 Task: Find connections with filter location Brikama with filter topic #househunting with filter profile language English with filter current company FoxyMoron with filter school INDUS BUSINESS ACADEMY - IBA, BANGALORE with filter industry International Affairs with filter service category DUI Law with filter keywords title Chief Robot Whisperer
Action: Mouse pressed left at (312, 221)
Screenshot: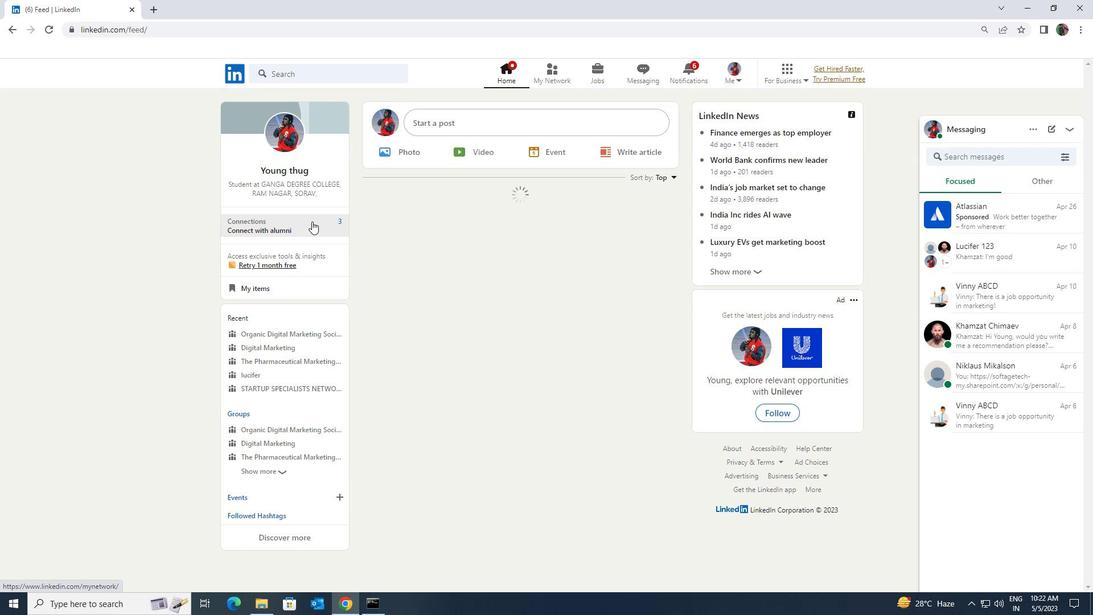 
Action: Mouse moved to (310, 140)
Screenshot: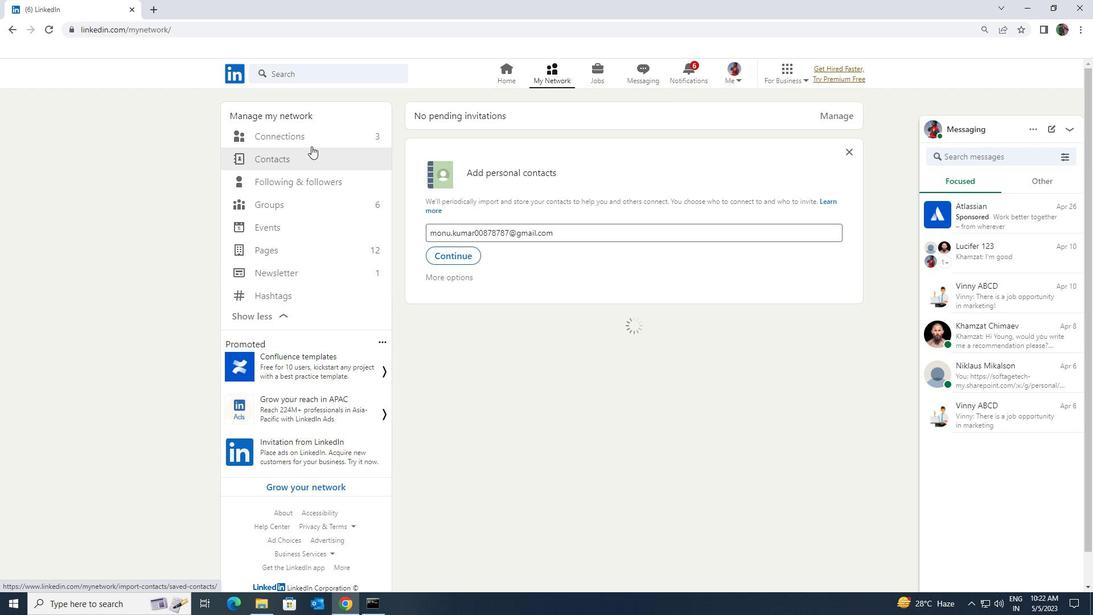 
Action: Mouse pressed left at (310, 140)
Screenshot: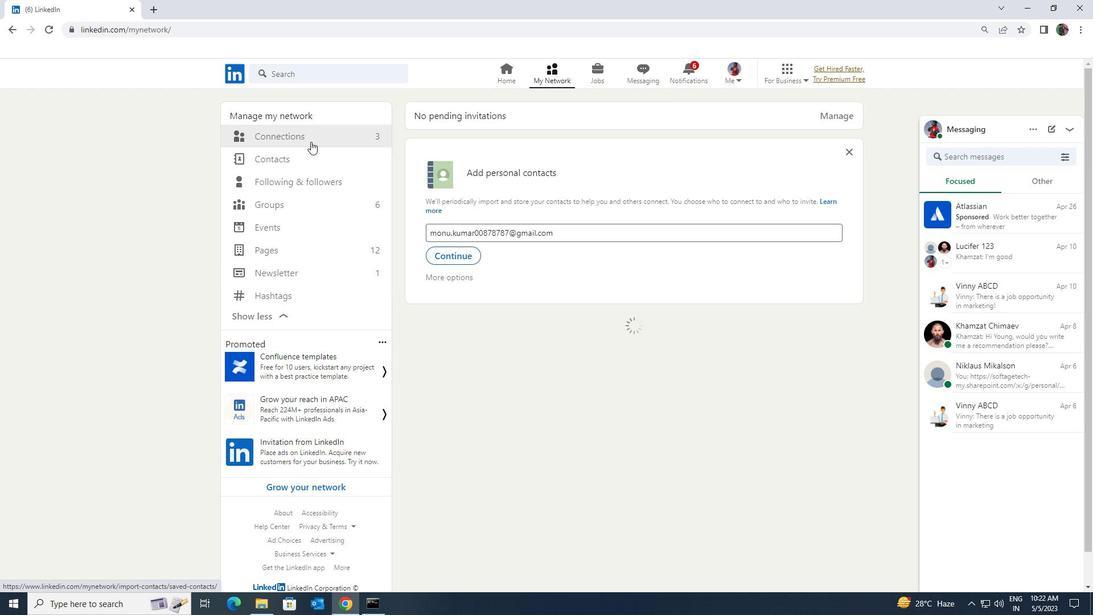 
Action: Mouse moved to (609, 136)
Screenshot: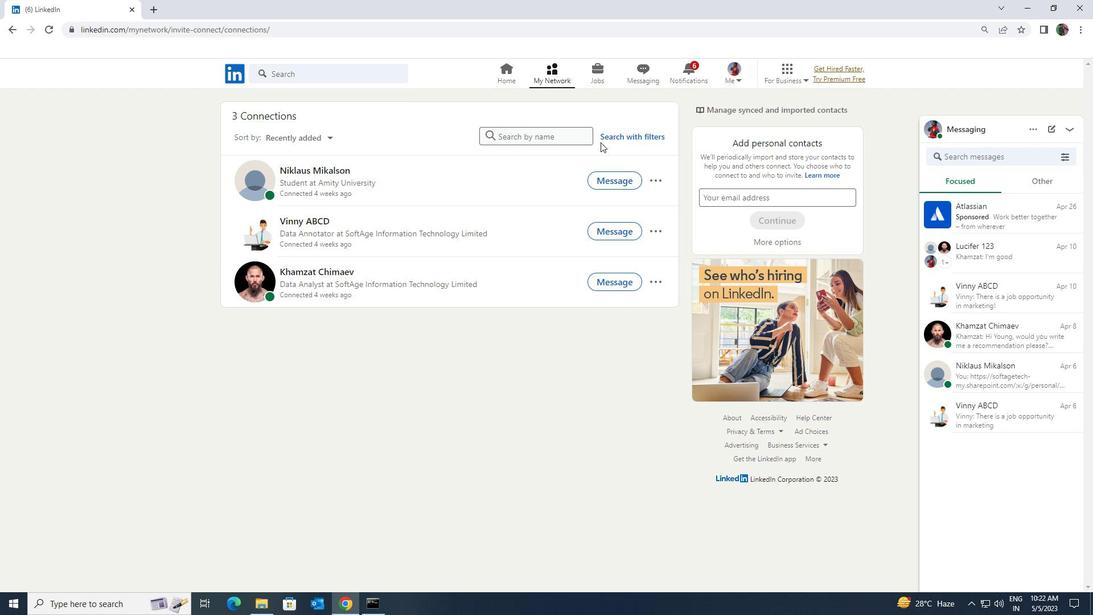 
Action: Mouse pressed left at (609, 136)
Screenshot: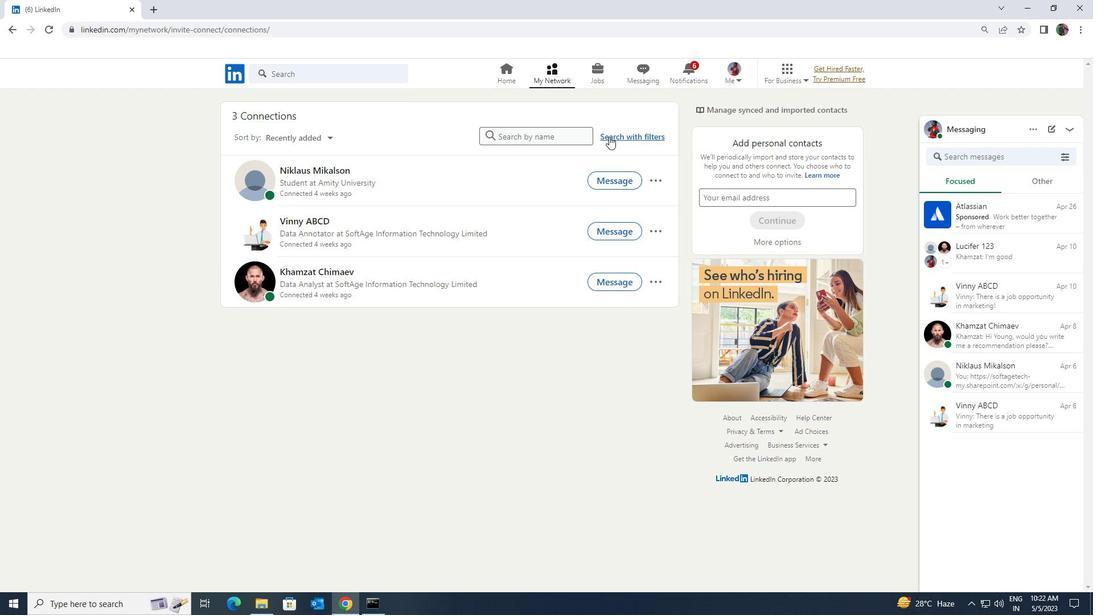 
Action: Mouse moved to (589, 106)
Screenshot: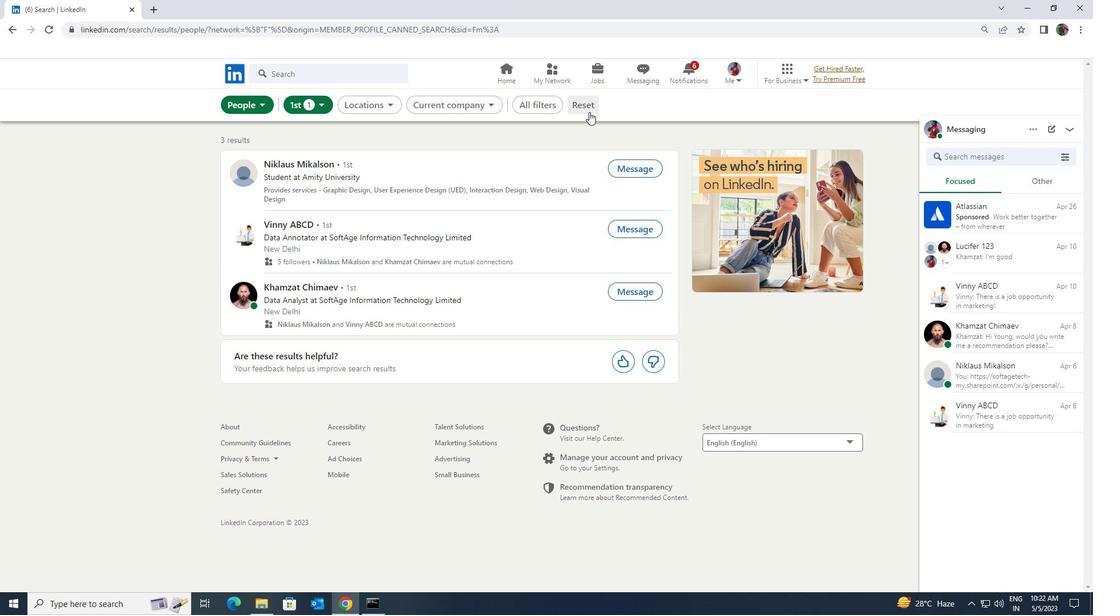 
Action: Mouse pressed left at (589, 106)
Screenshot: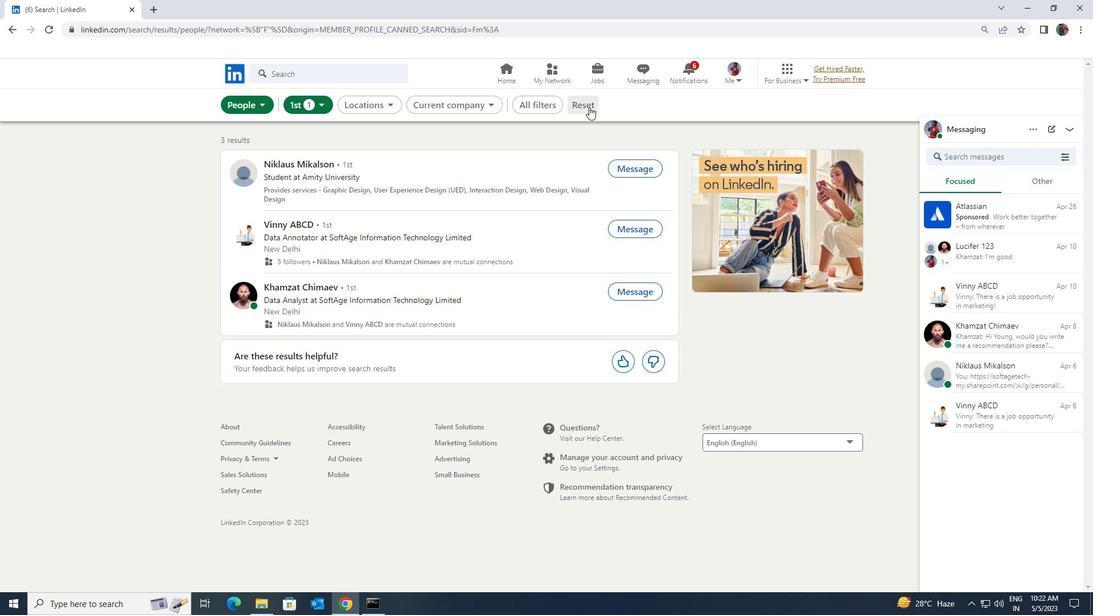 
Action: Mouse moved to (581, 101)
Screenshot: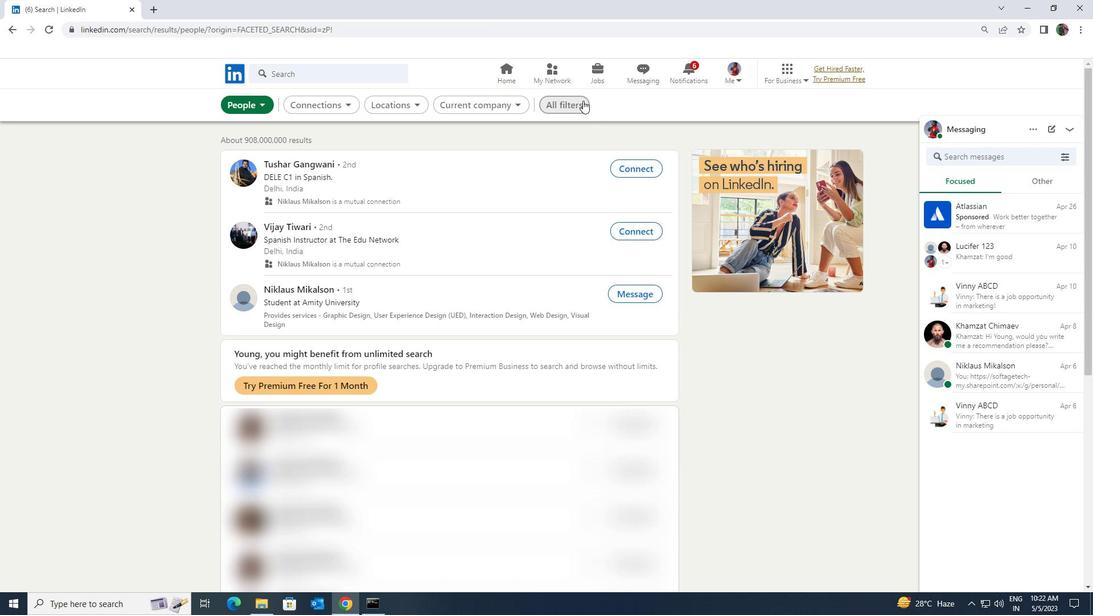 
Action: Mouse pressed left at (581, 101)
Screenshot: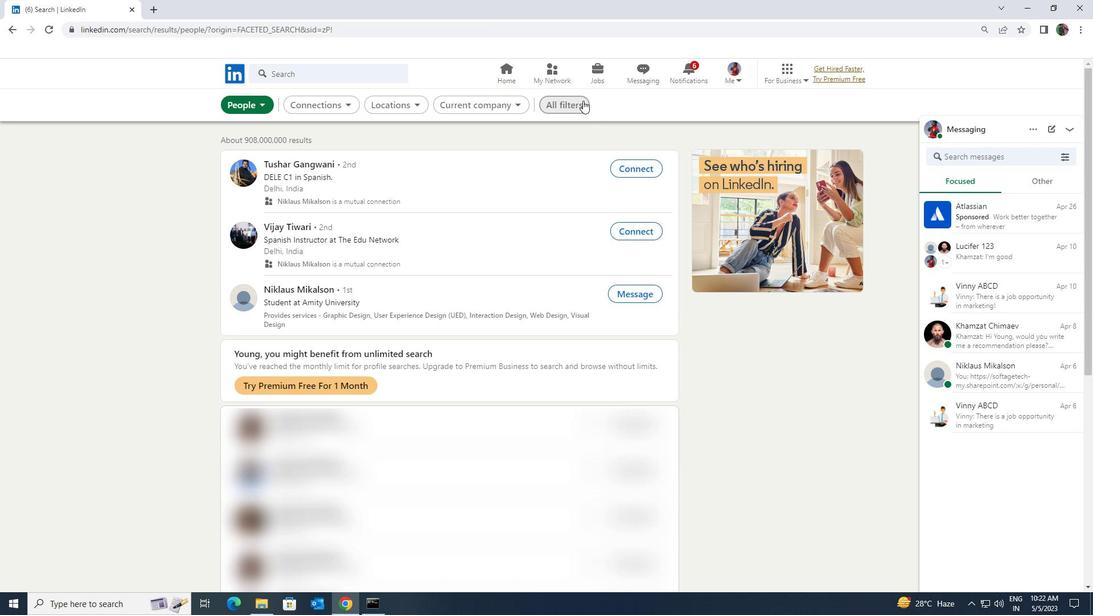 
Action: Mouse moved to (937, 443)
Screenshot: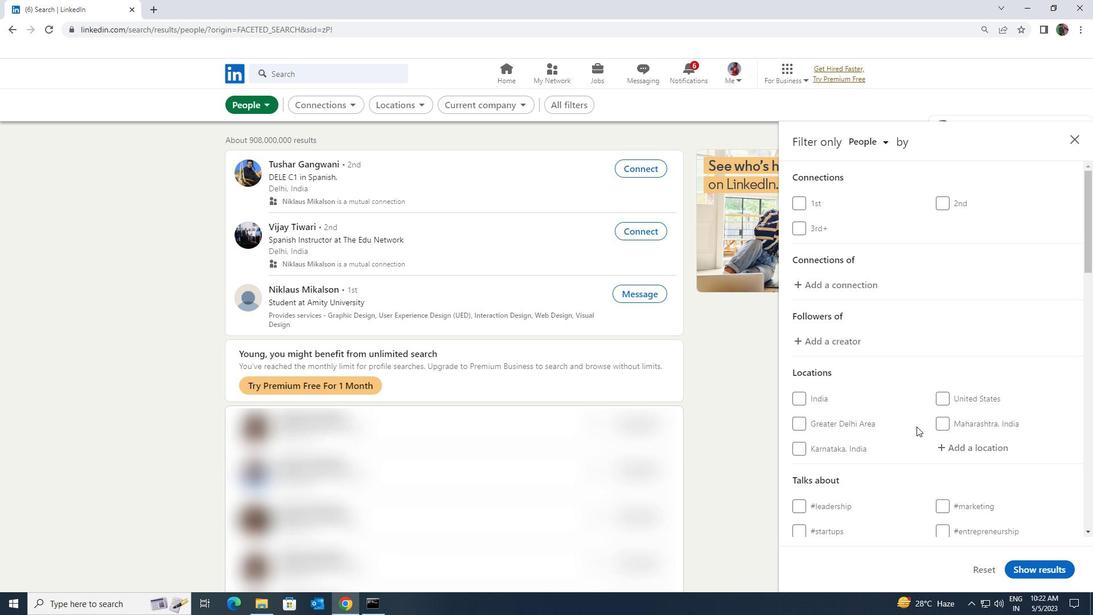 
Action: Mouse pressed left at (937, 443)
Screenshot: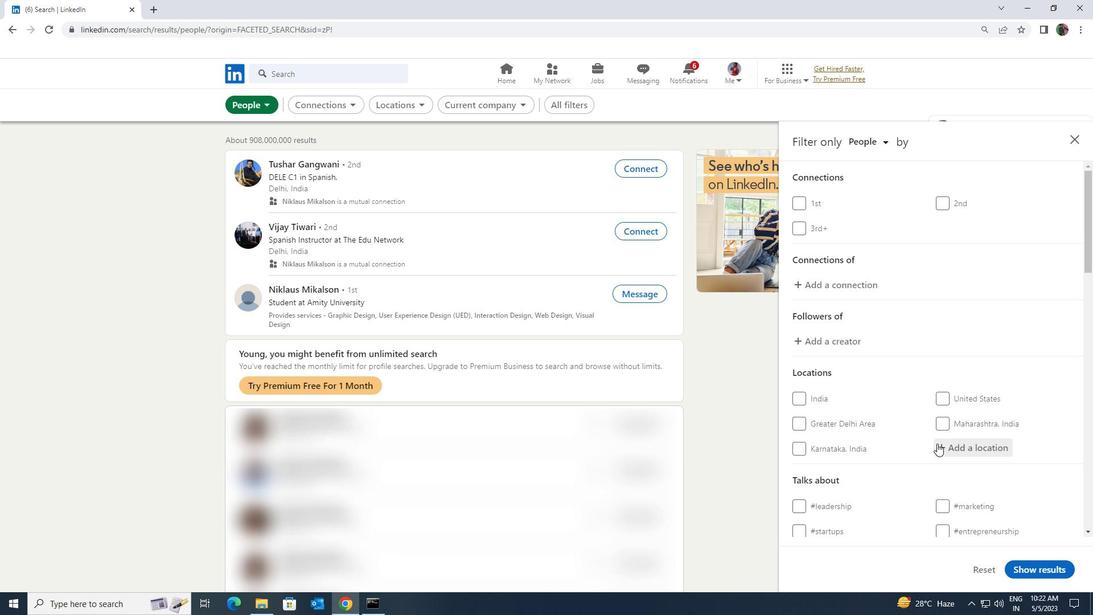 
Action: Mouse moved to (859, 423)
Screenshot: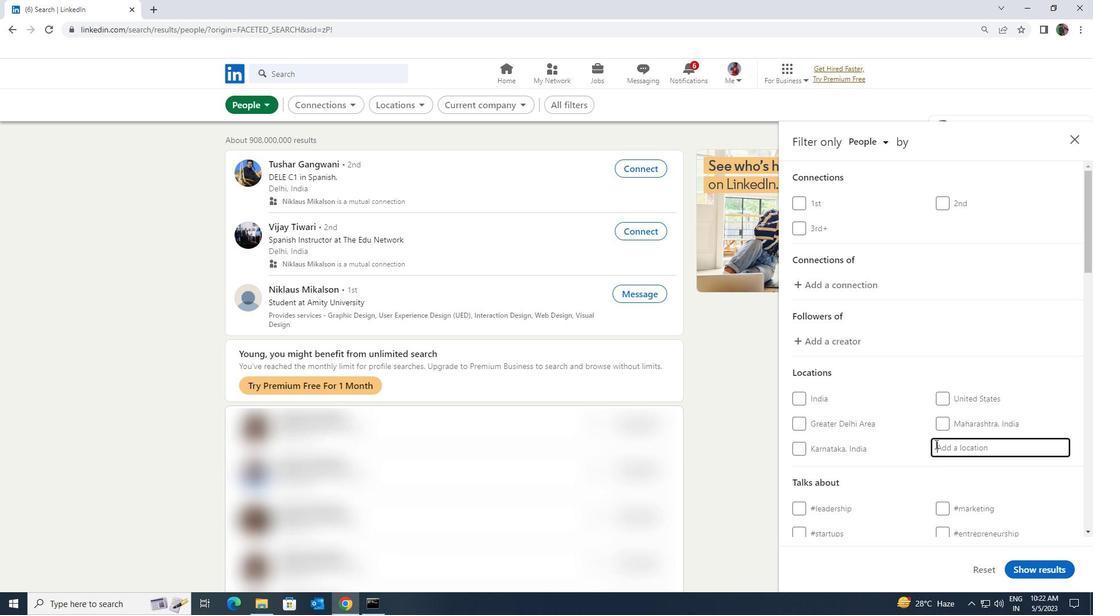 
Action: Key pressed <Key.shift>BIRKAMA
Screenshot: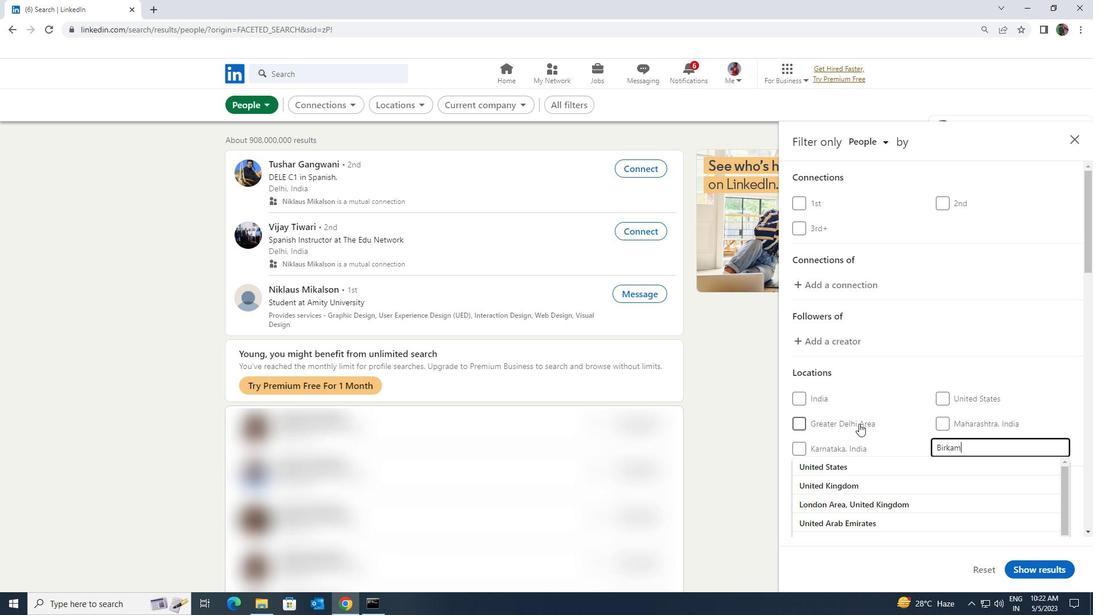 
Action: Mouse moved to (861, 423)
Screenshot: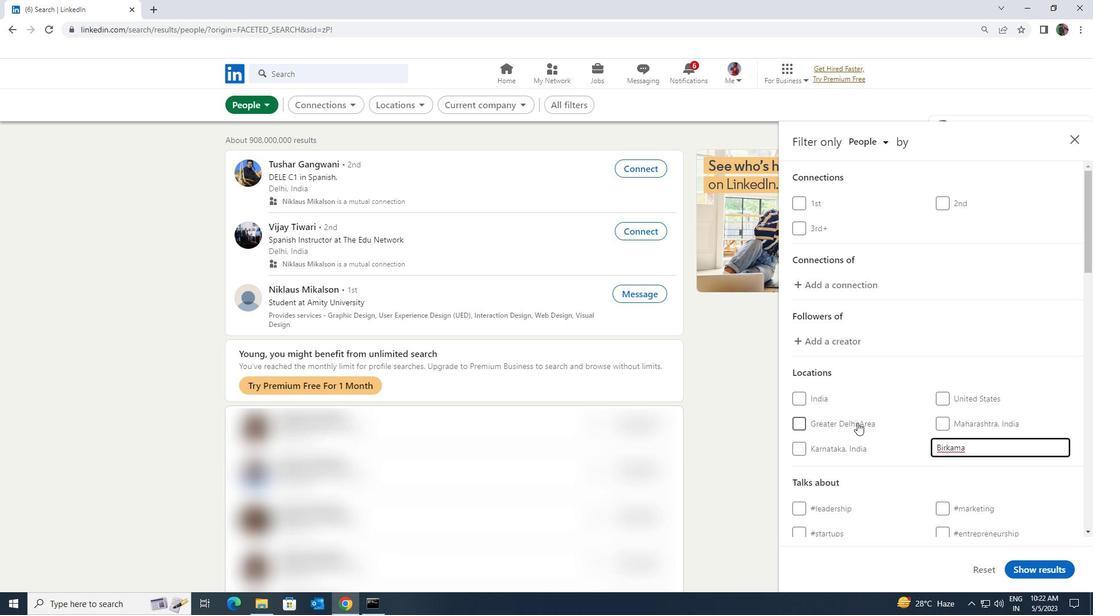 
Action: Mouse scrolled (861, 423) with delta (0, 0)
Screenshot: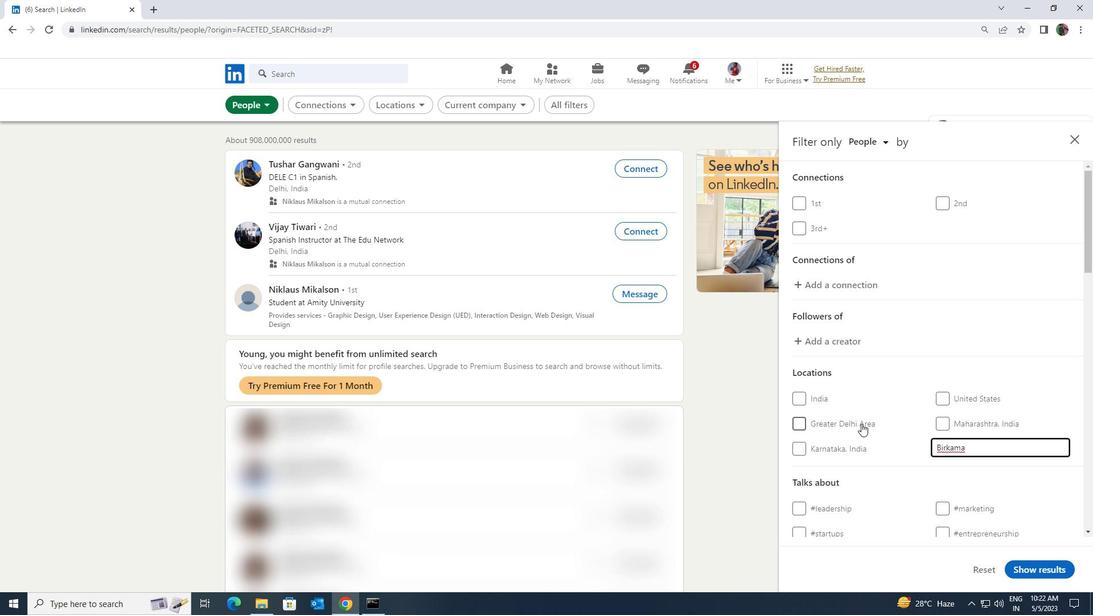 
Action: Mouse scrolled (861, 423) with delta (0, 0)
Screenshot: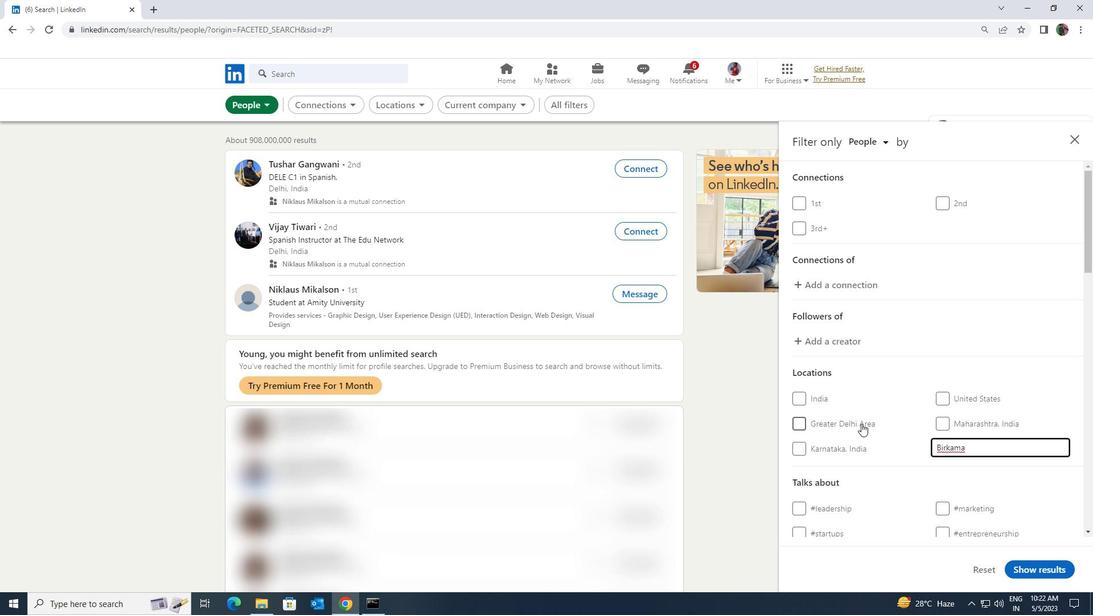 
Action: Mouse moved to (941, 441)
Screenshot: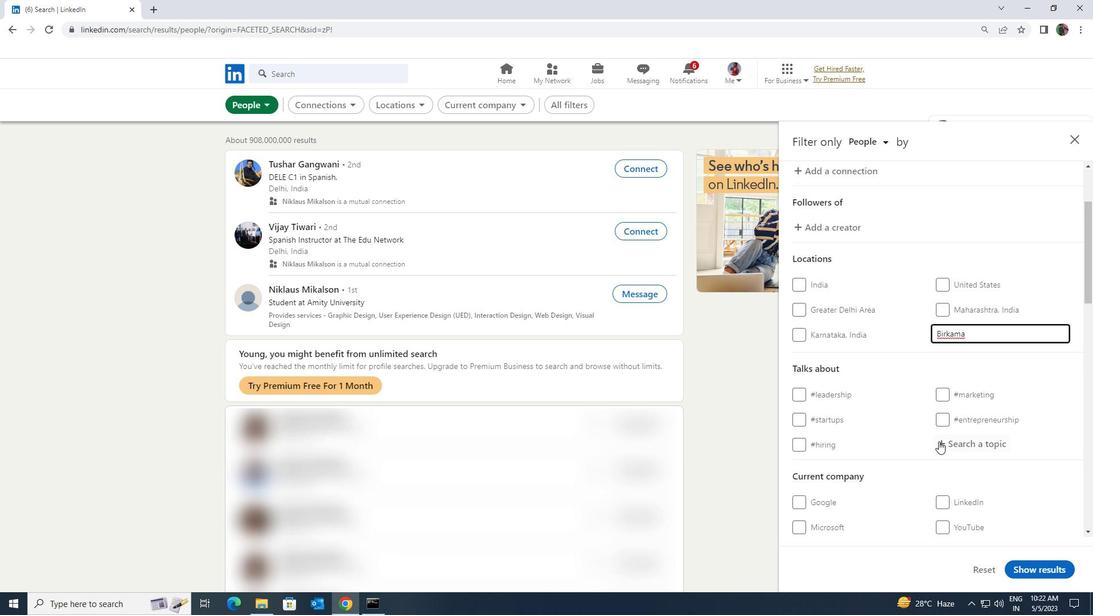 
Action: Mouse pressed left at (941, 441)
Screenshot: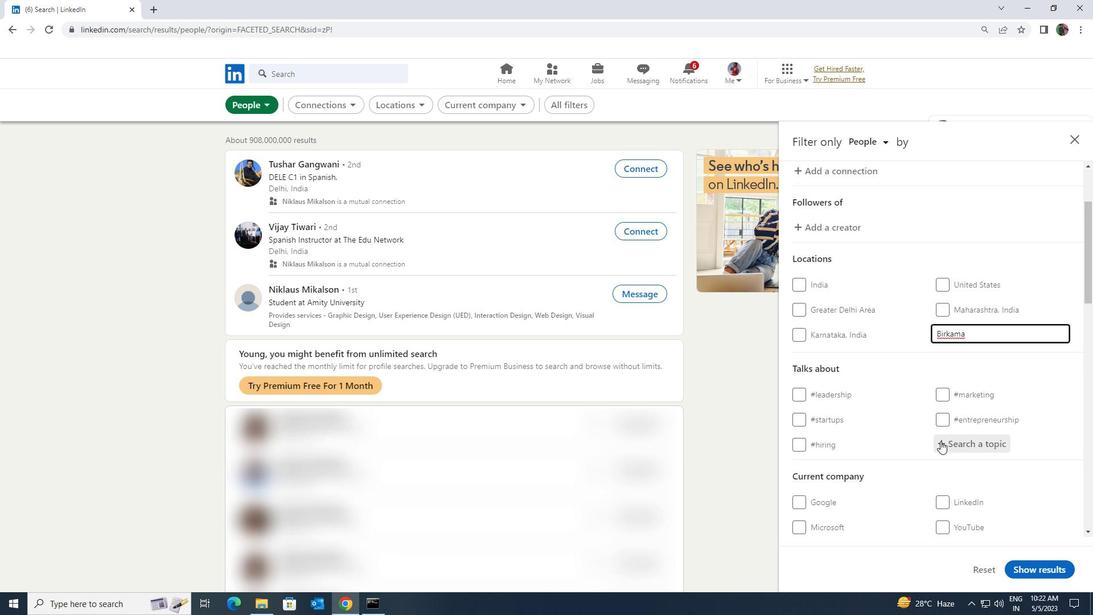 
Action: Mouse moved to (919, 436)
Screenshot: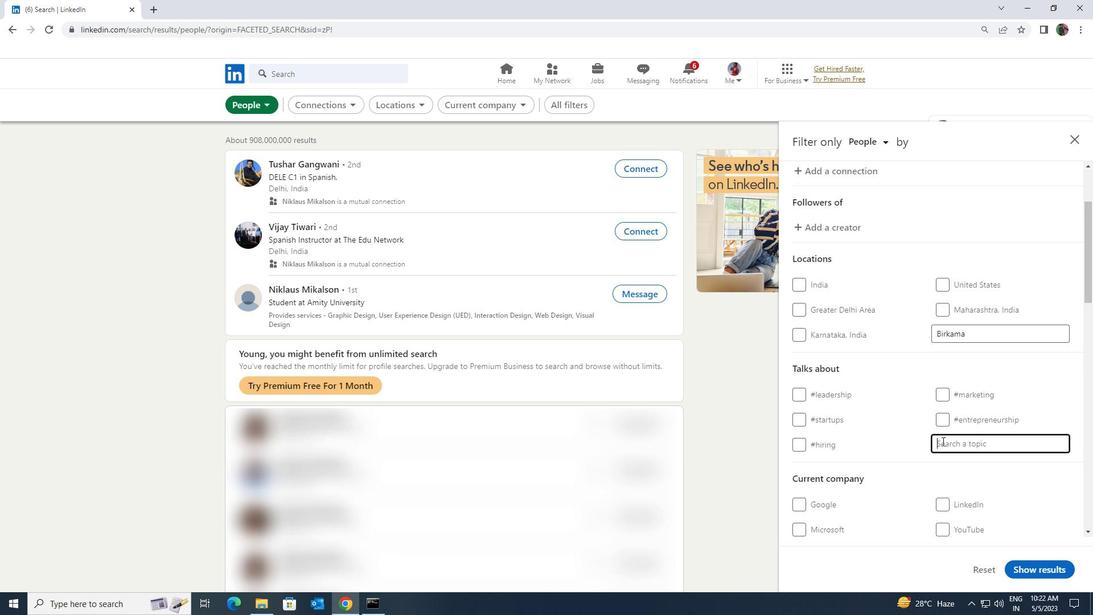
Action: Key pressed <Key.shift><Key.shift><Key.shift><Key.shift><Key.shift><Key.shift><Key.shift><Key.shift><Key.shift><Key.shift><Key.shift><Key.shift><Key.shift><Key.shift><Key.shift><Key.shift><Key.shift>HOU
Screenshot: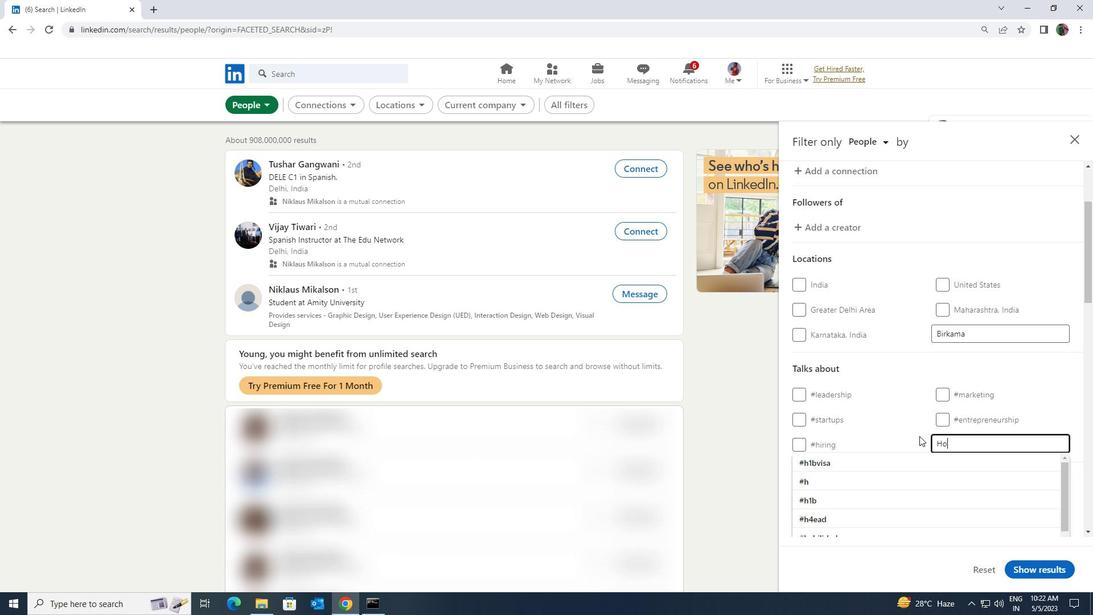 
Action: Mouse moved to (919, 436)
Screenshot: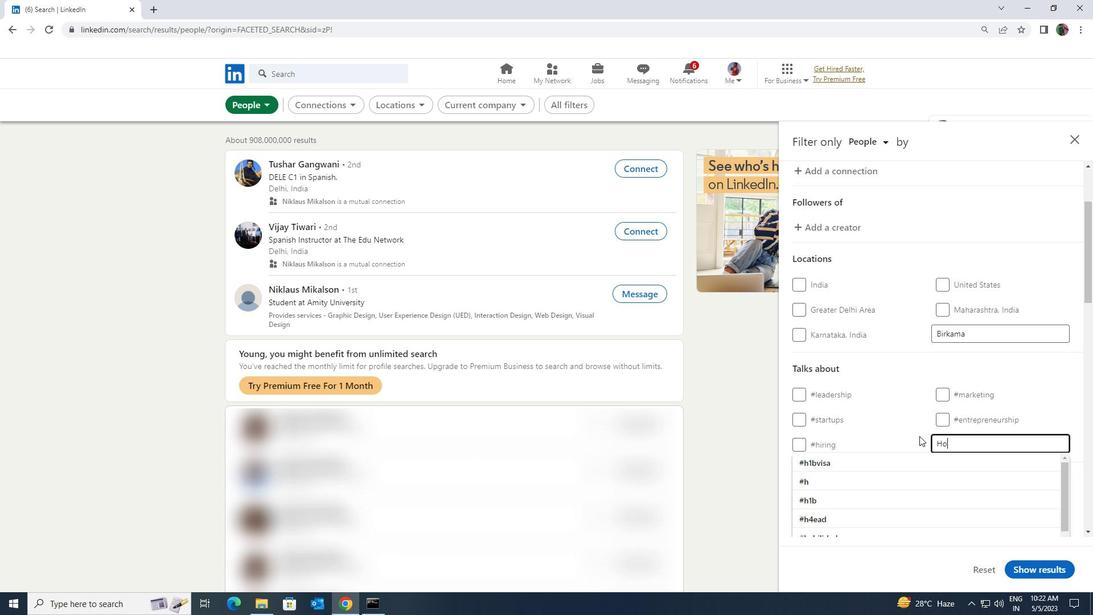 
Action: Key pressed SEHUNTING
Screenshot: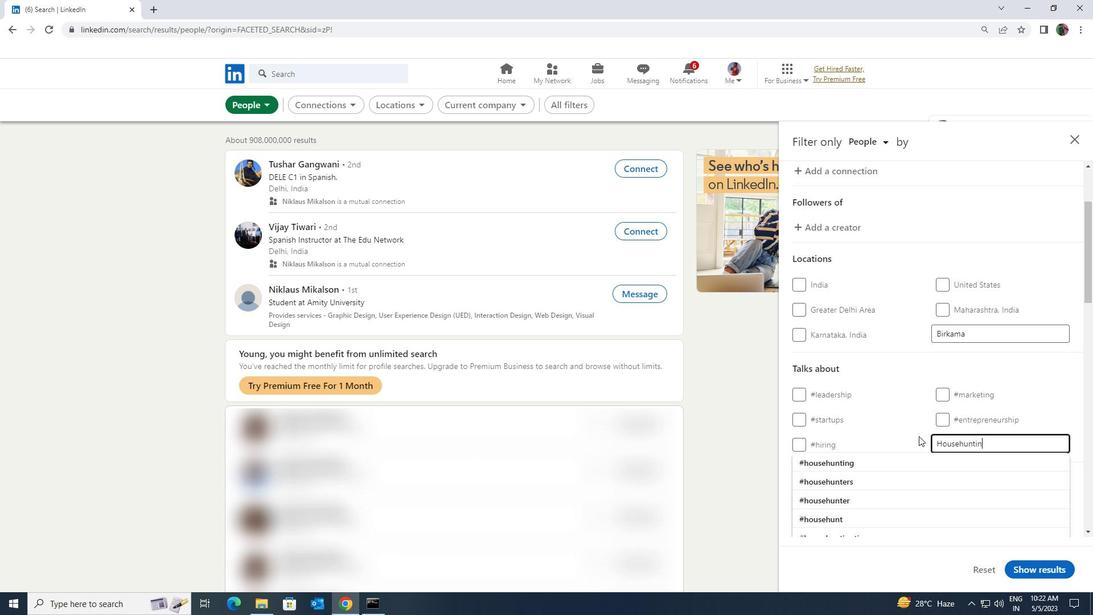 
Action: Mouse moved to (923, 458)
Screenshot: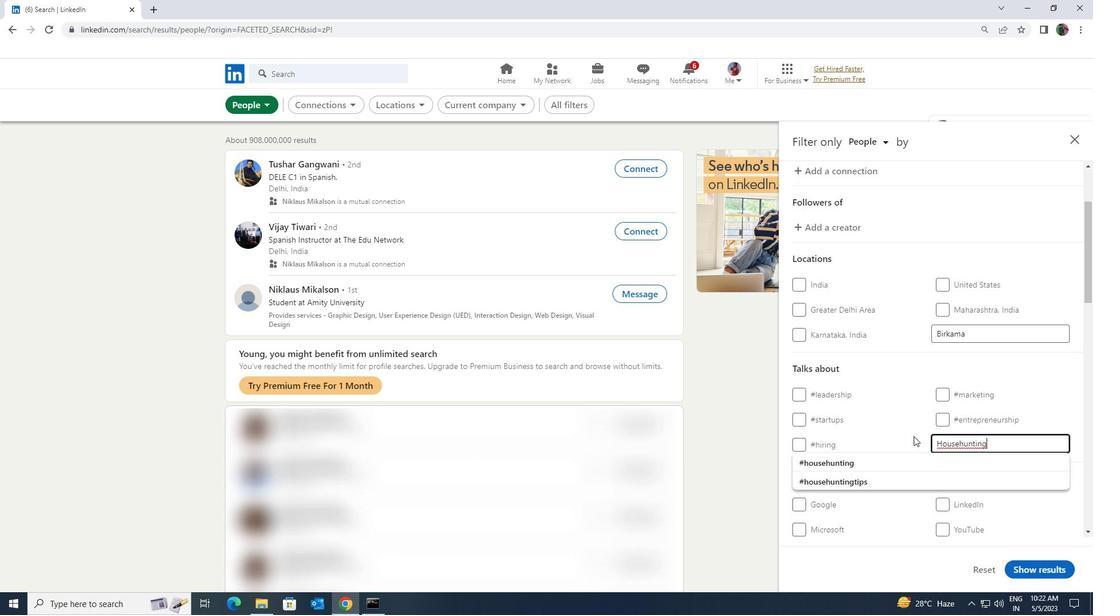 
Action: Mouse pressed left at (923, 458)
Screenshot: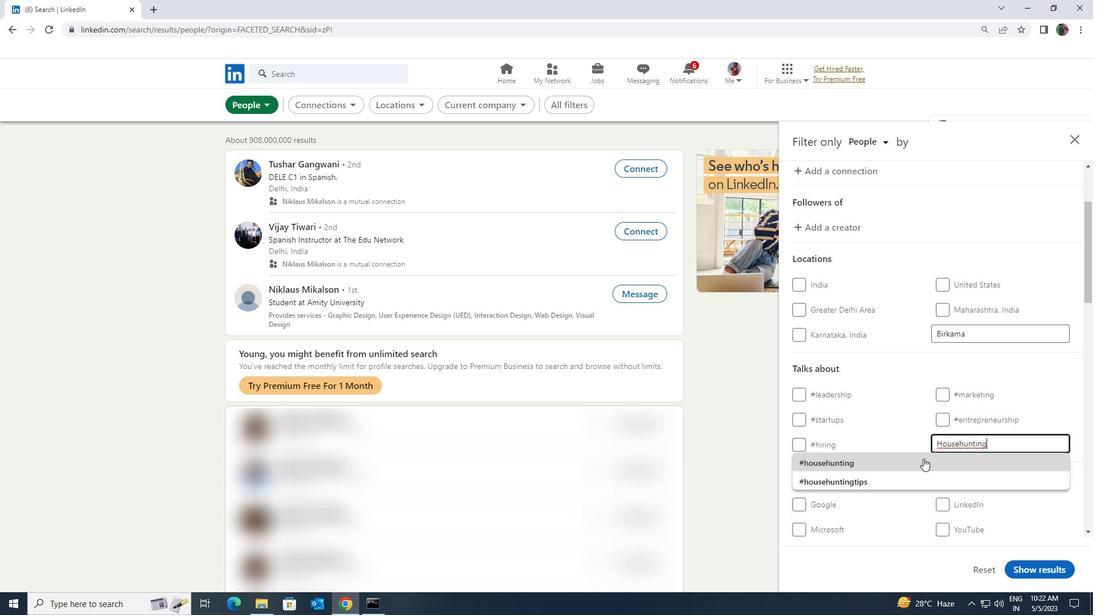 
Action: Mouse scrolled (923, 457) with delta (0, 0)
Screenshot: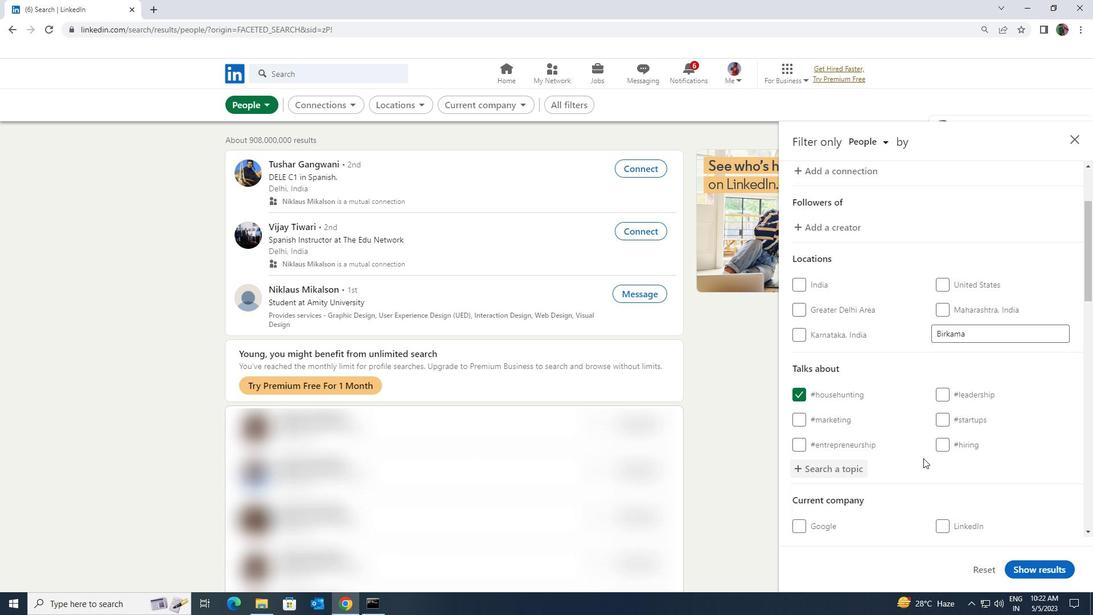 
Action: Mouse scrolled (923, 457) with delta (0, 0)
Screenshot: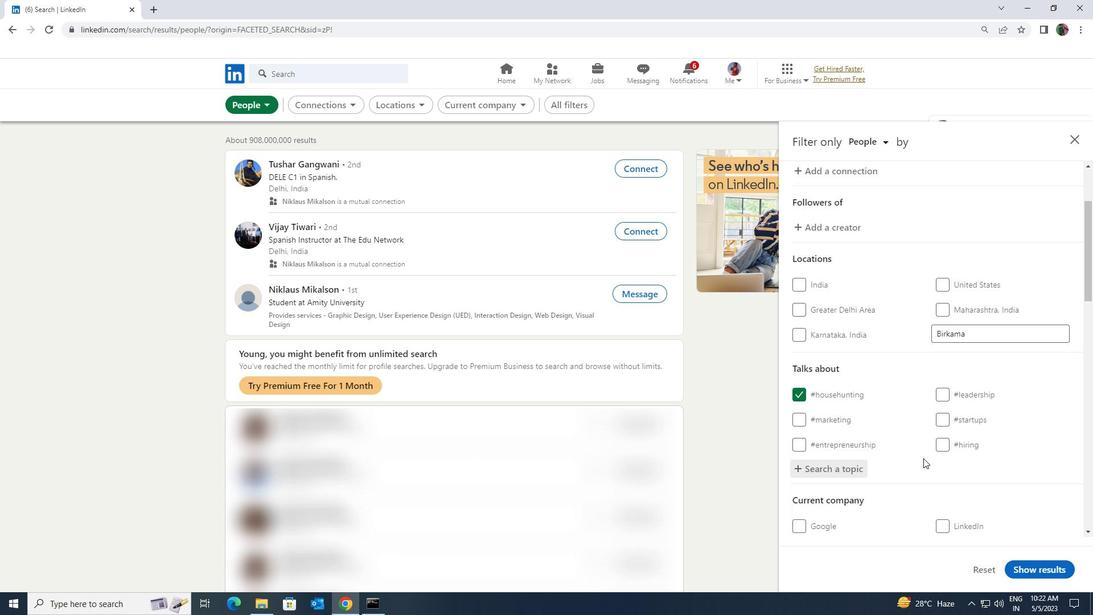 
Action: Mouse scrolled (923, 457) with delta (0, 0)
Screenshot: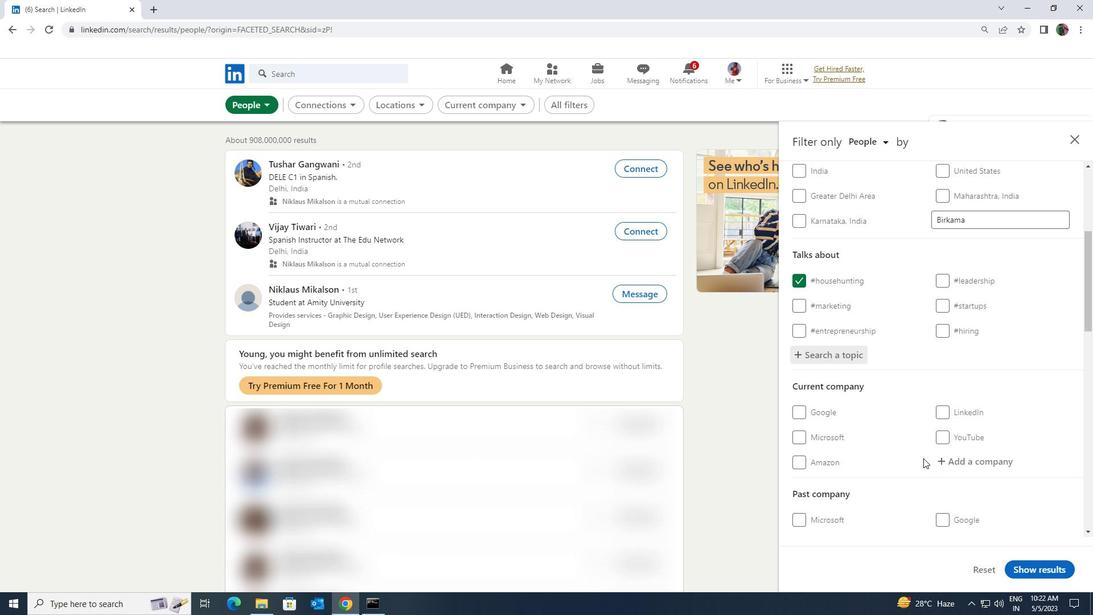 
Action: Mouse scrolled (923, 457) with delta (0, 0)
Screenshot: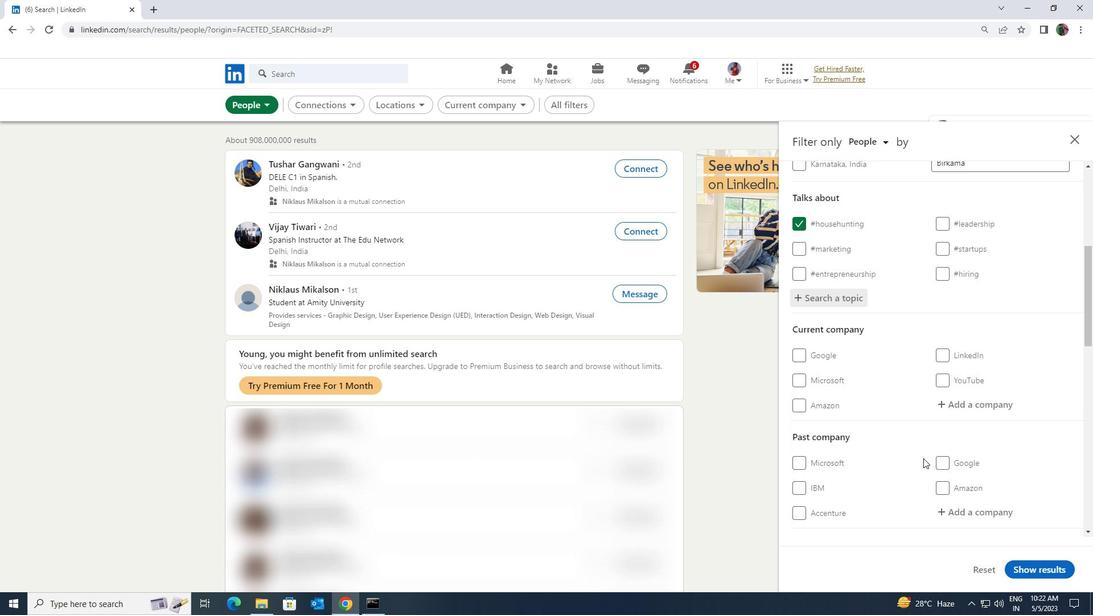 
Action: Mouse scrolled (923, 457) with delta (0, 0)
Screenshot: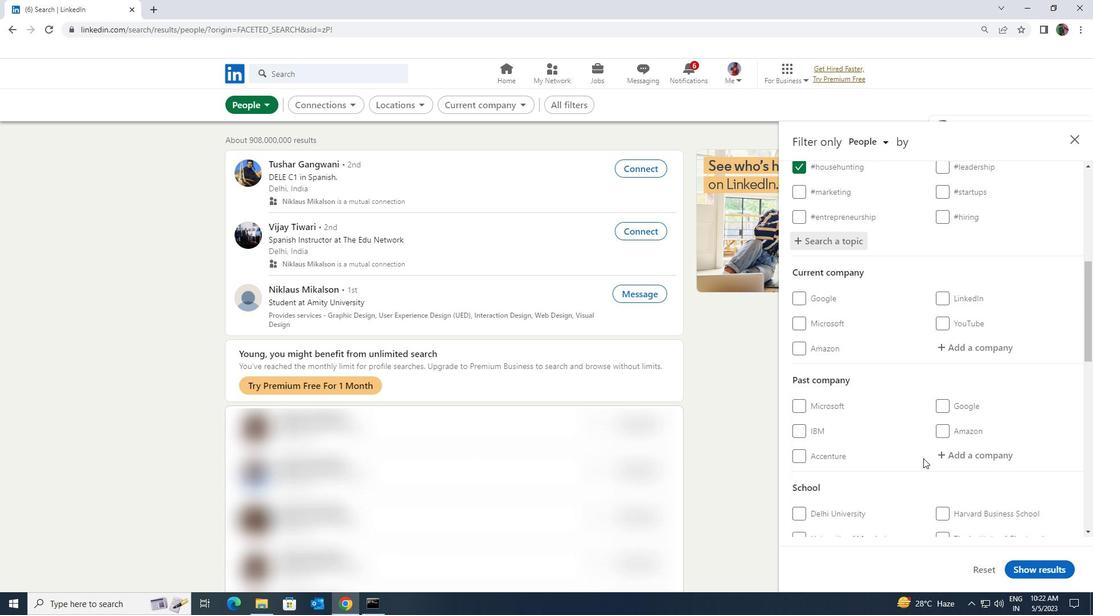 
Action: Mouse scrolled (923, 457) with delta (0, 0)
Screenshot: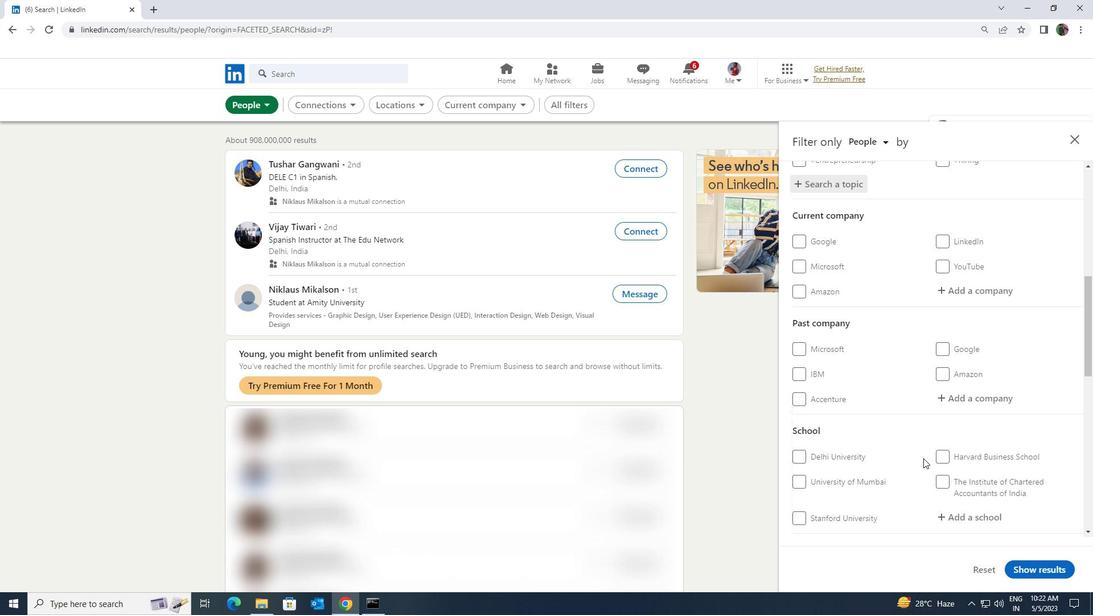 
Action: Mouse scrolled (923, 457) with delta (0, 0)
Screenshot: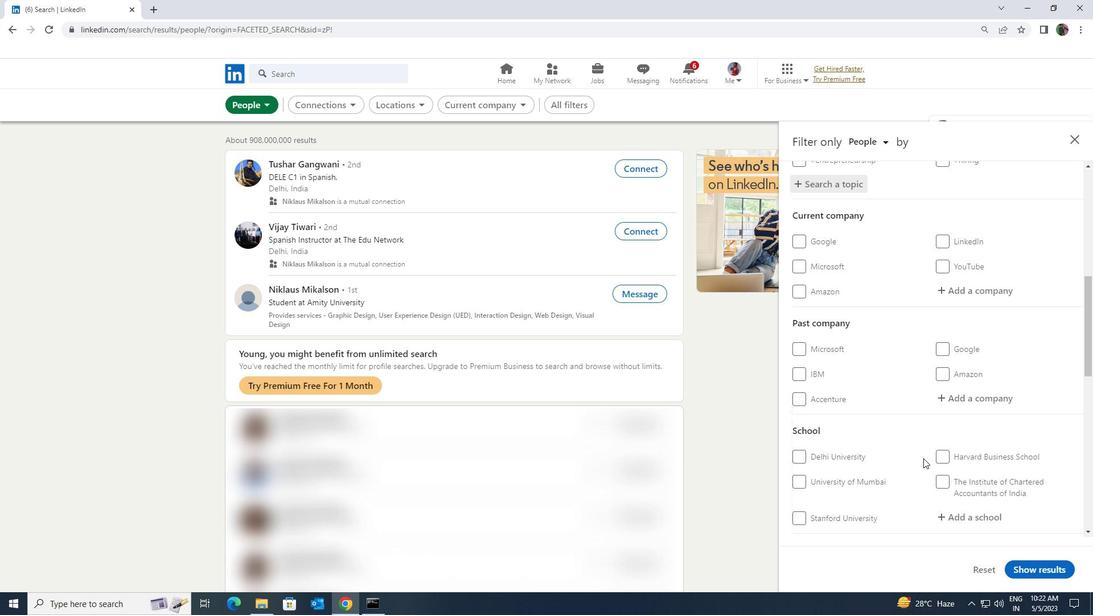 
Action: Mouse moved to (923, 458)
Screenshot: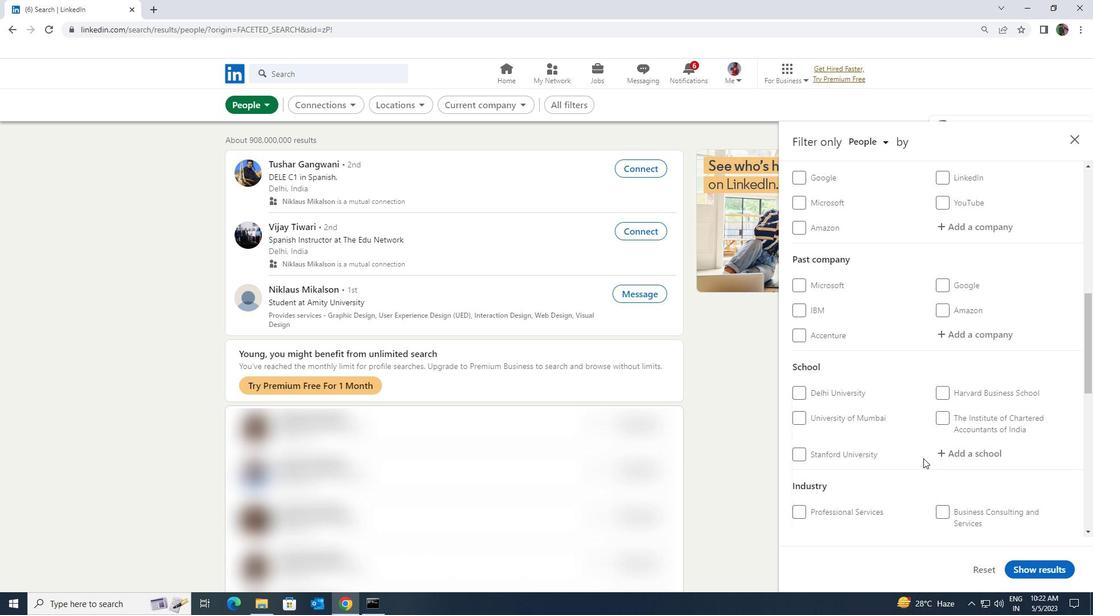 
Action: Mouse scrolled (923, 457) with delta (0, 0)
Screenshot: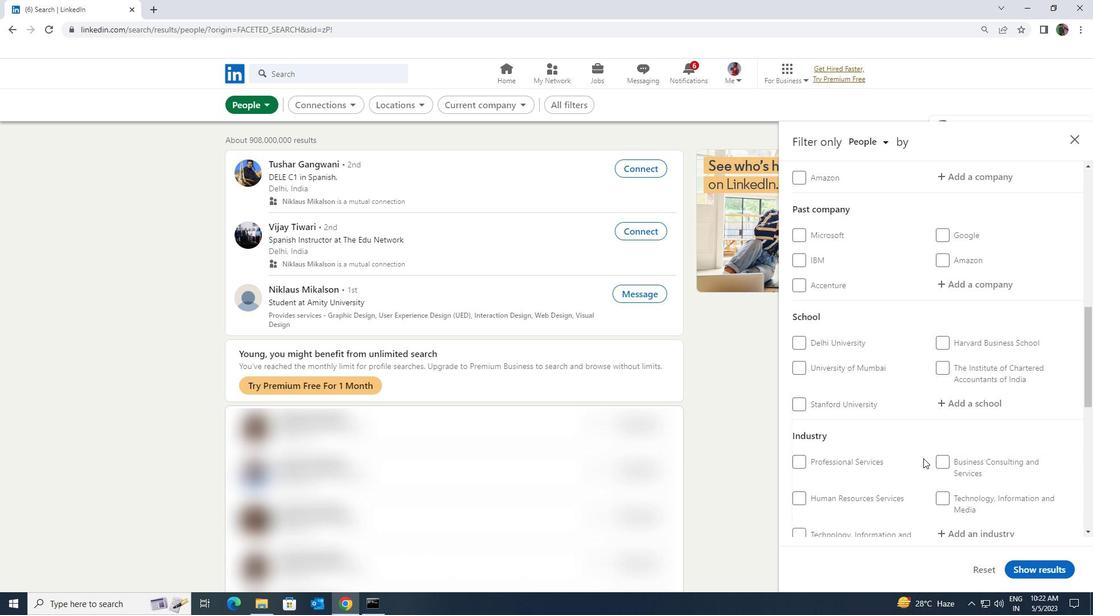 
Action: Mouse moved to (923, 457)
Screenshot: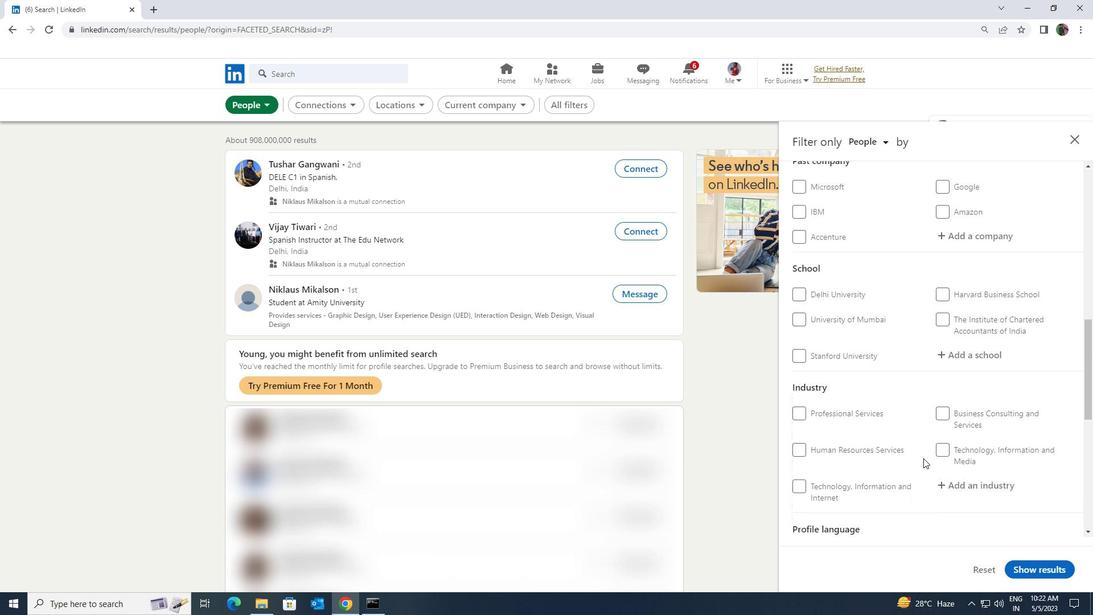 
Action: Mouse scrolled (923, 457) with delta (0, 0)
Screenshot: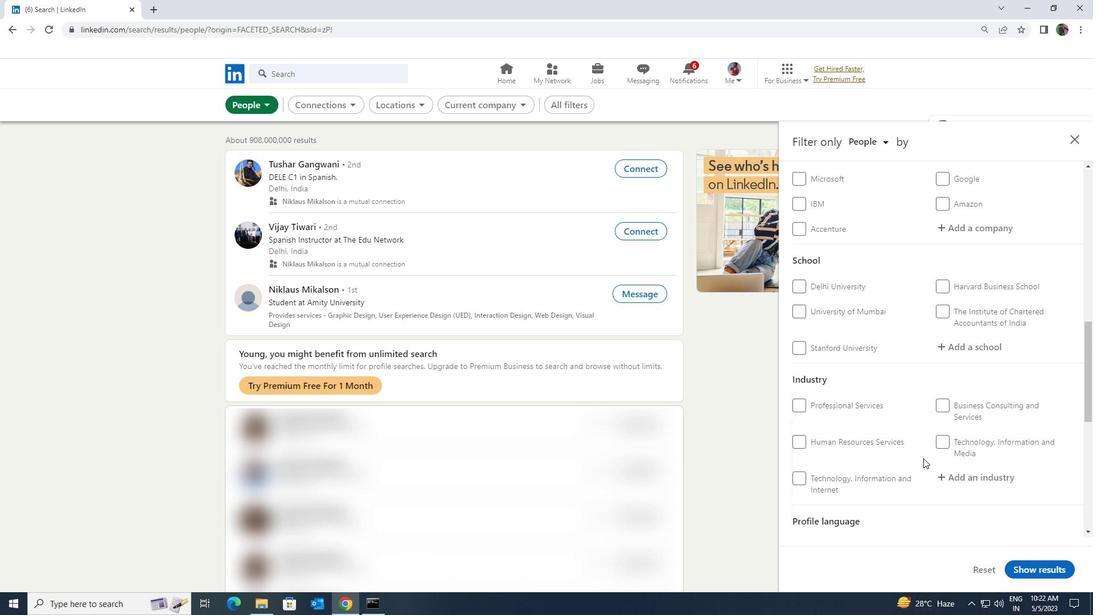 
Action: Mouse scrolled (923, 457) with delta (0, 0)
Screenshot: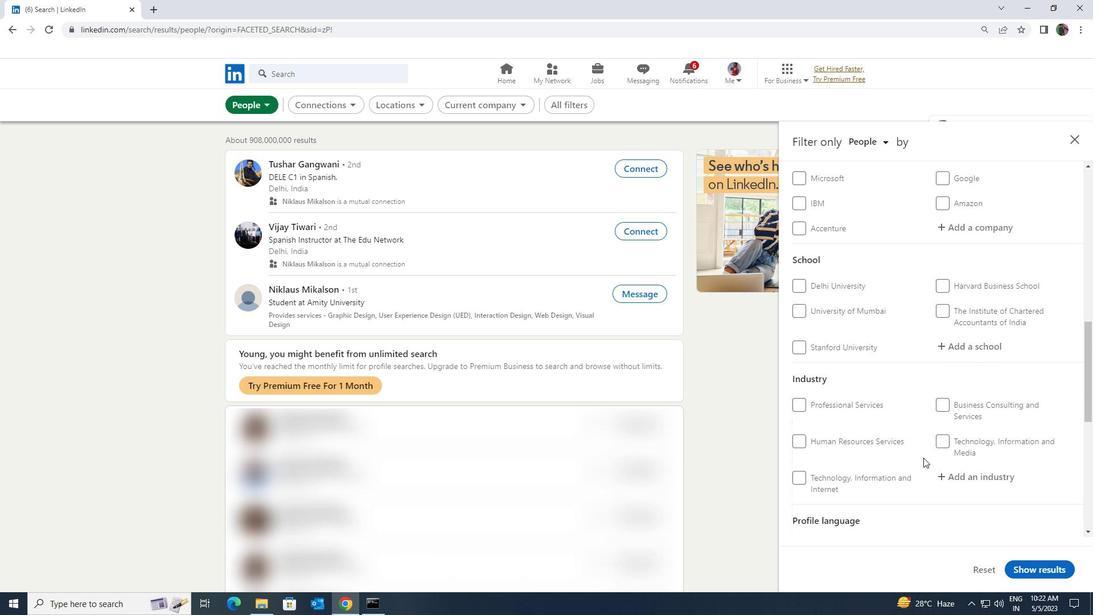 
Action: Mouse moved to (801, 429)
Screenshot: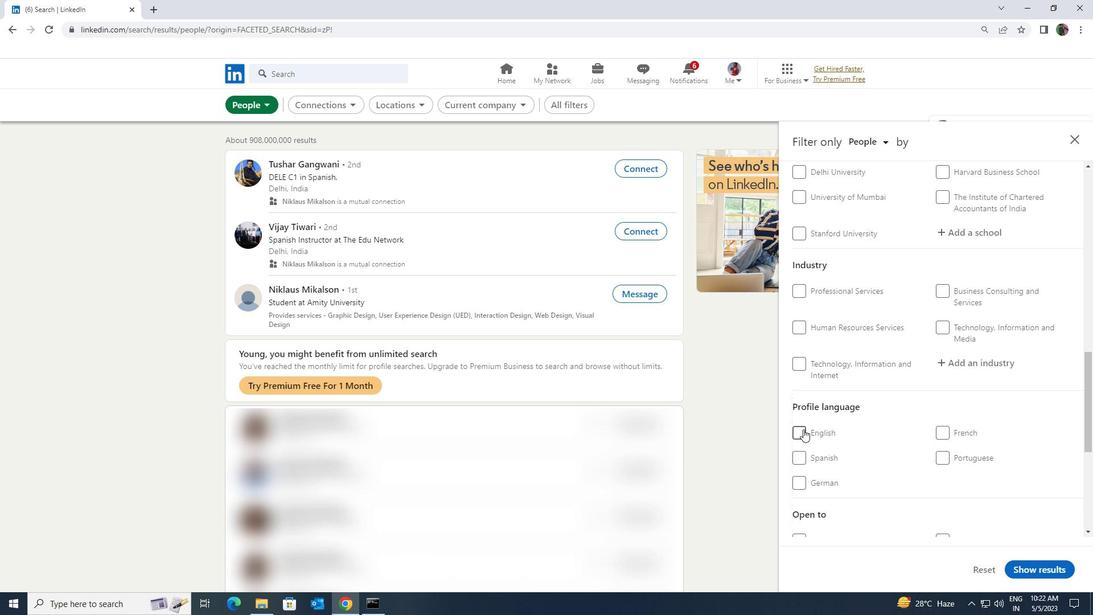 
Action: Mouse pressed left at (801, 429)
Screenshot: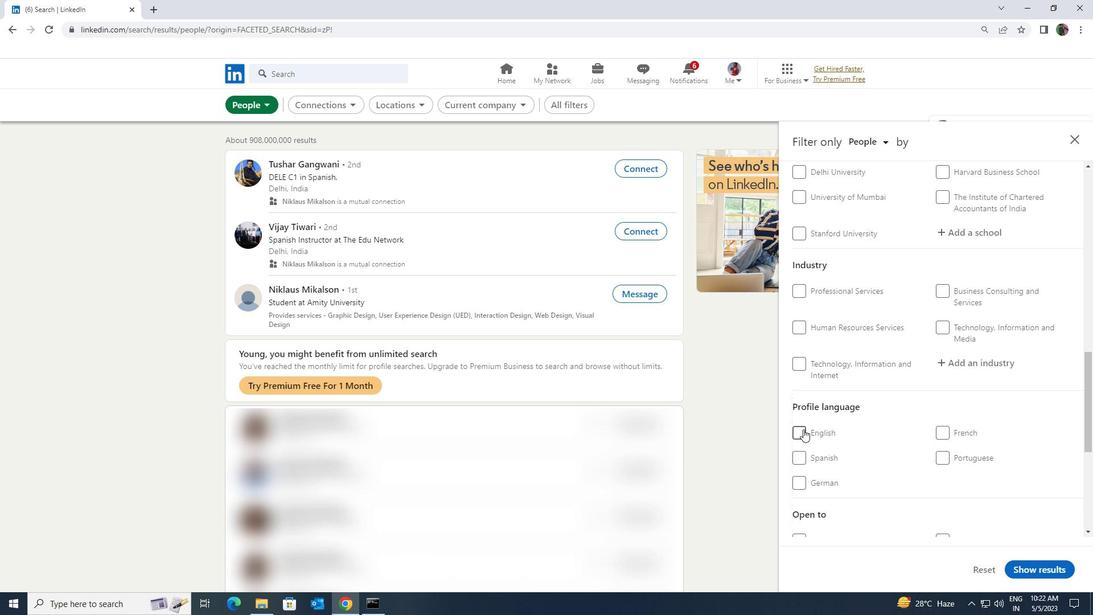 
Action: Mouse moved to (939, 429)
Screenshot: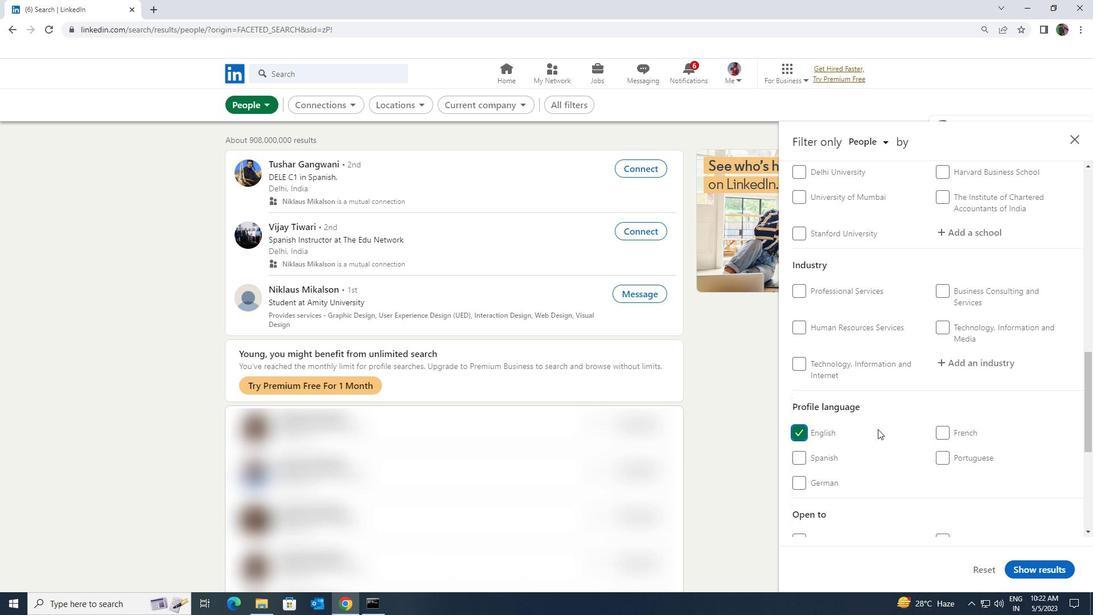 
Action: Mouse scrolled (939, 430) with delta (0, 0)
Screenshot: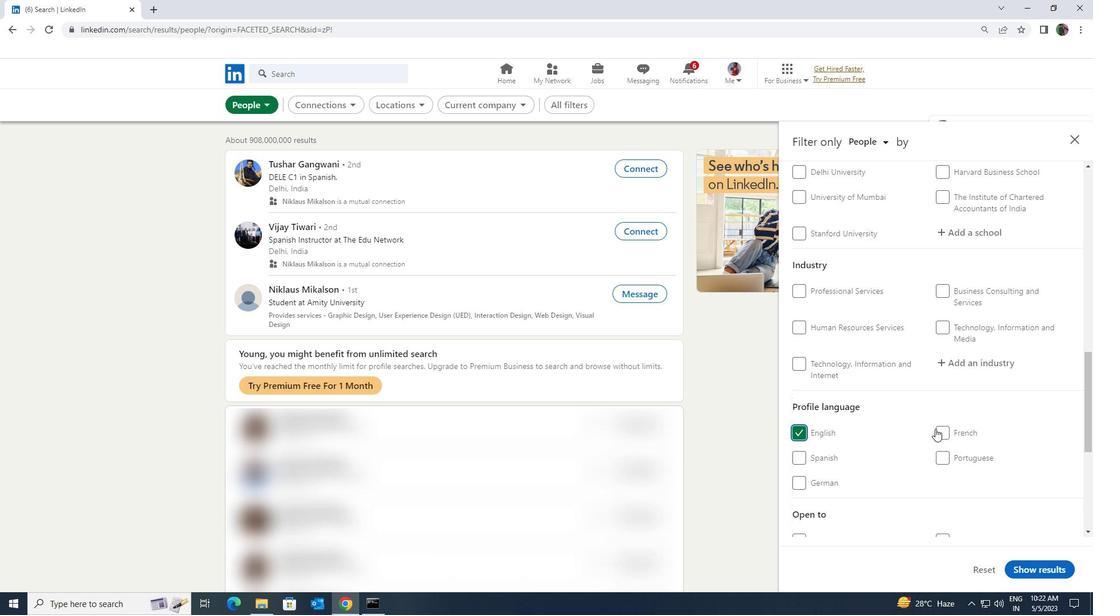 
Action: Mouse moved to (939, 429)
Screenshot: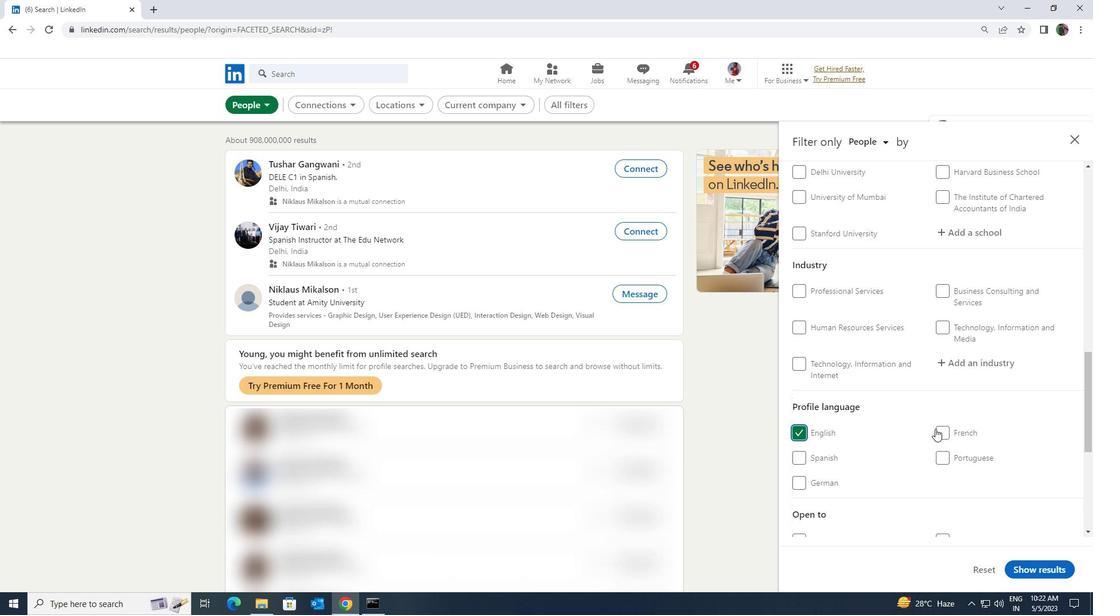 
Action: Mouse scrolled (939, 430) with delta (0, 0)
Screenshot: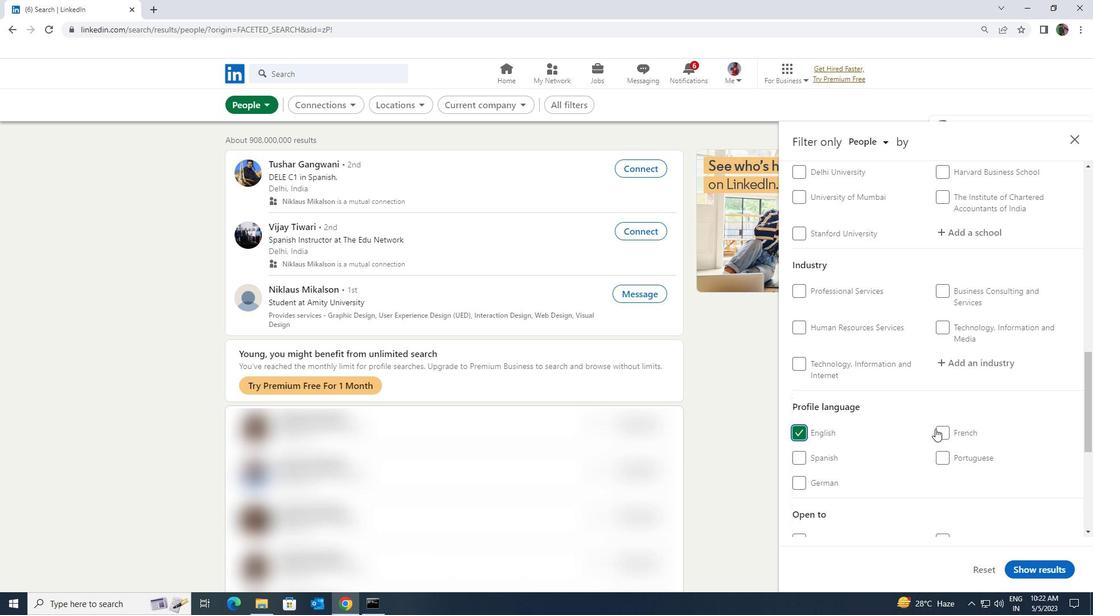 
Action: Mouse moved to (941, 434)
Screenshot: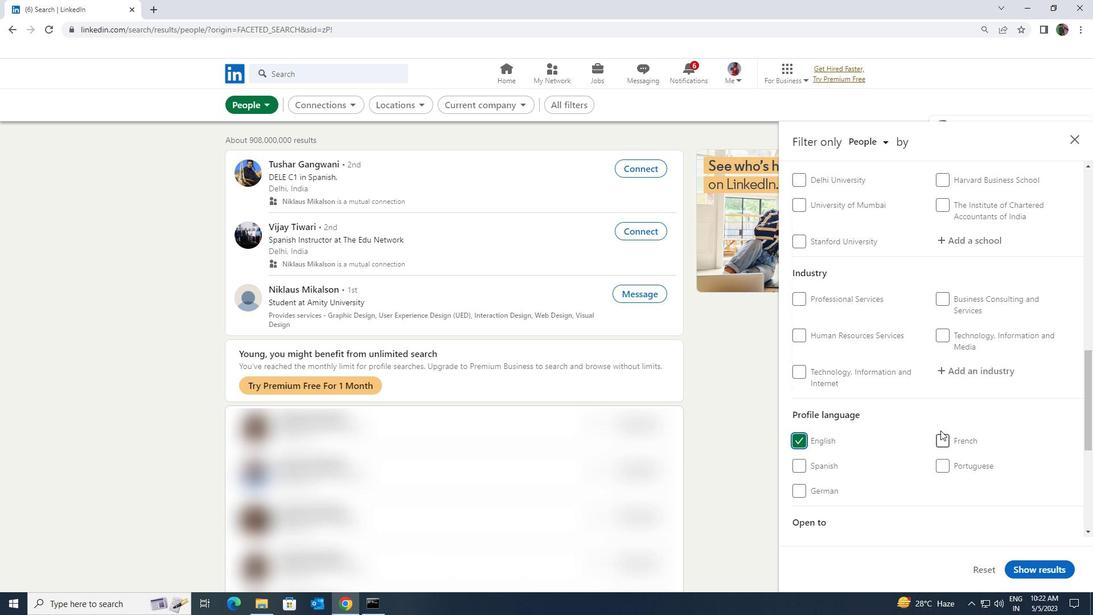 
Action: Mouse scrolled (941, 435) with delta (0, 0)
Screenshot: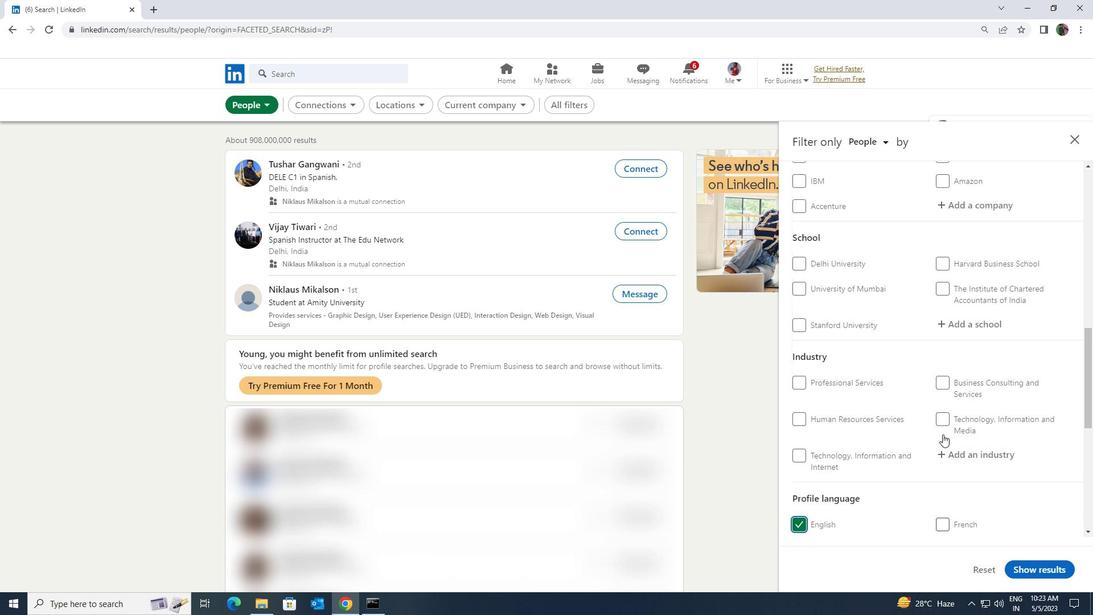 
Action: Mouse scrolled (941, 435) with delta (0, 0)
Screenshot: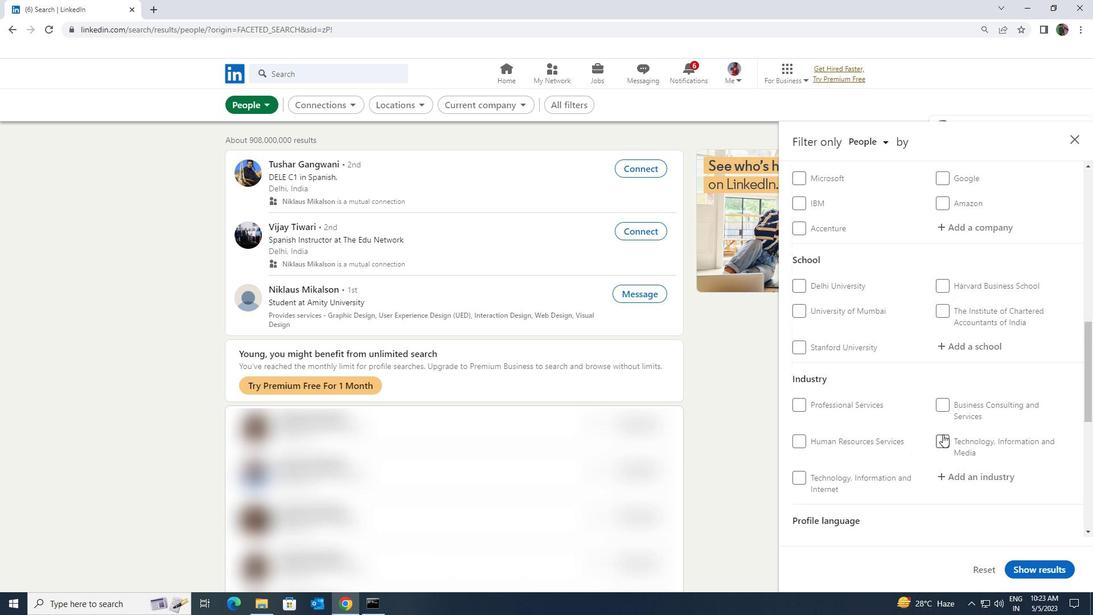 
Action: Mouse scrolled (941, 435) with delta (0, 0)
Screenshot: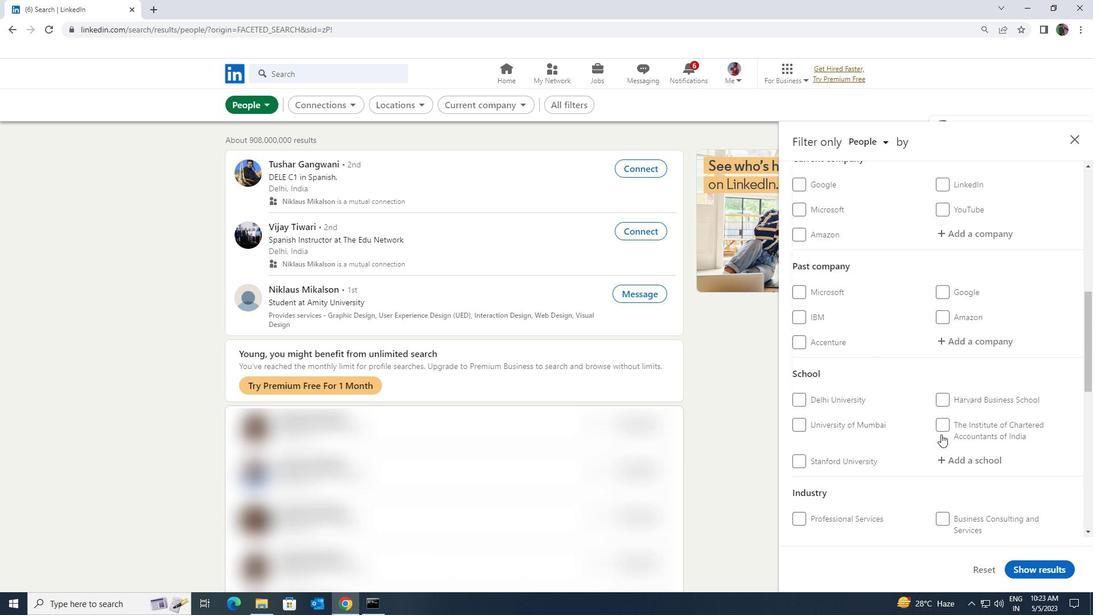 
Action: Mouse scrolled (941, 435) with delta (0, 0)
Screenshot: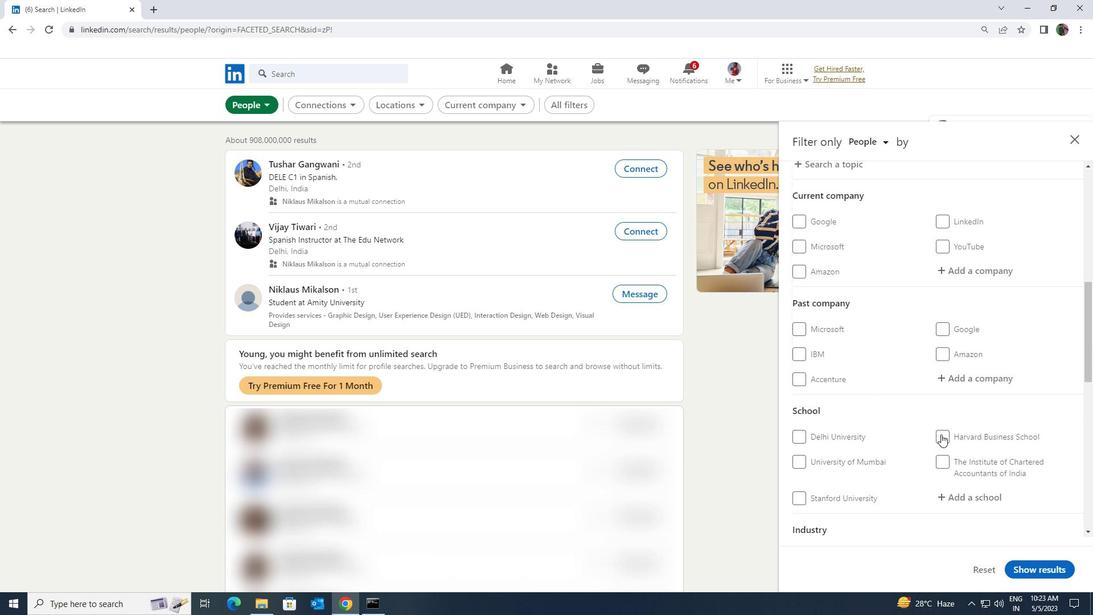 
Action: Mouse scrolled (941, 435) with delta (0, 0)
Screenshot: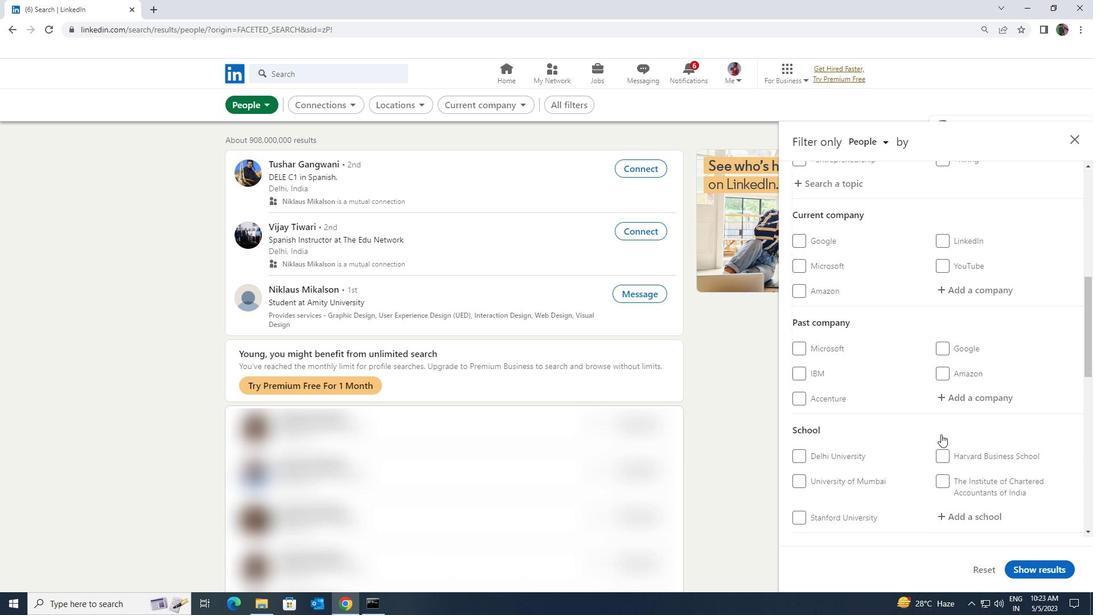 
Action: Mouse moved to (942, 404)
Screenshot: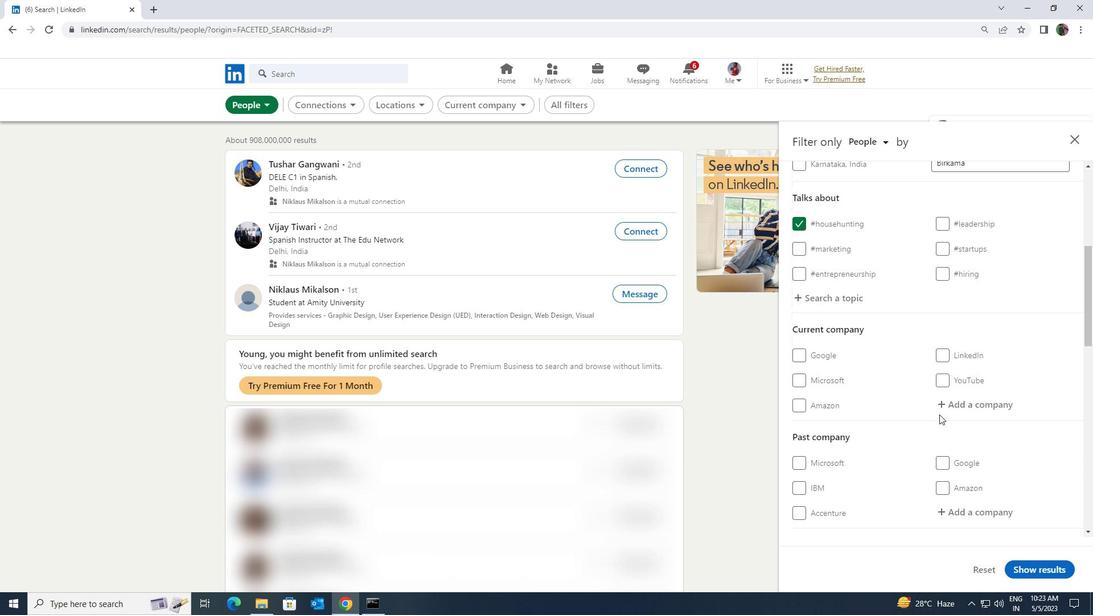 
Action: Mouse pressed left at (942, 404)
Screenshot: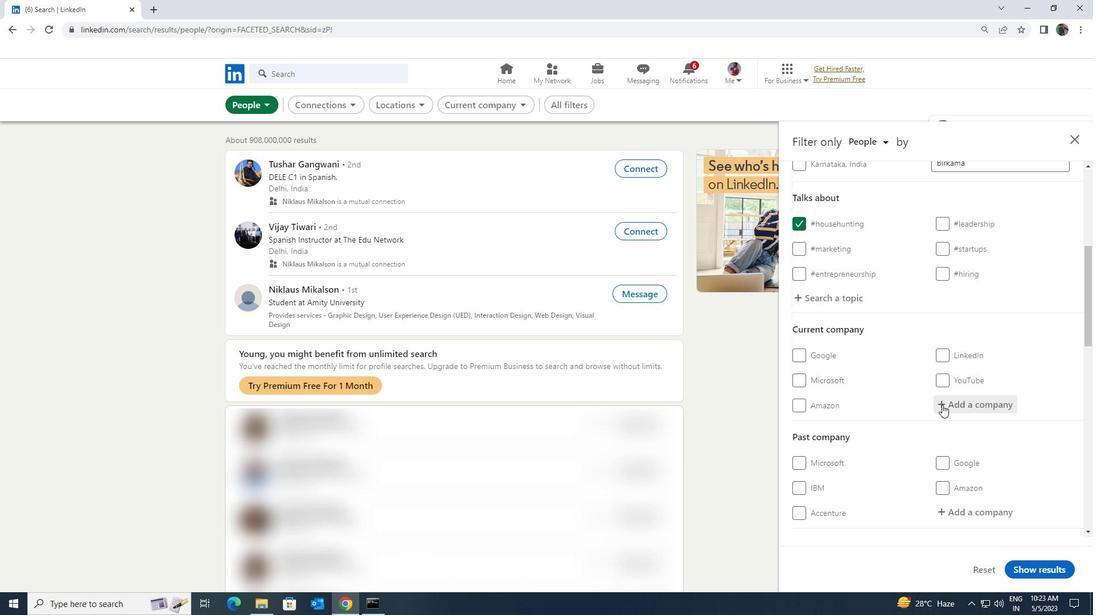 
Action: Mouse moved to (944, 408)
Screenshot: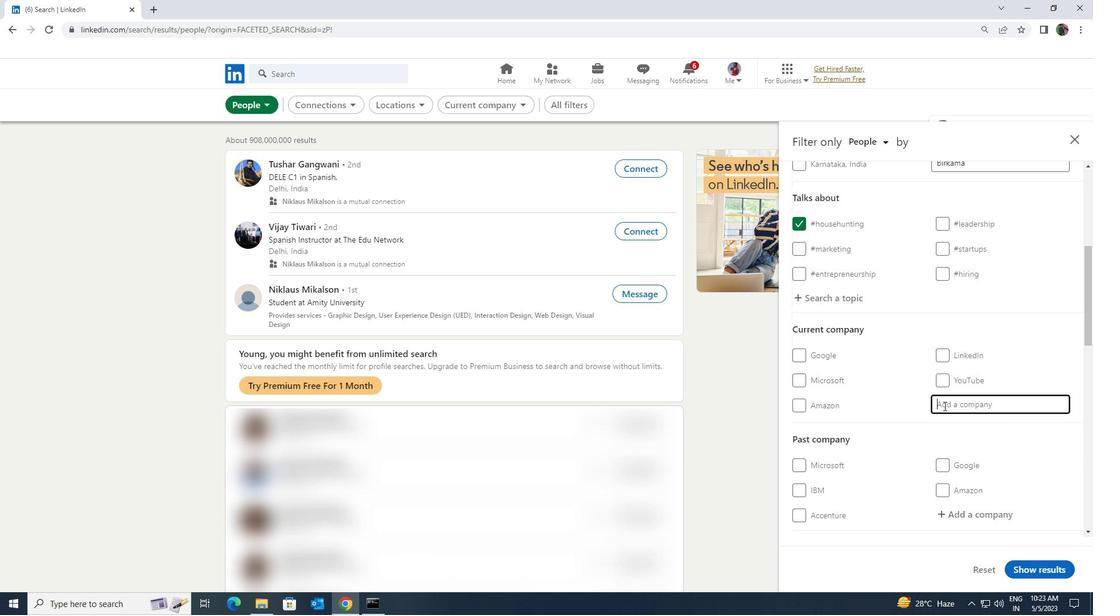 
Action: Key pressed <Key.shift><Key.shift><Key.shift><Key.shift><Key.shift><Key.shift><Key.shift><Key.shift><Key.shift><Key.shift>FOXY<Key.shift>MORT
Screenshot: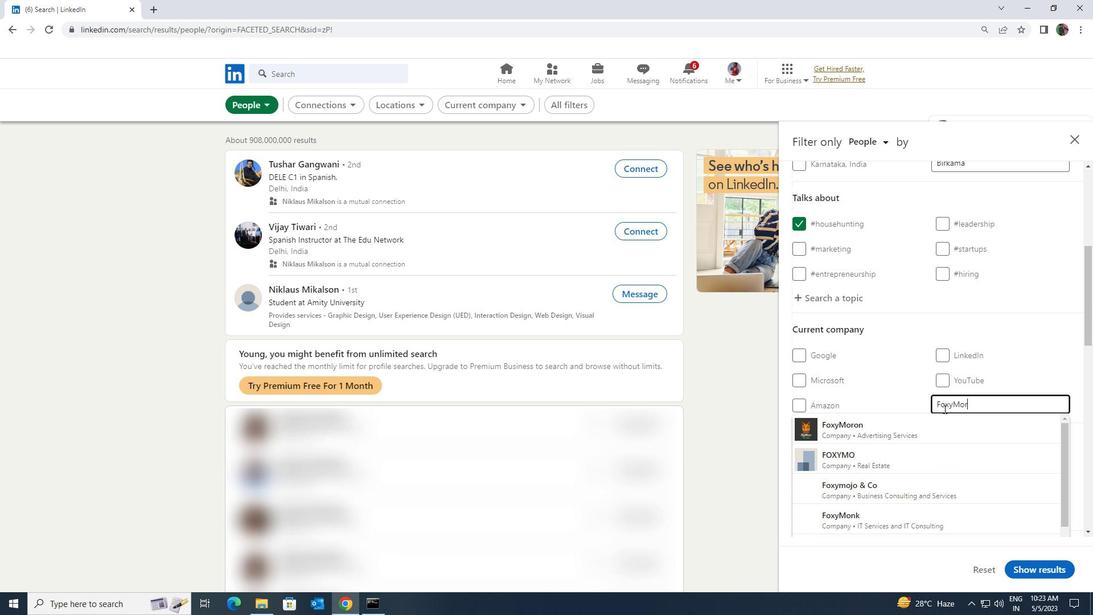 
Action: Mouse moved to (943, 408)
Screenshot: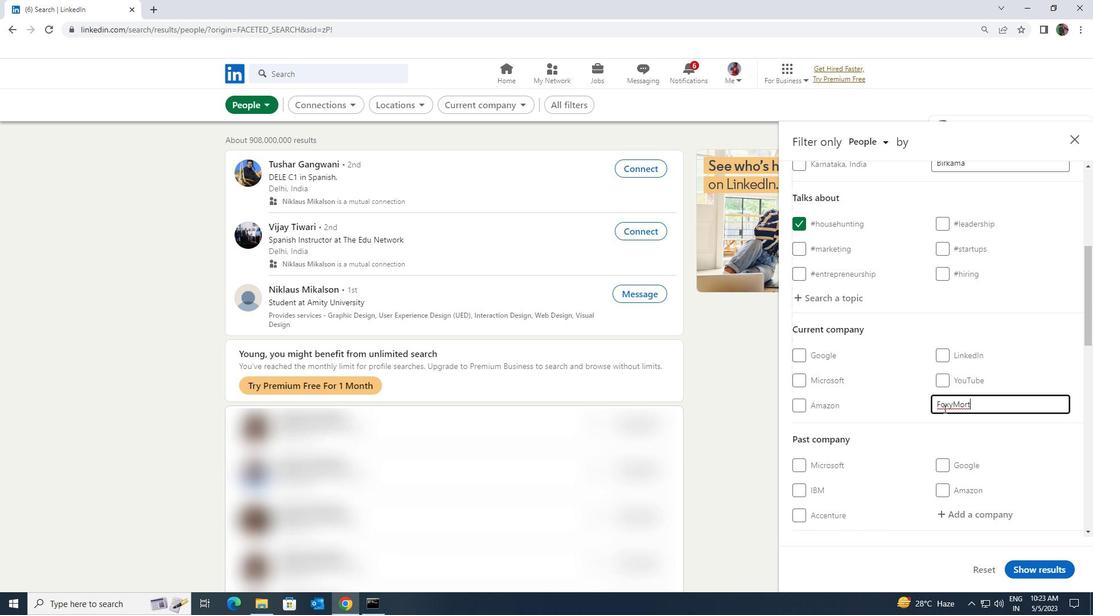 
Action: Key pressed <Key.backspace>
Screenshot: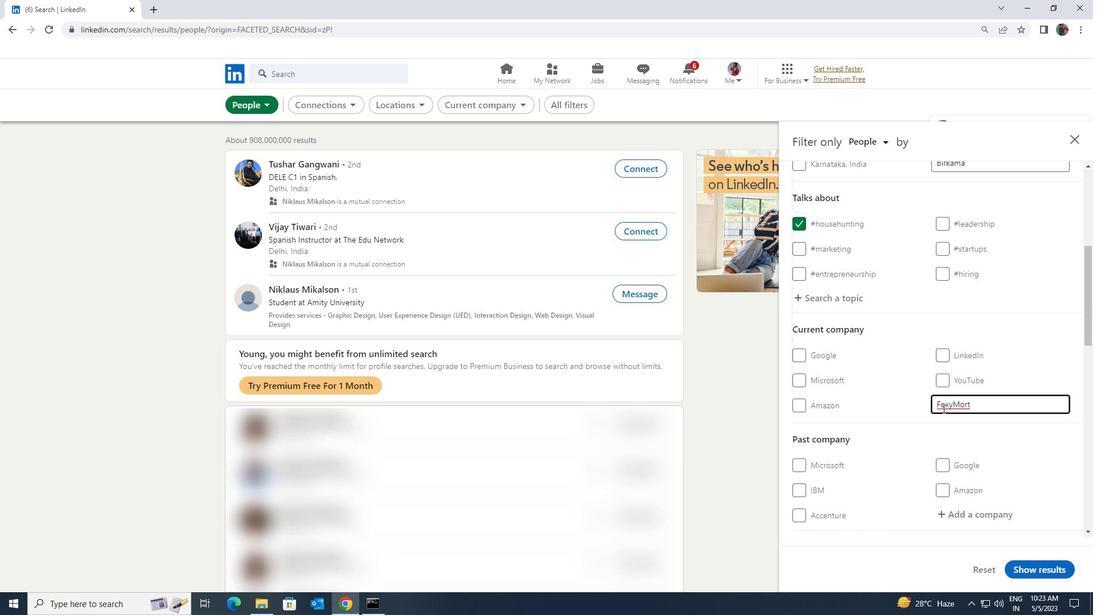 
Action: Mouse moved to (933, 418)
Screenshot: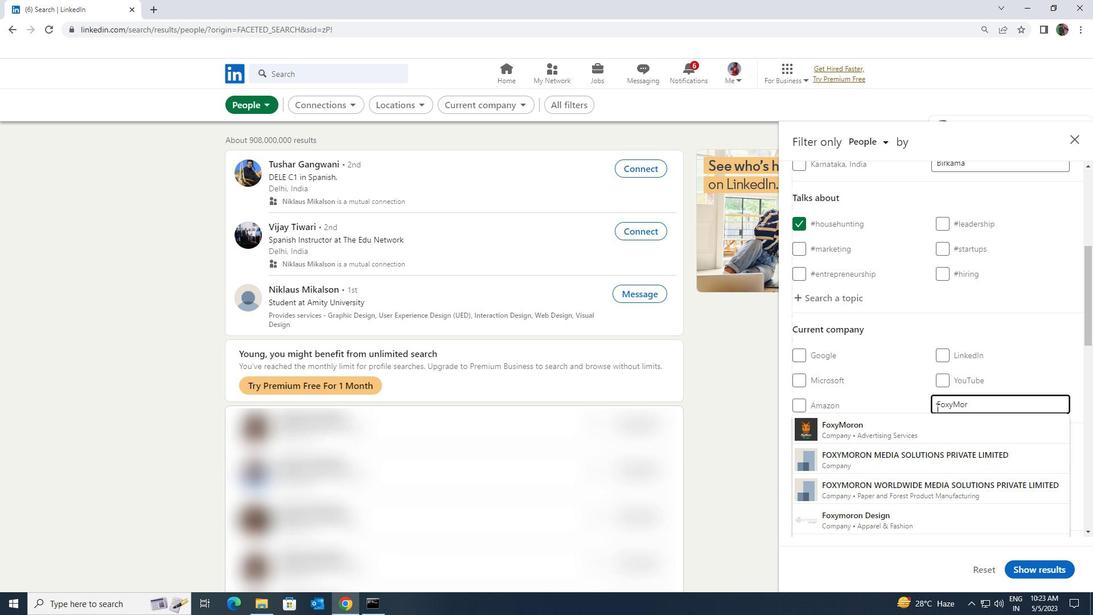 
Action: Mouse pressed left at (933, 418)
Screenshot: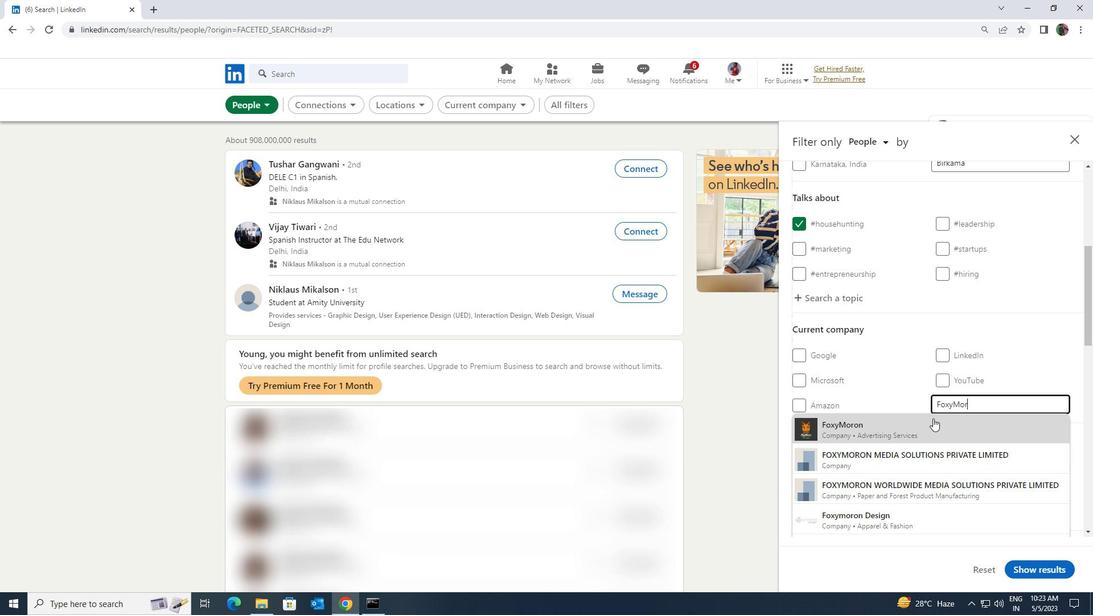 
Action: Mouse moved to (931, 418)
Screenshot: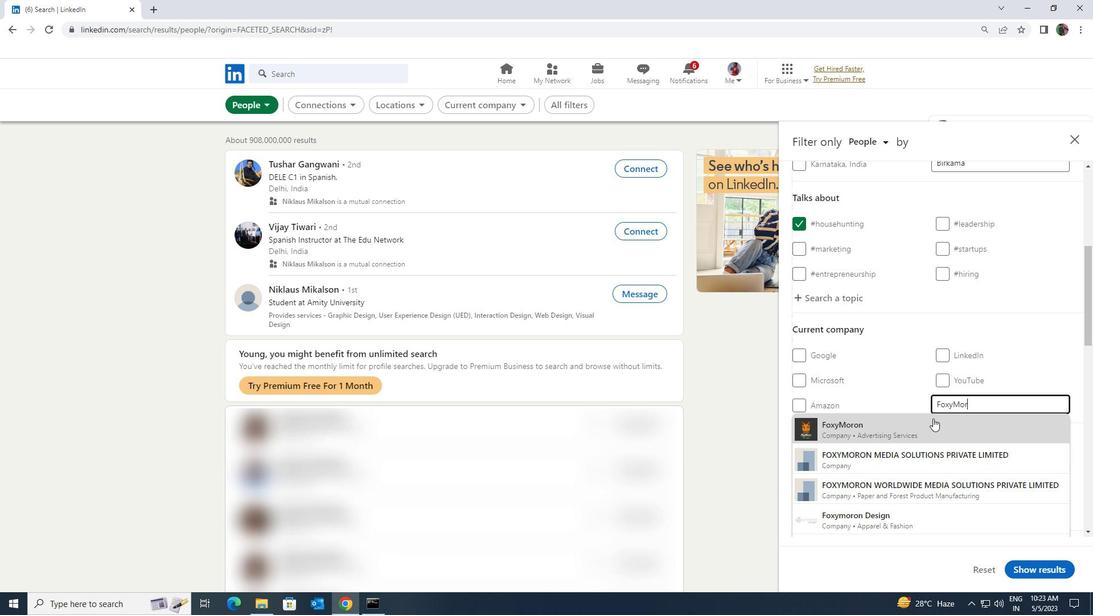 
Action: Mouse scrolled (931, 418) with delta (0, 0)
Screenshot: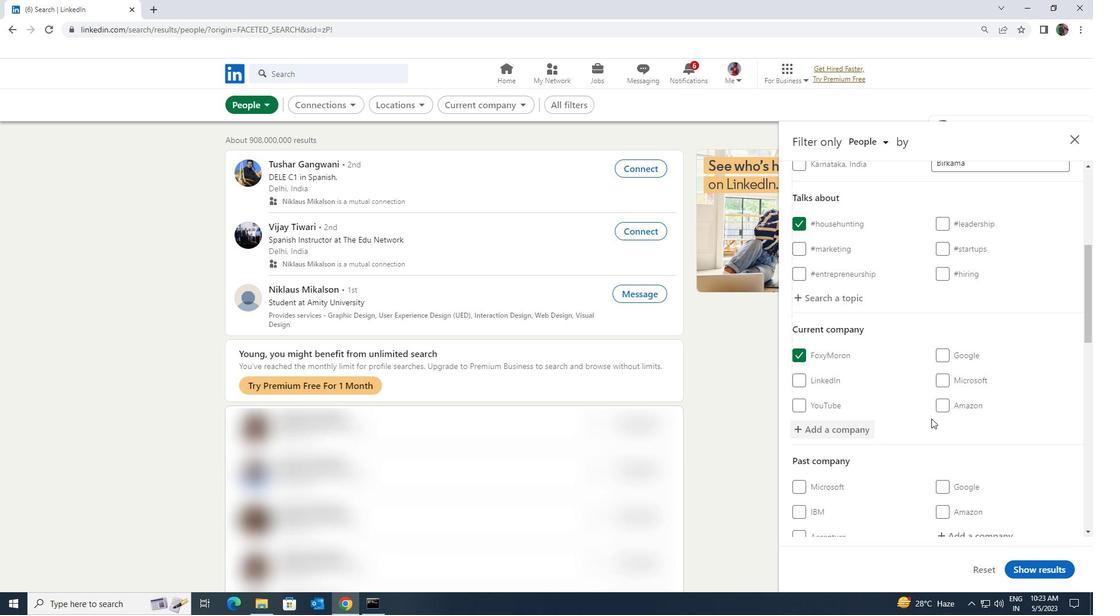 
Action: Mouse moved to (931, 418)
Screenshot: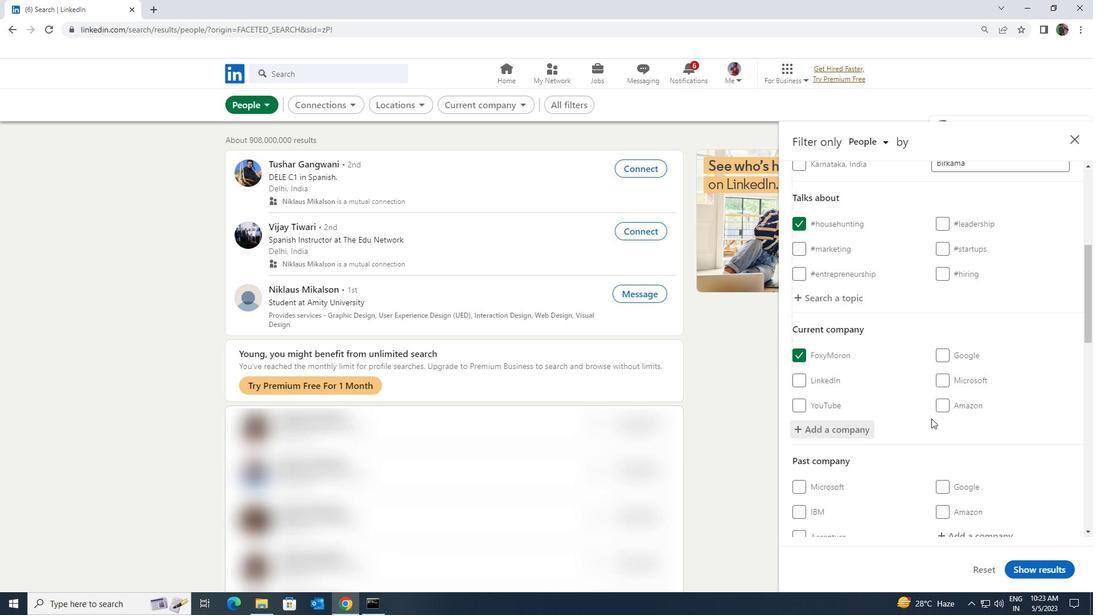 
Action: Mouse scrolled (931, 417) with delta (0, 0)
Screenshot: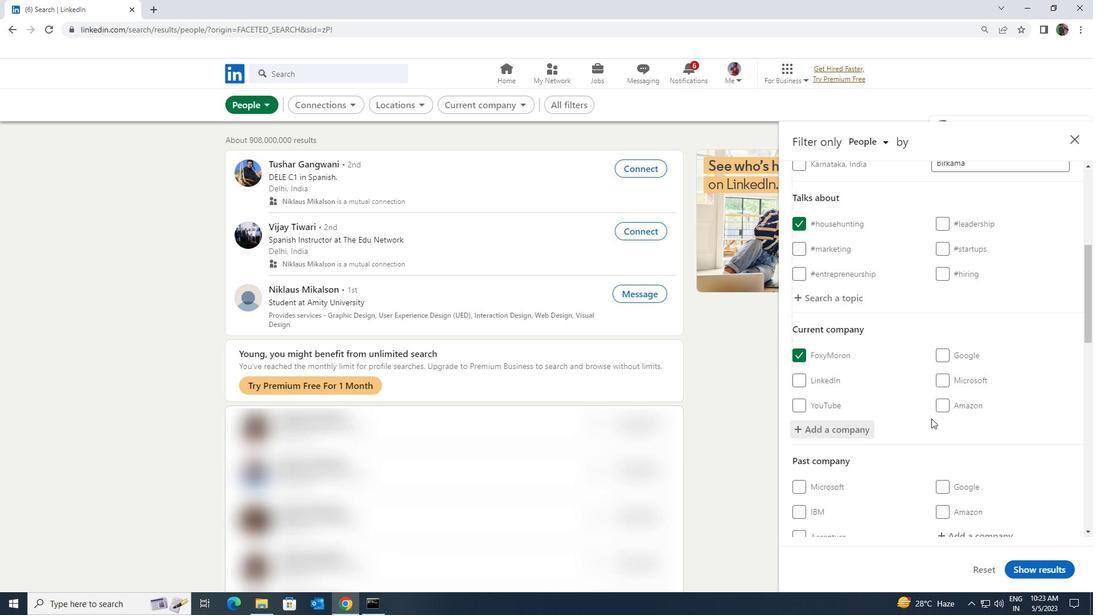 
Action: Mouse moved to (933, 417)
Screenshot: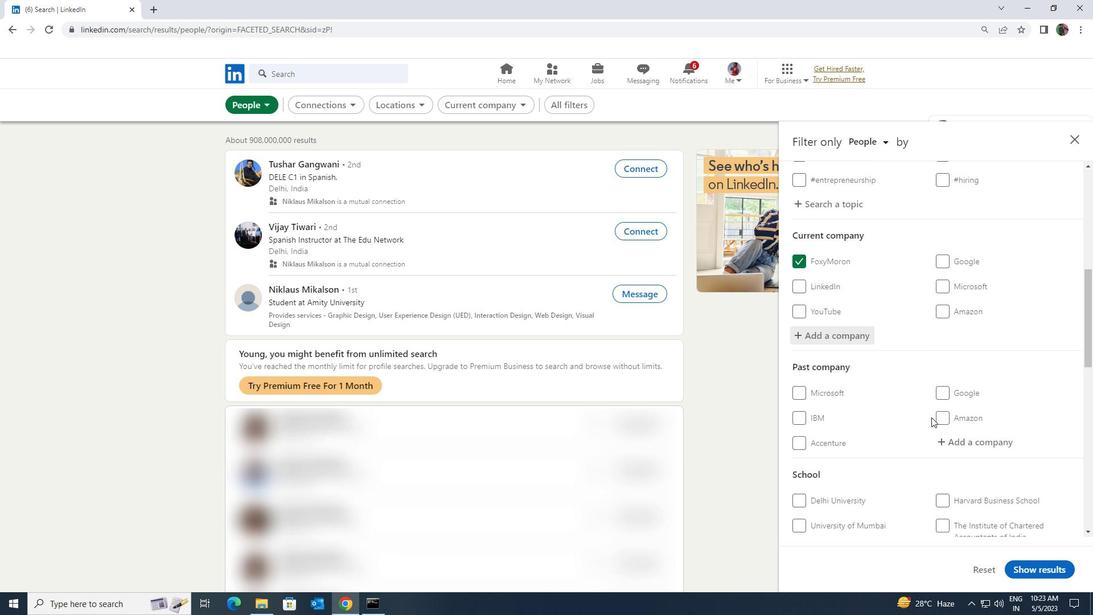 
Action: Mouse scrolled (933, 416) with delta (0, 0)
Screenshot: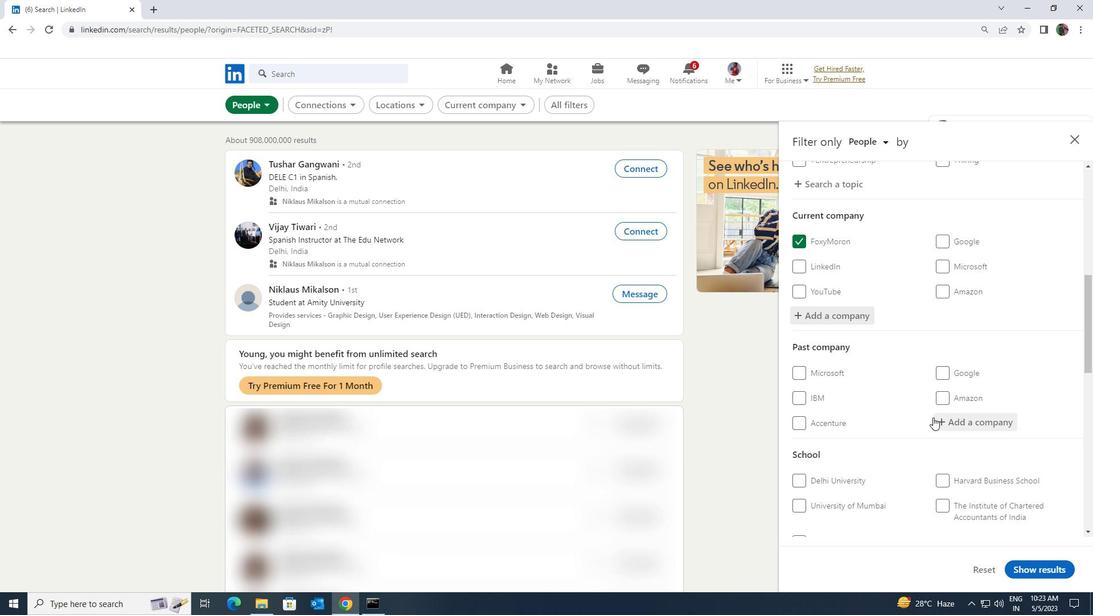 
Action: Mouse scrolled (933, 416) with delta (0, 0)
Screenshot: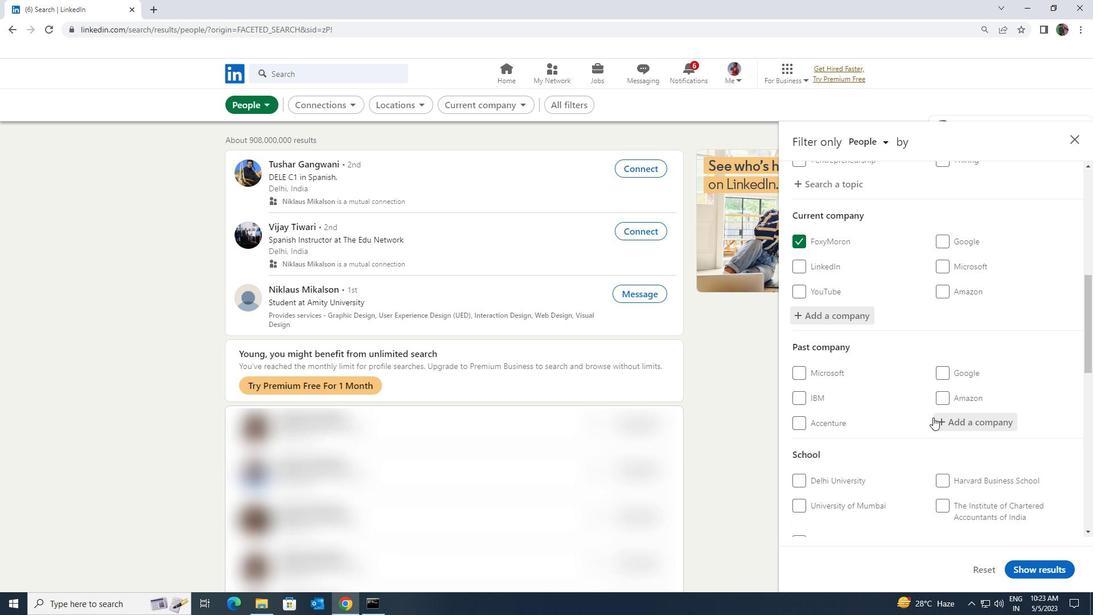 
Action: Mouse moved to (943, 420)
Screenshot: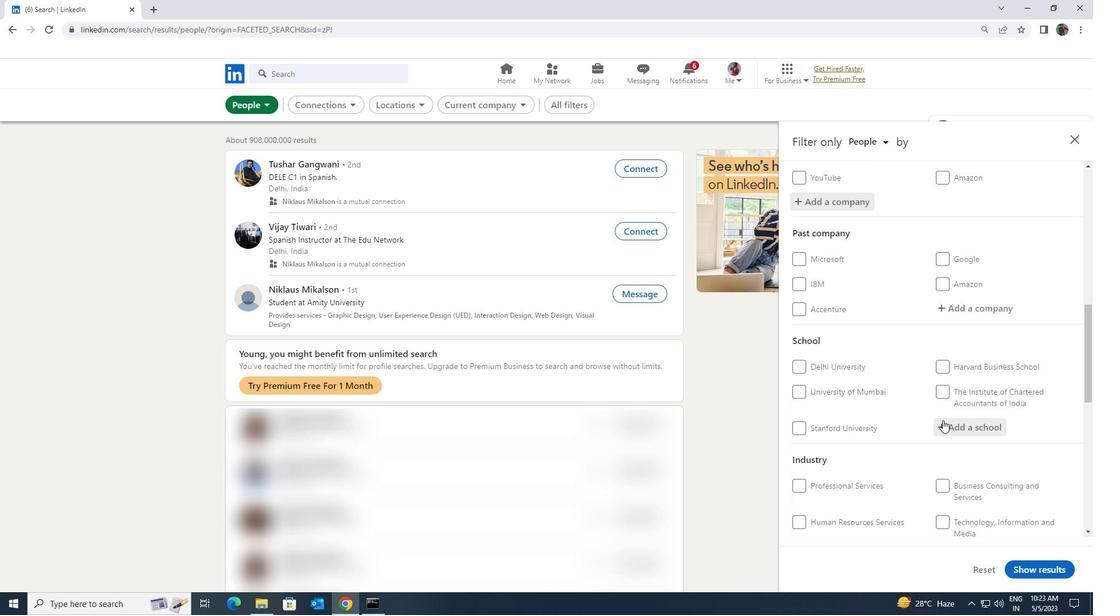 
Action: Mouse pressed left at (943, 420)
Screenshot: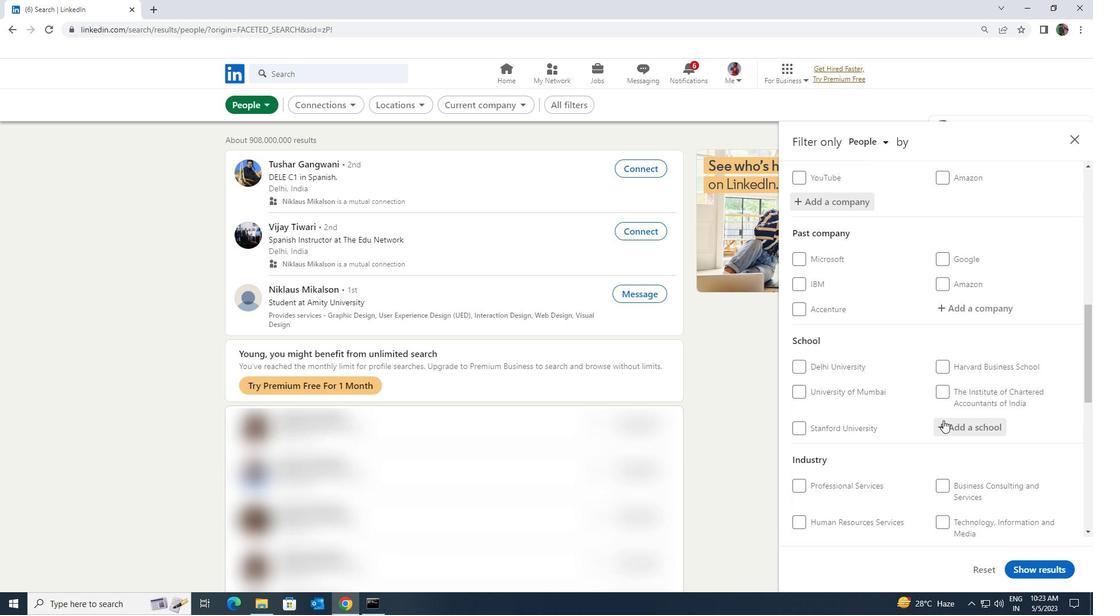 
Action: Key pressed <Key.shift>INDUS<Key.space>BUSINESS
Screenshot: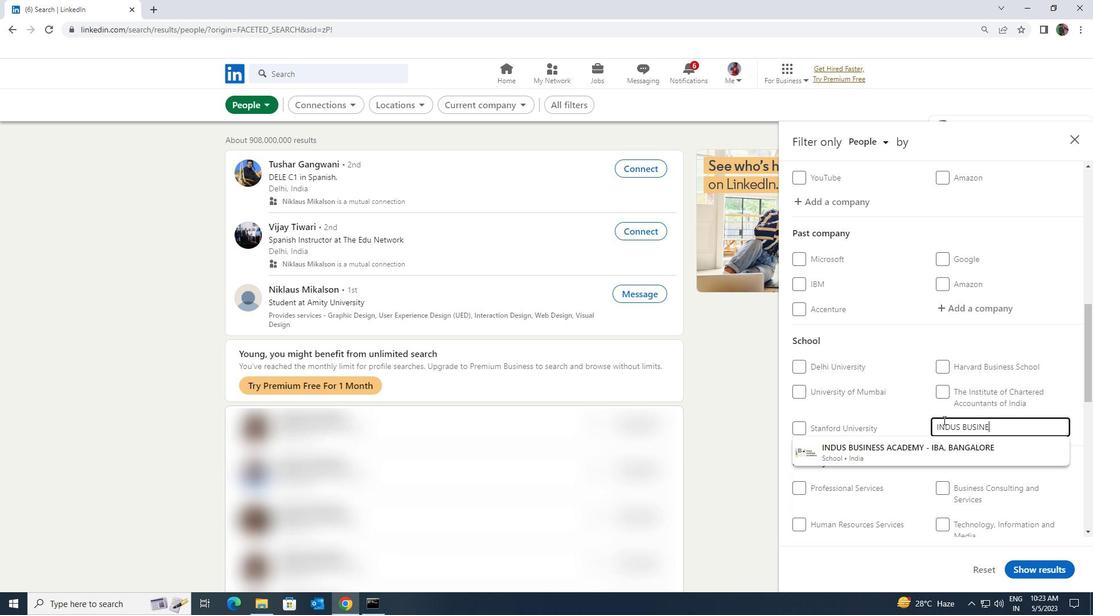 
Action: Mouse moved to (945, 440)
Screenshot: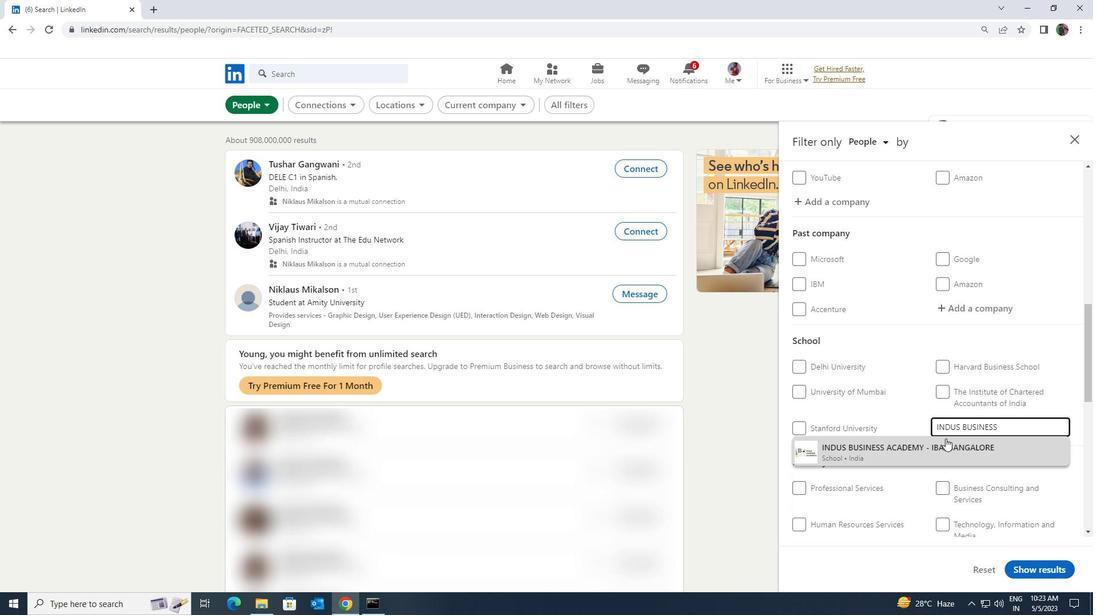 
Action: Mouse pressed left at (945, 440)
Screenshot: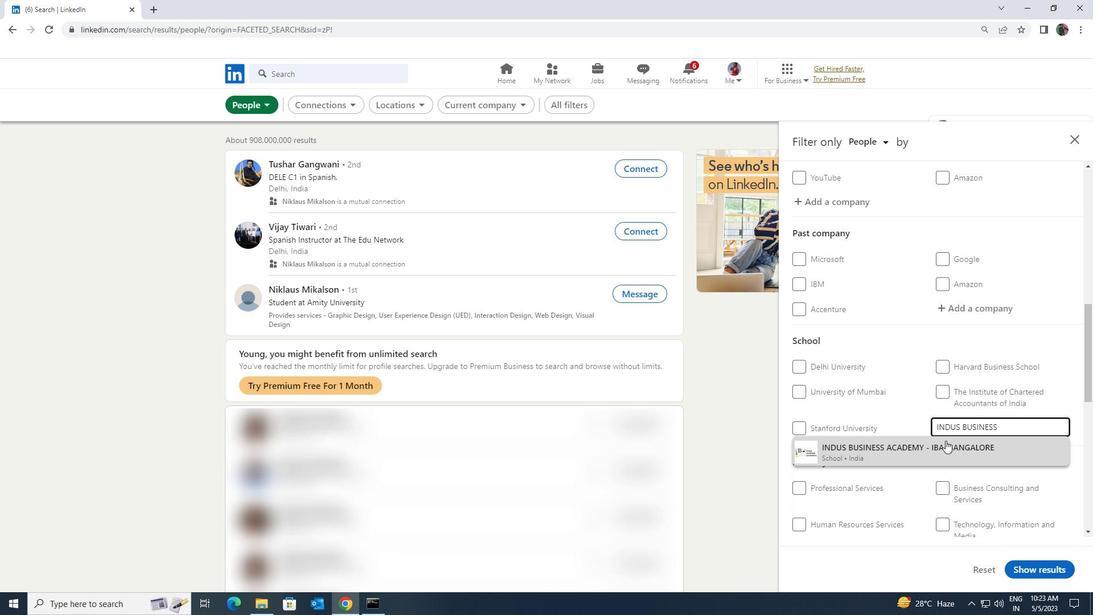 
Action: Mouse moved to (943, 440)
Screenshot: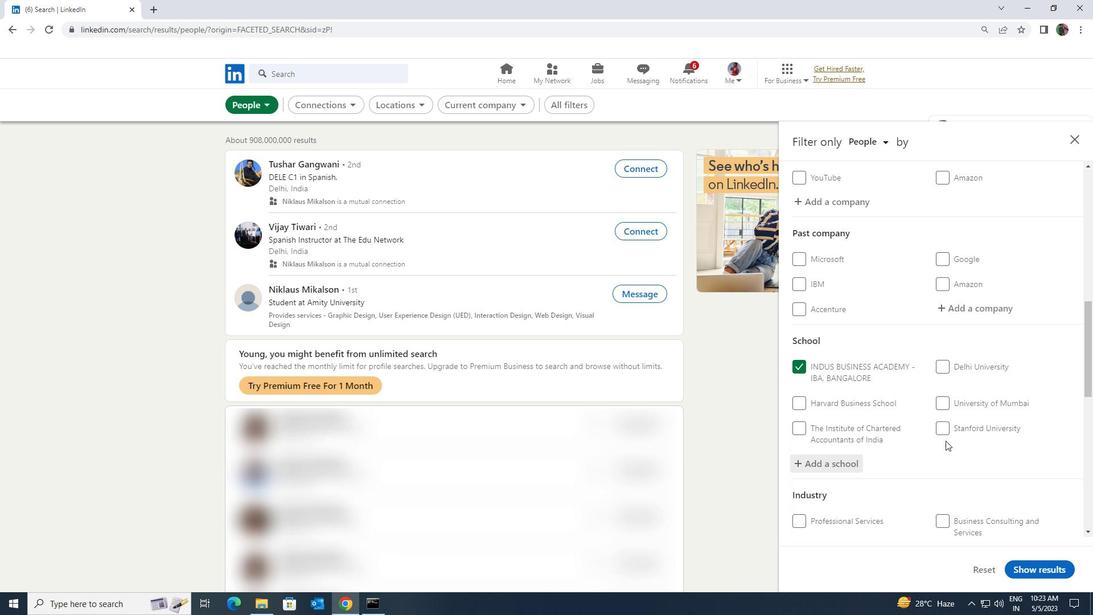 
Action: Mouse scrolled (943, 440) with delta (0, 0)
Screenshot: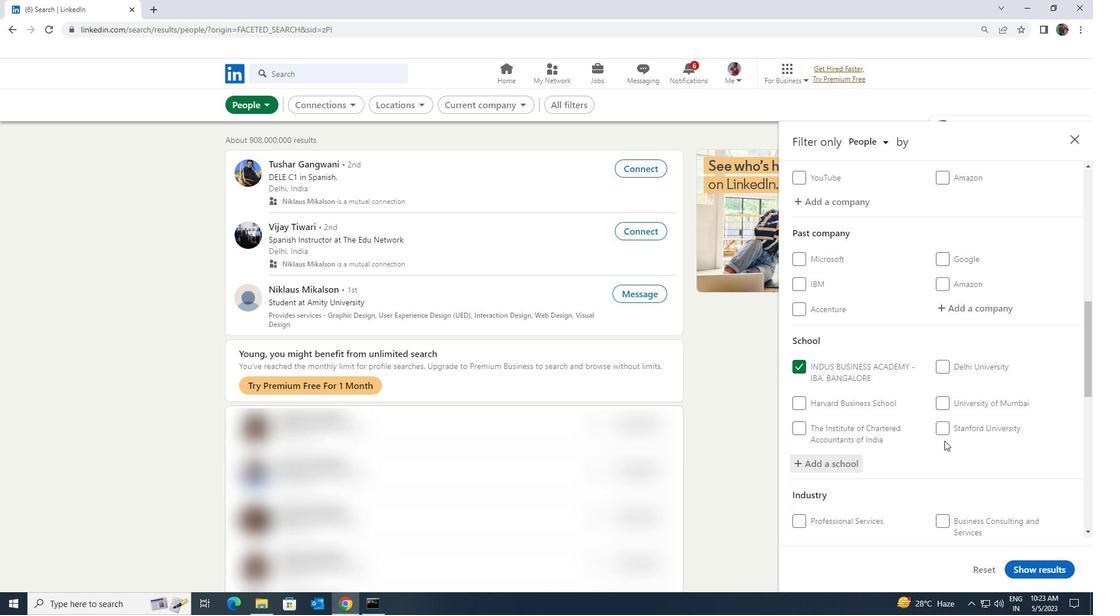 
Action: Mouse moved to (945, 436)
Screenshot: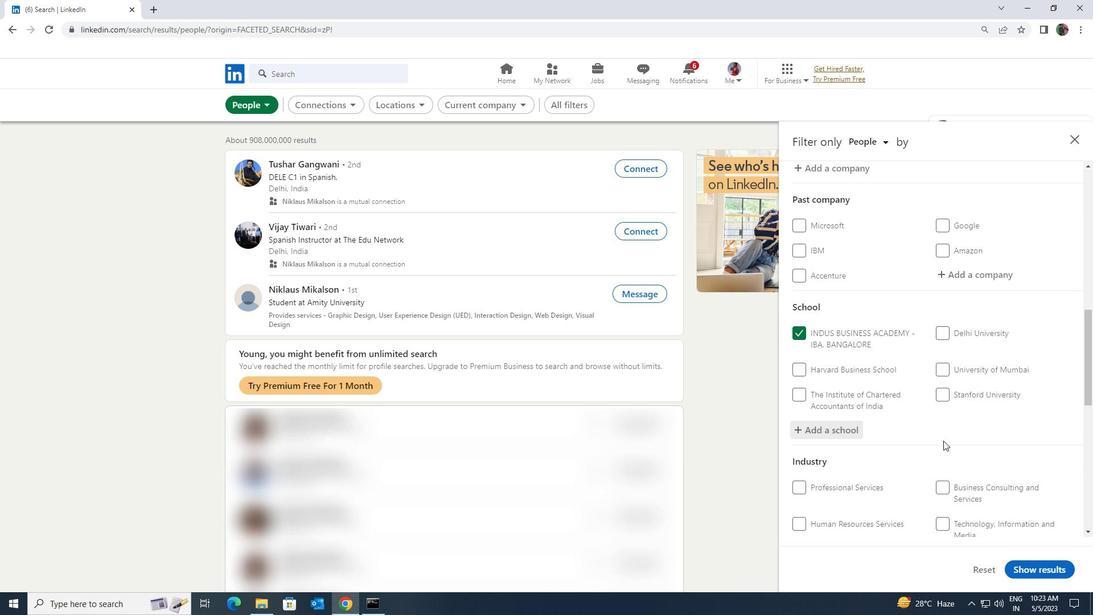 
Action: Mouse scrolled (945, 436) with delta (0, 0)
Screenshot: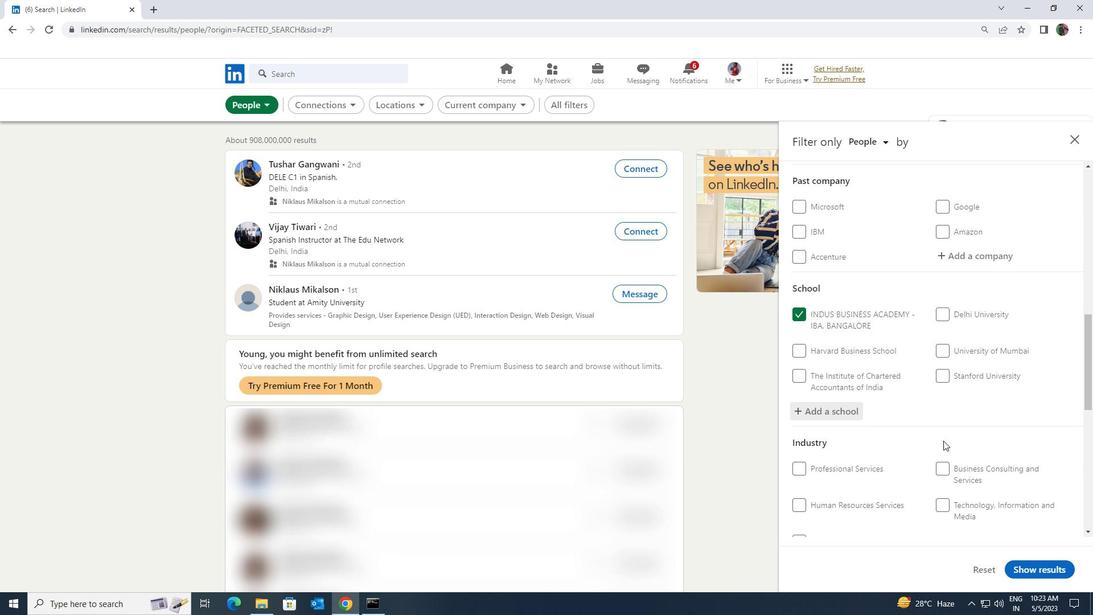 
Action: Mouse moved to (945, 436)
Screenshot: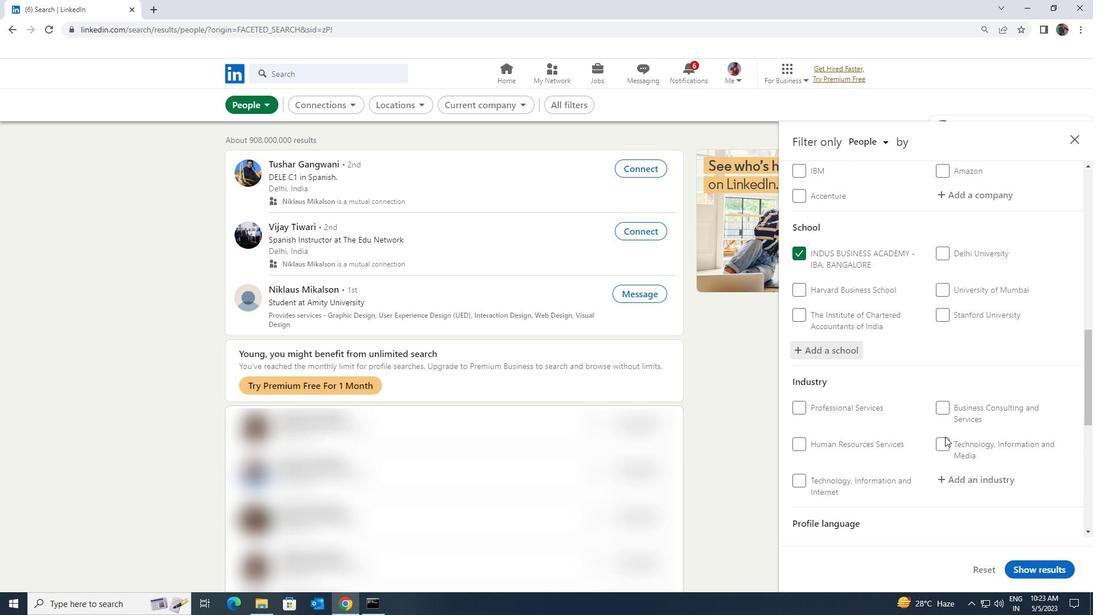 
Action: Mouse scrolled (945, 435) with delta (0, 0)
Screenshot: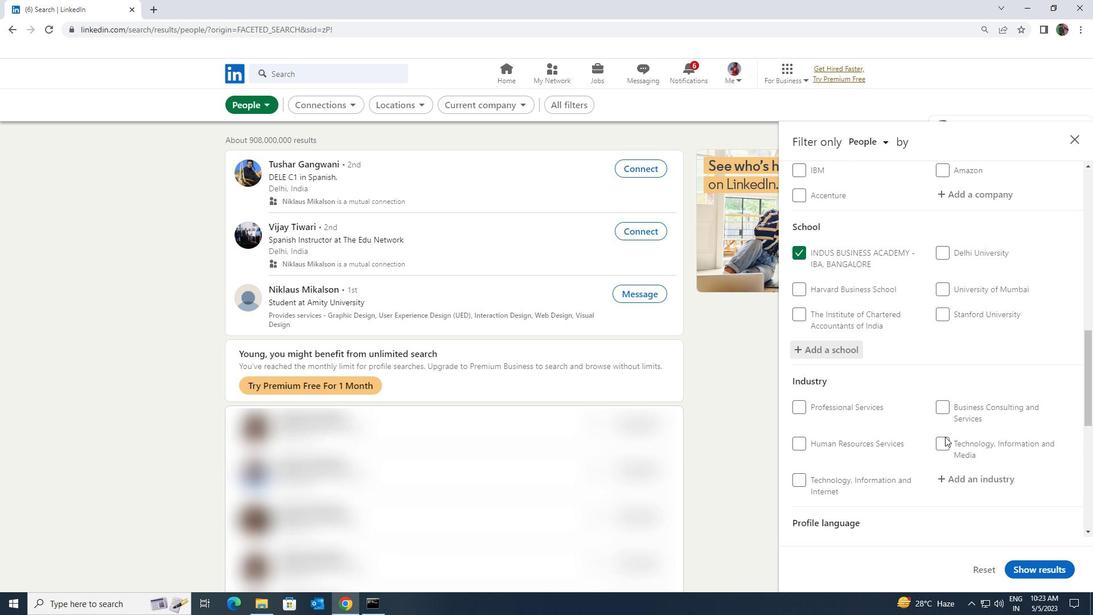 
Action: Mouse moved to (953, 421)
Screenshot: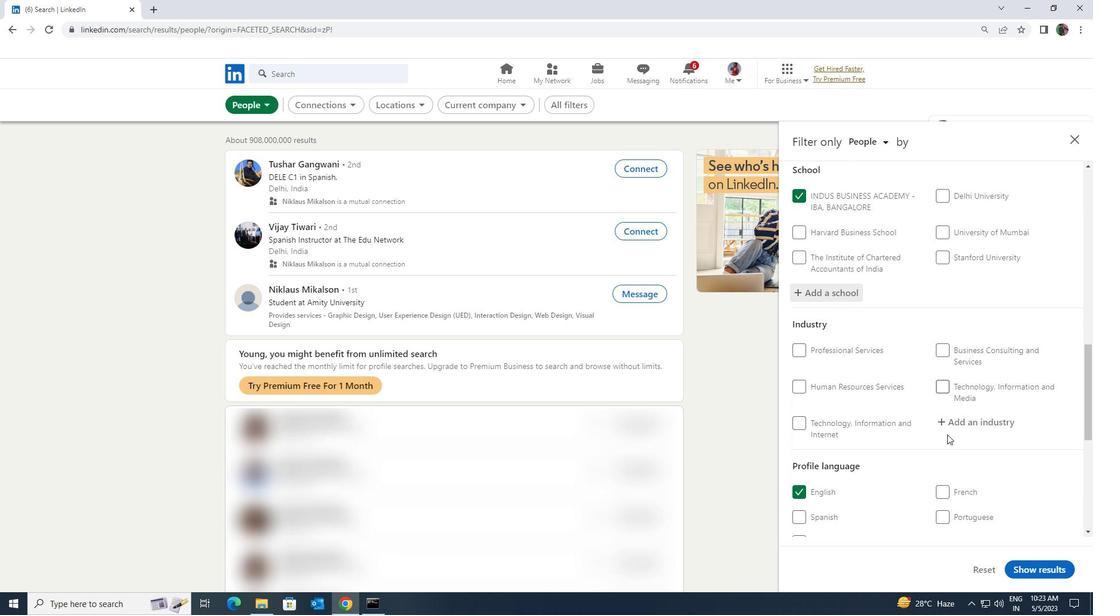 
Action: Mouse pressed left at (953, 421)
Screenshot: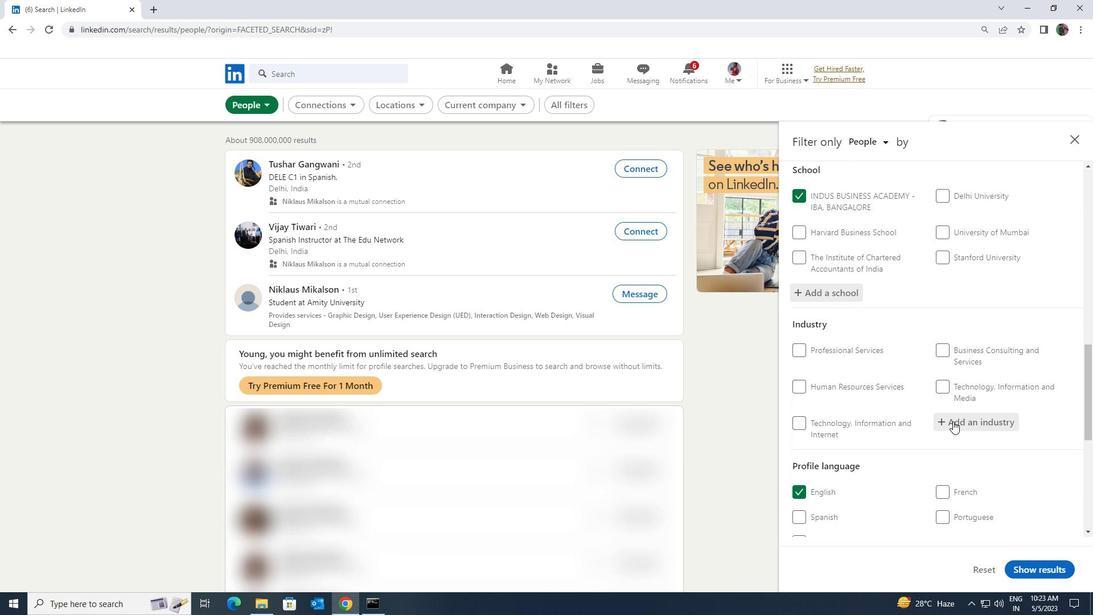 
Action: Mouse moved to (955, 420)
Screenshot: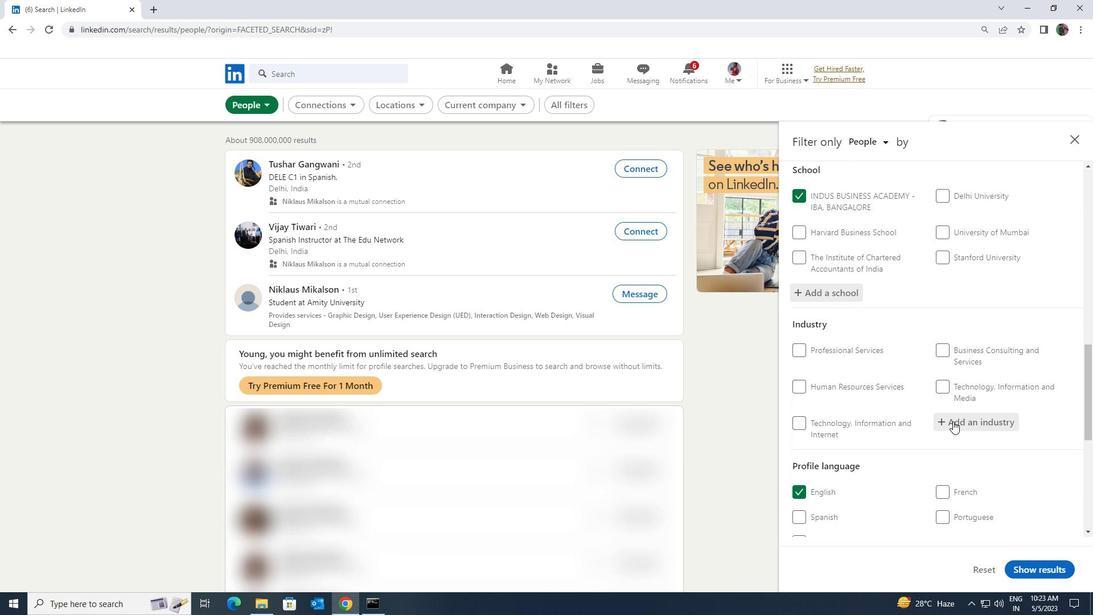 
Action: Key pressed <Key.shift>INTERNATIONAL<Key.space>
Screenshot: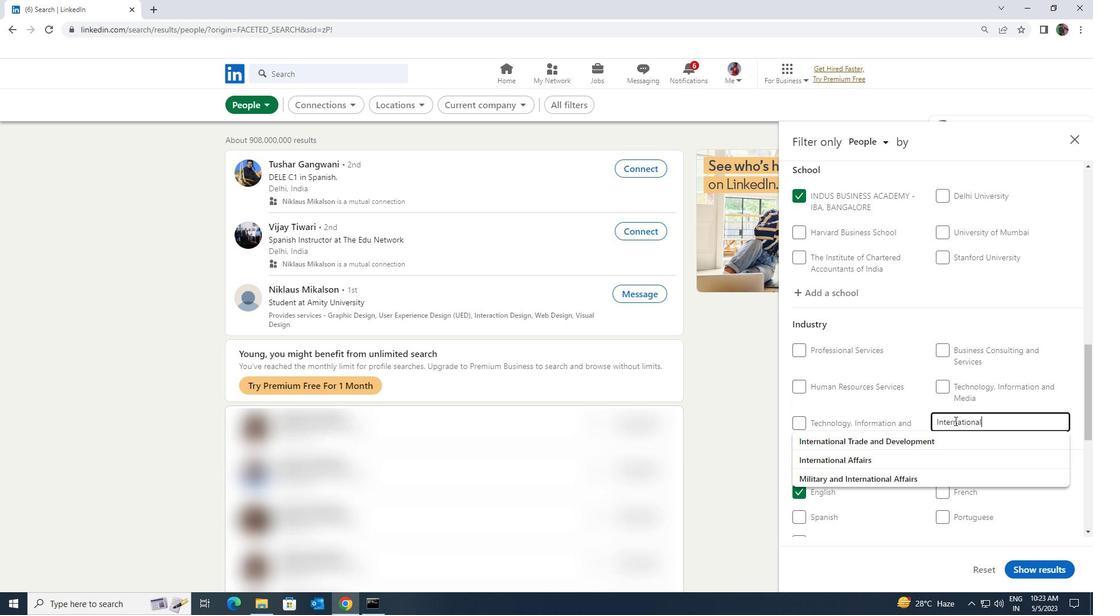 
Action: Mouse moved to (933, 451)
Screenshot: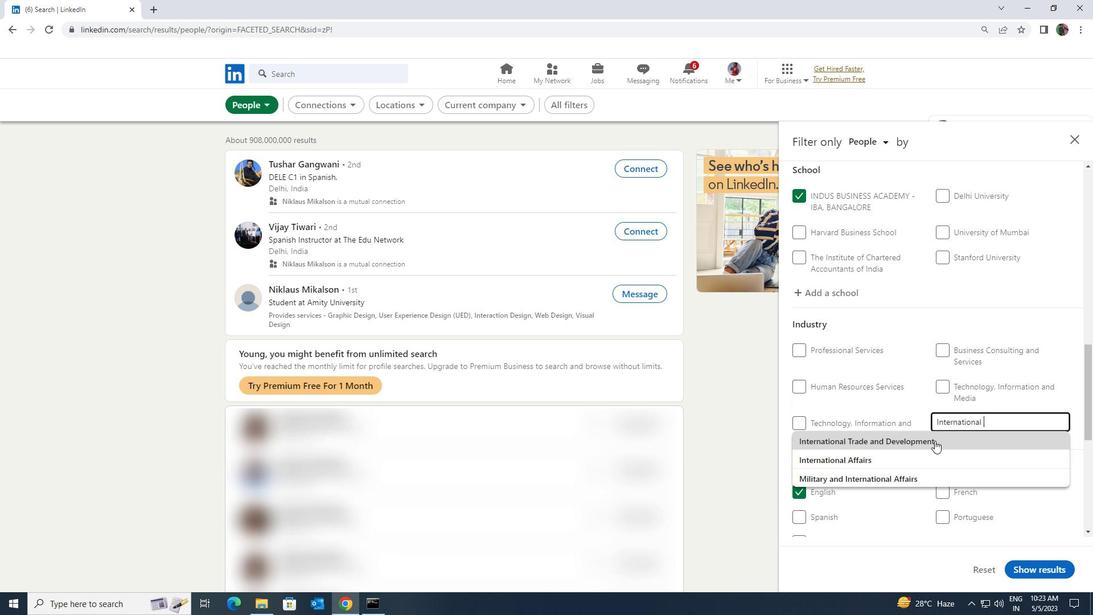 
Action: Mouse pressed left at (933, 451)
Screenshot: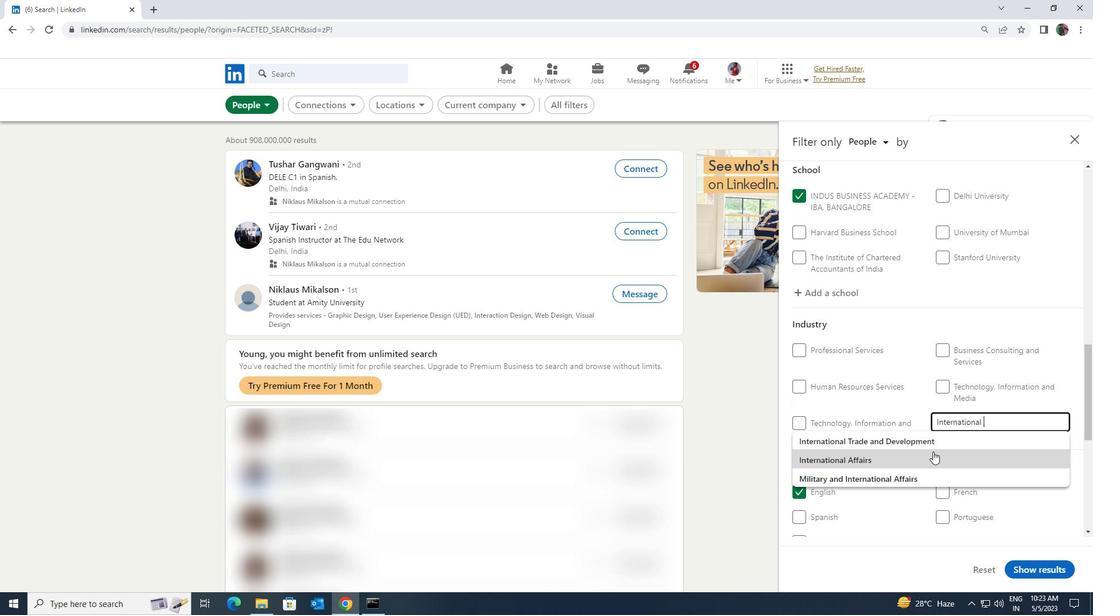 
Action: Mouse moved to (929, 452)
Screenshot: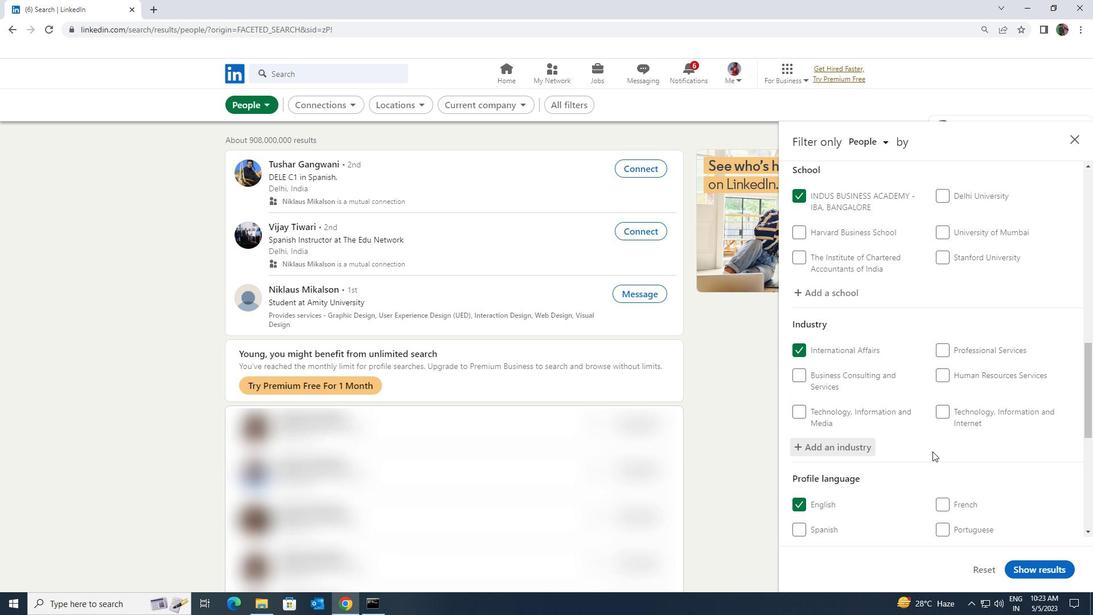 
Action: Mouse scrolled (929, 451) with delta (0, 0)
Screenshot: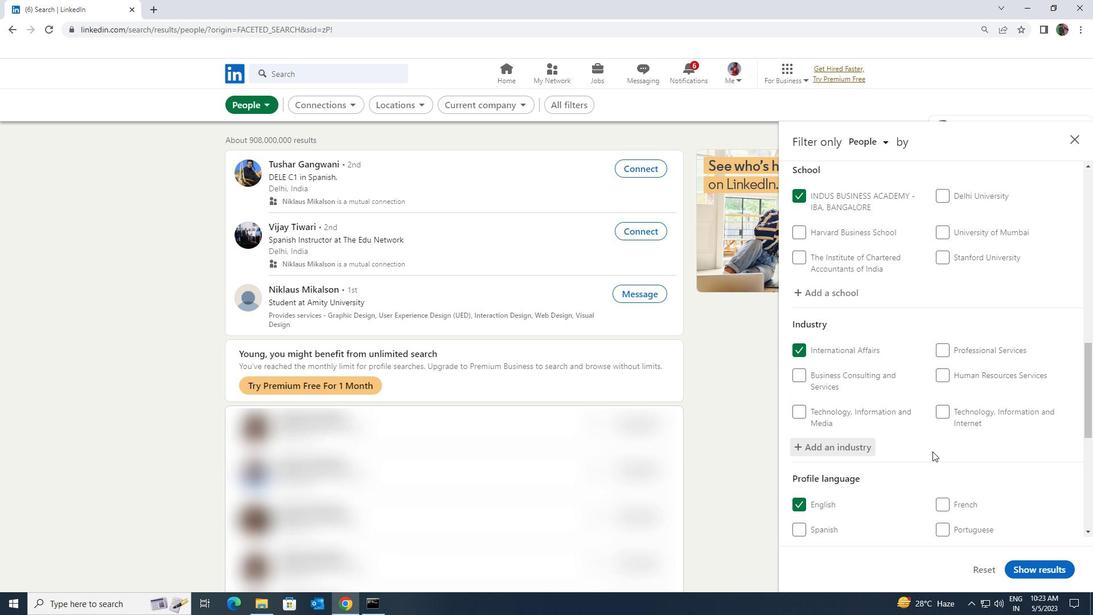 
Action: Mouse scrolled (929, 451) with delta (0, 0)
Screenshot: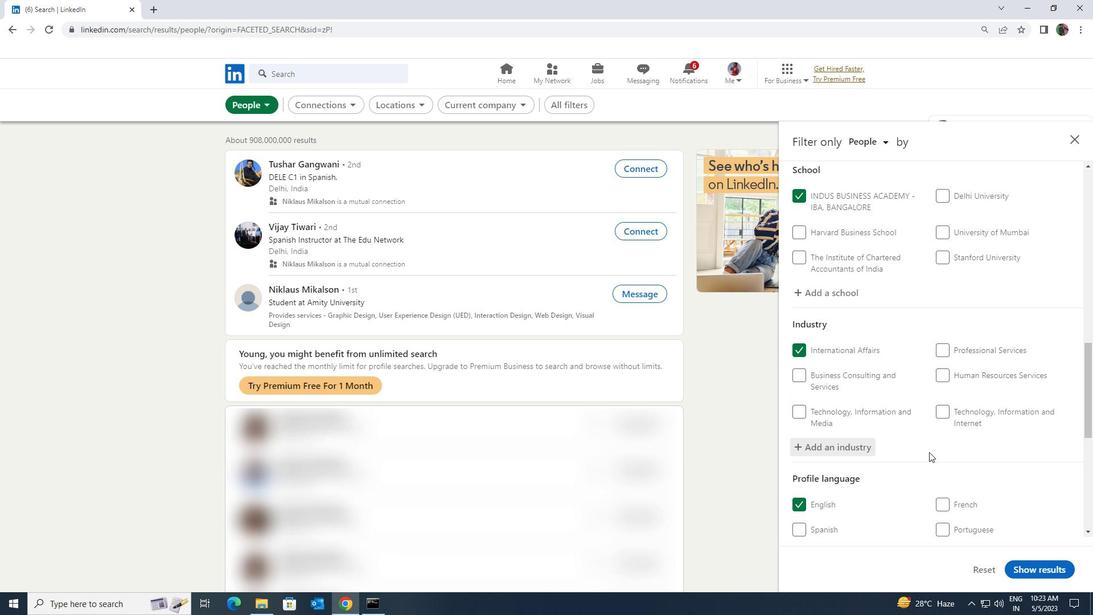 
Action: Mouse moved to (930, 451)
Screenshot: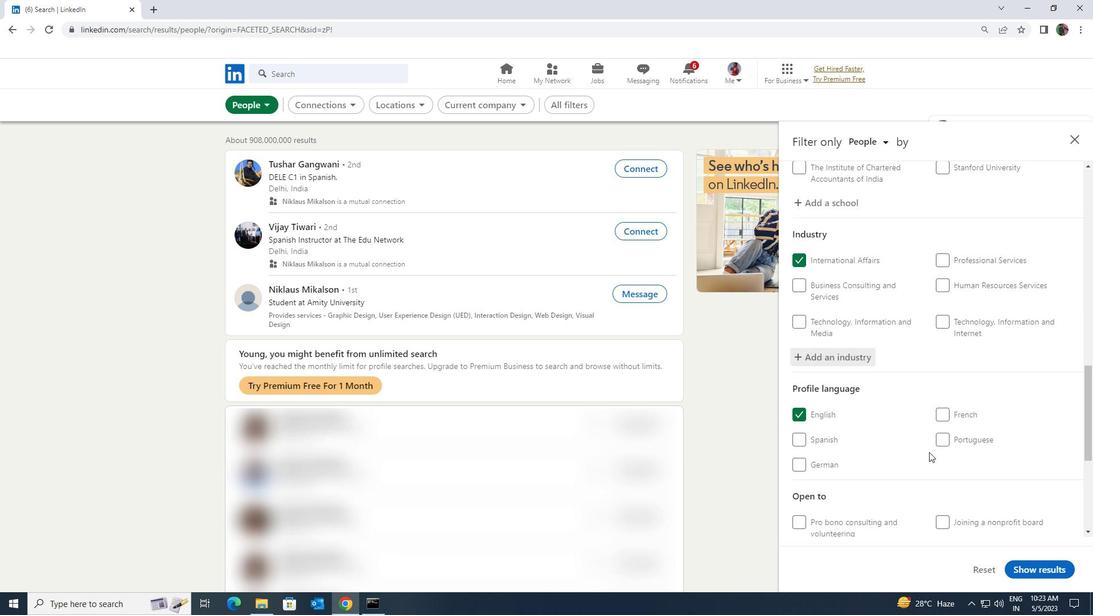 
Action: Mouse scrolled (930, 450) with delta (0, 0)
Screenshot: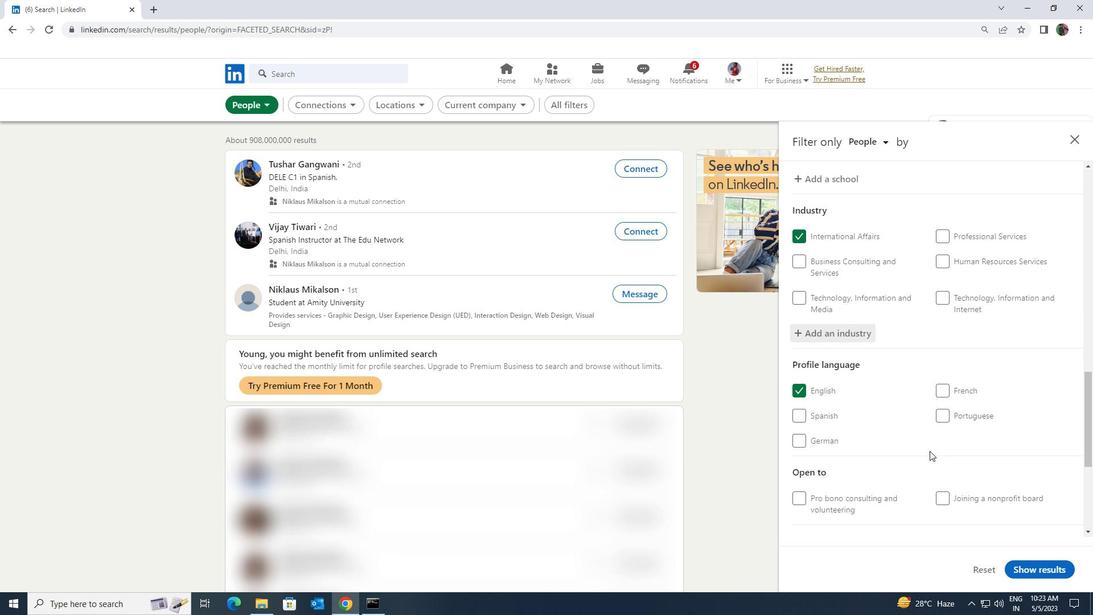 
Action: Mouse scrolled (930, 450) with delta (0, 0)
Screenshot: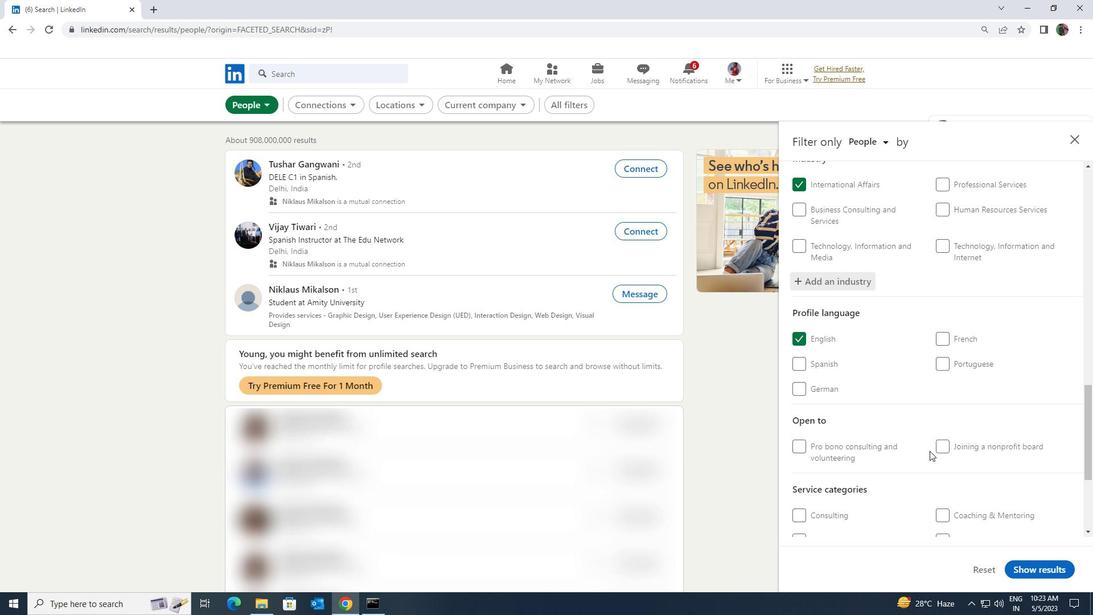 
Action: Mouse moved to (931, 451)
Screenshot: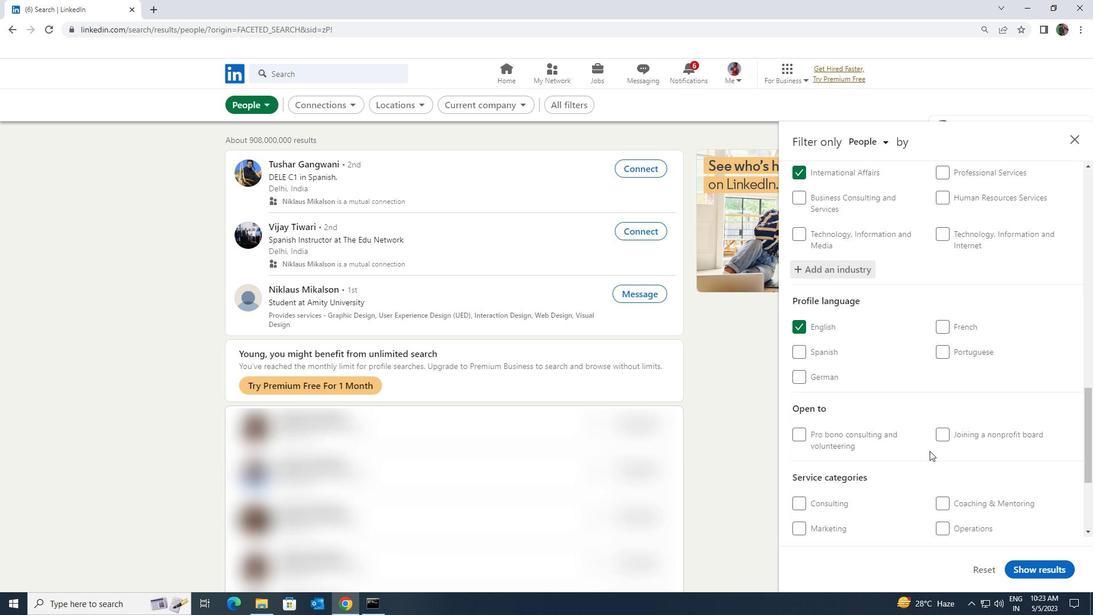 
Action: Mouse scrolled (931, 450) with delta (0, 0)
Screenshot: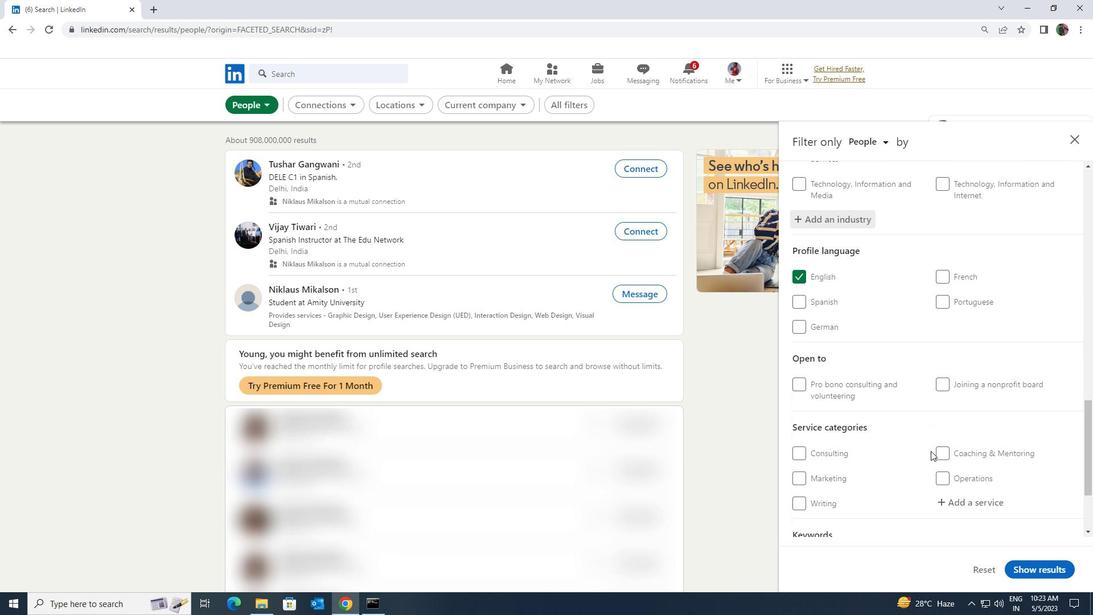 
Action: Mouse moved to (943, 446)
Screenshot: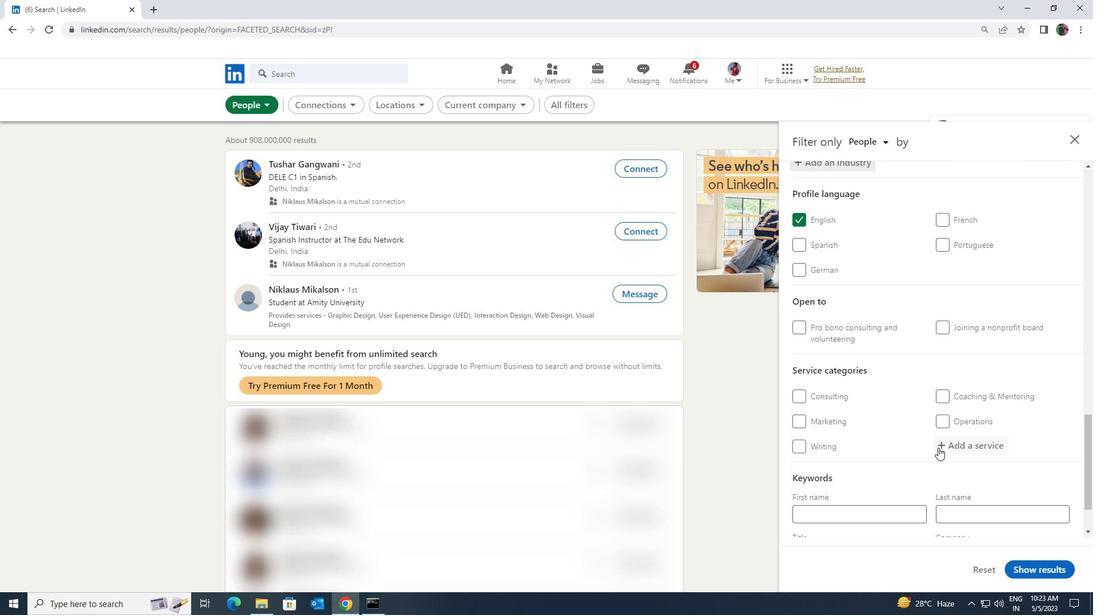 
Action: Mouse pressed left at (943, 446)
Screenshot: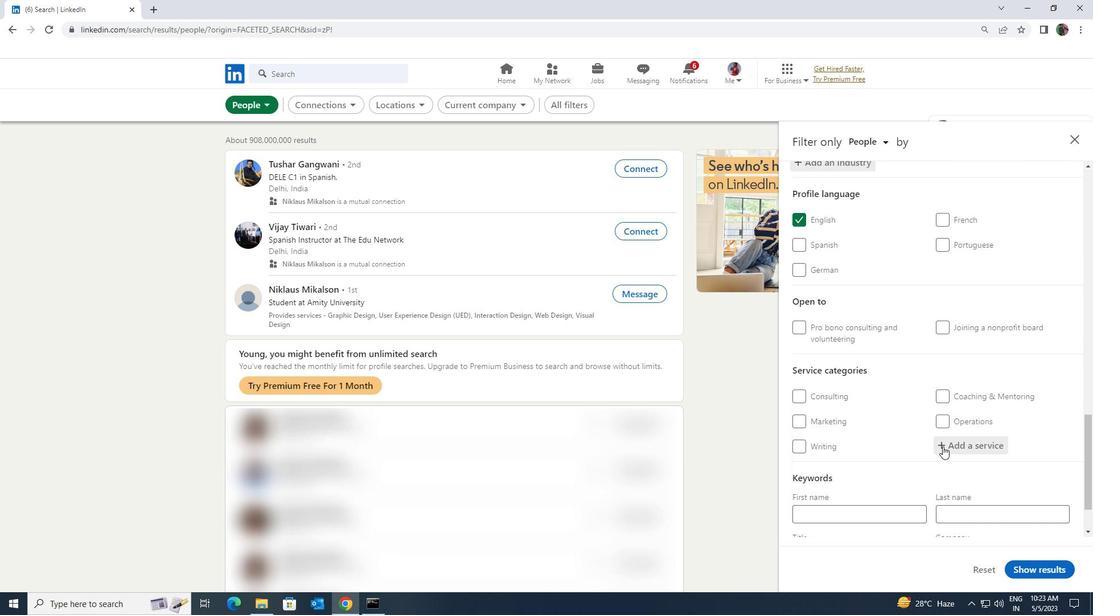 
Action: Key pressed <Key.shift><Key.shift><Key.shift><Key.shift><Key.shift><Key.shift>DUI<Key.space><Key.shift>LAW
Screenshot: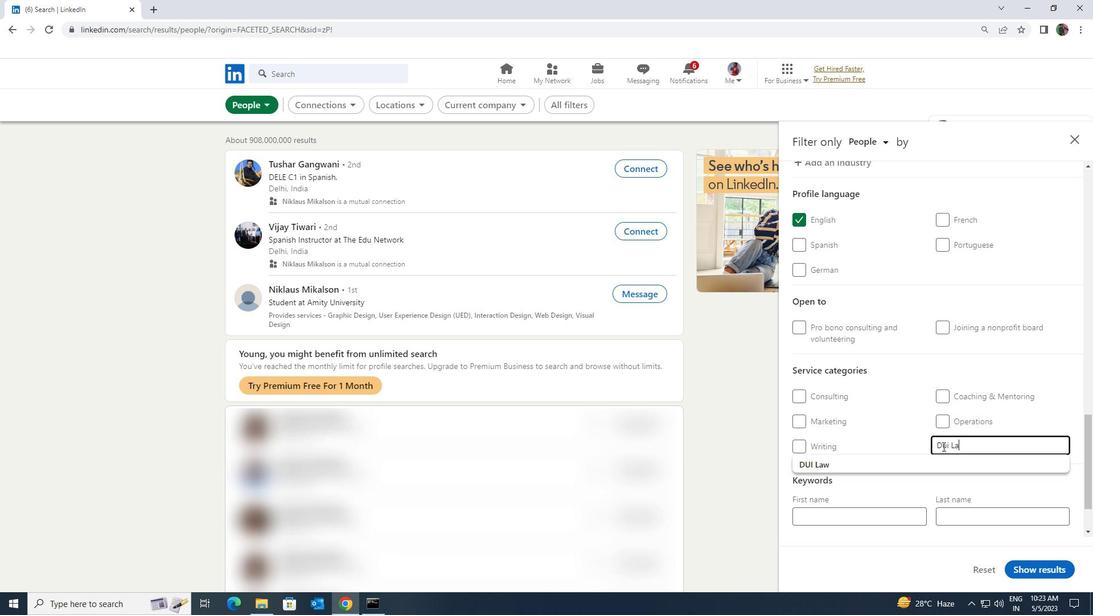 
Action: Mouse moved to (928, 456)
Screenshot: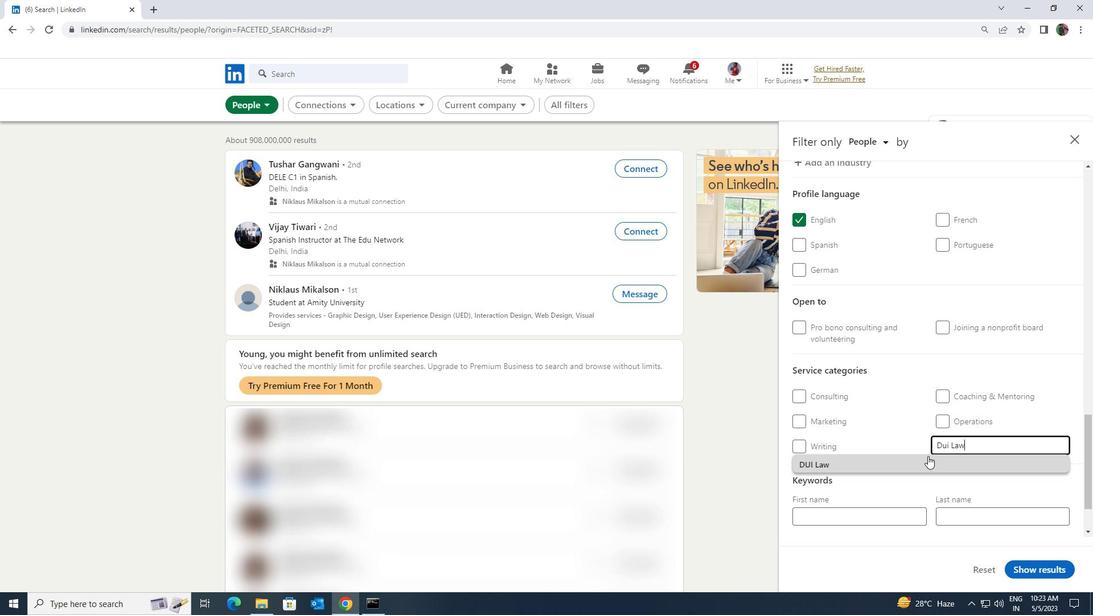 
Action: Mouse pressed left at (928, 456)
Screenshot: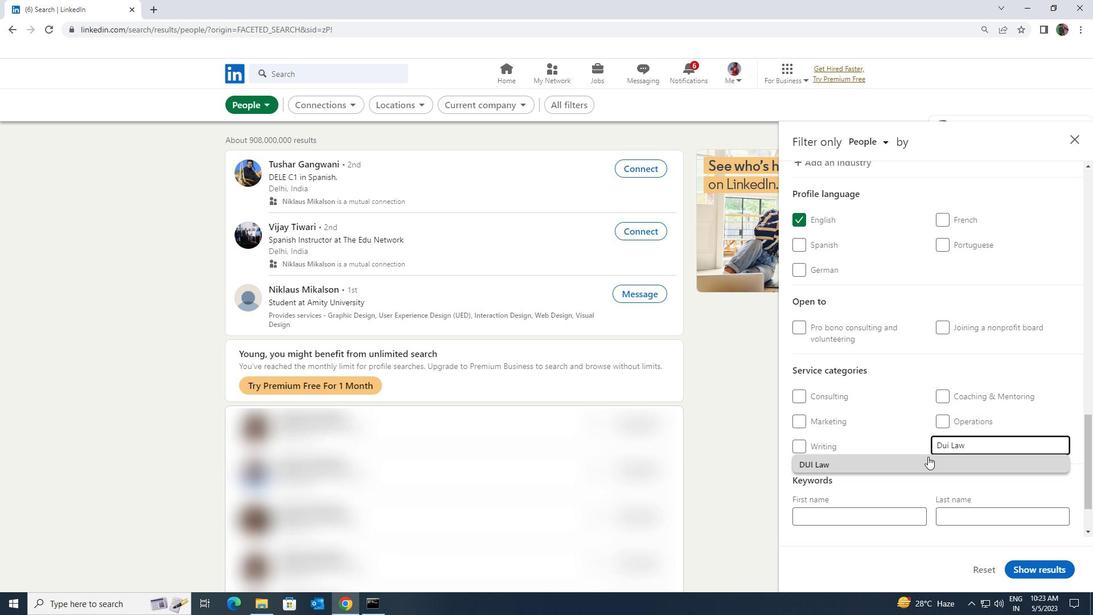 
Action: Mouse moved to (928, 457)
Screenshot: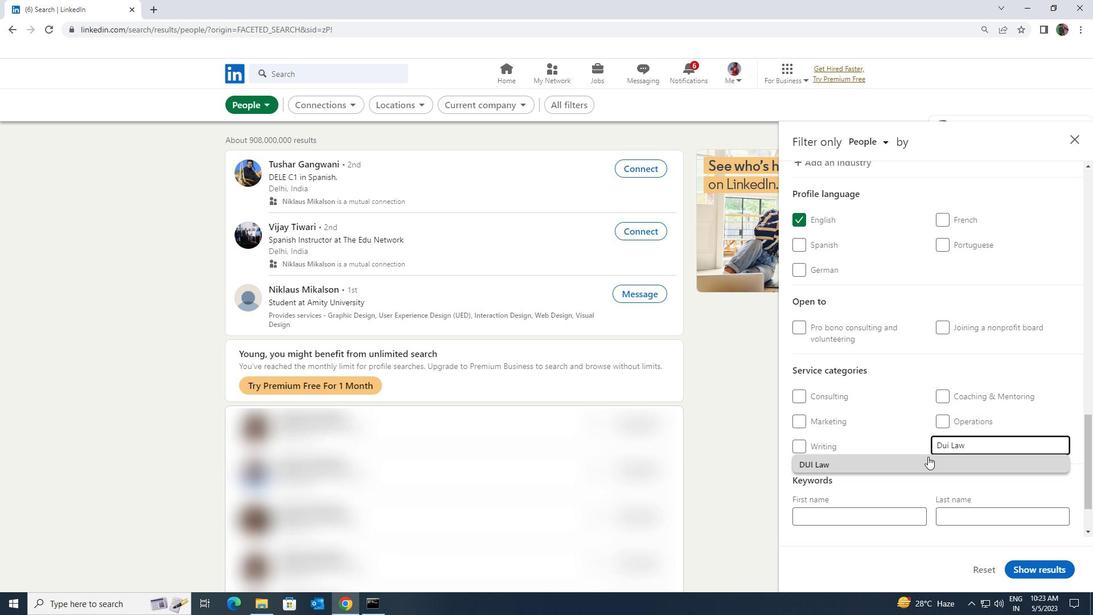 
Action: Mouse scrolled (928, 456) with delta (0, 0)
Screenshot: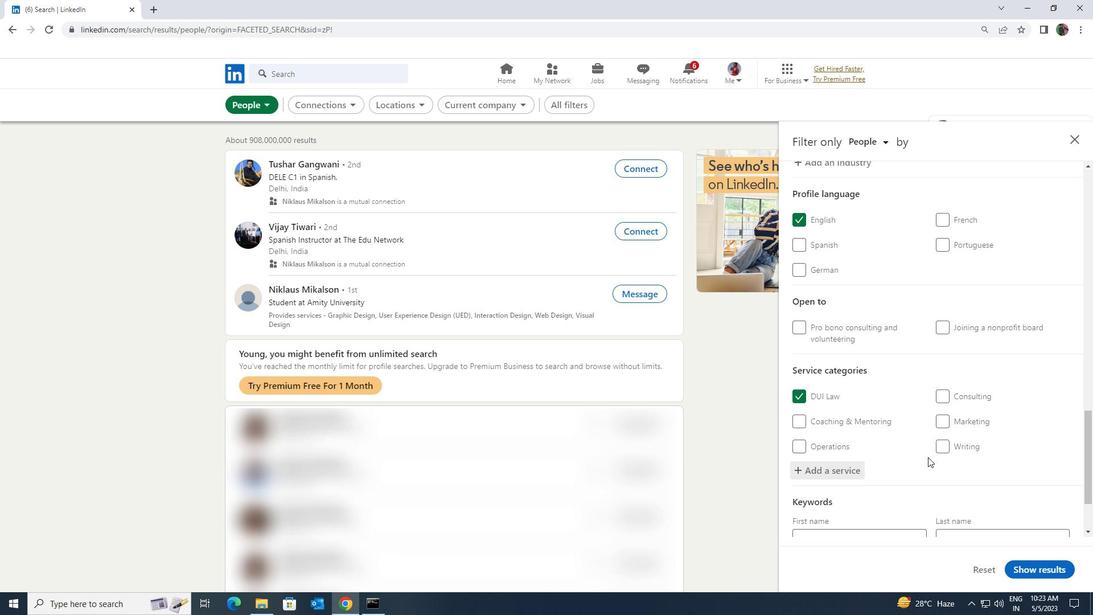 
Action: Mouse scrolled (928, 456) with delta (0, 0)
Screenshot: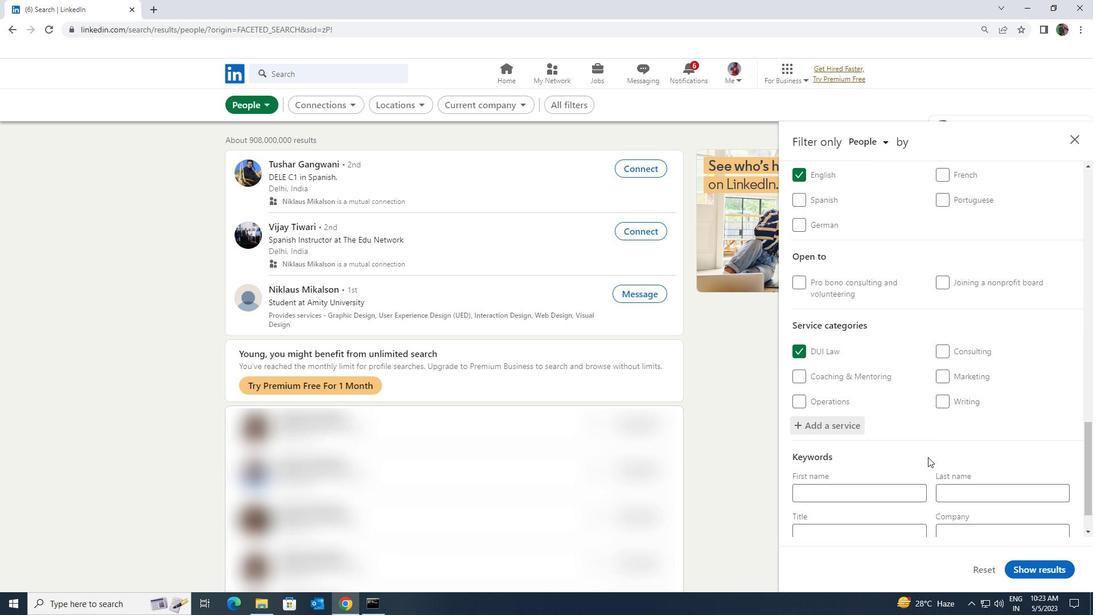 
Action: Mouse moved to (919, 477)
Screenshot: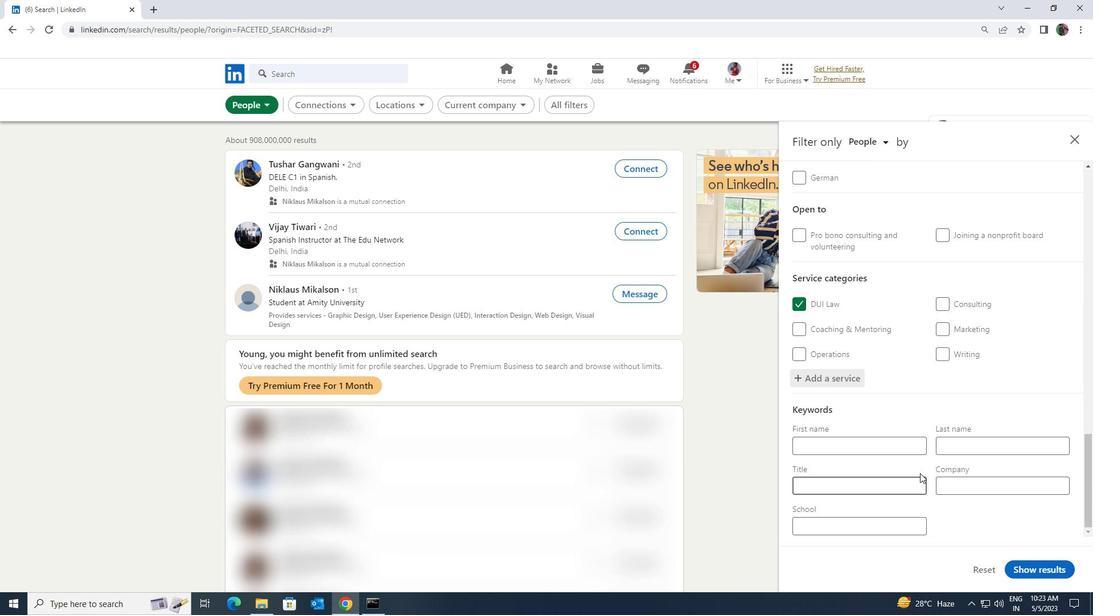 
Action: Mouse pressed left at (919, 477)
Screenshot: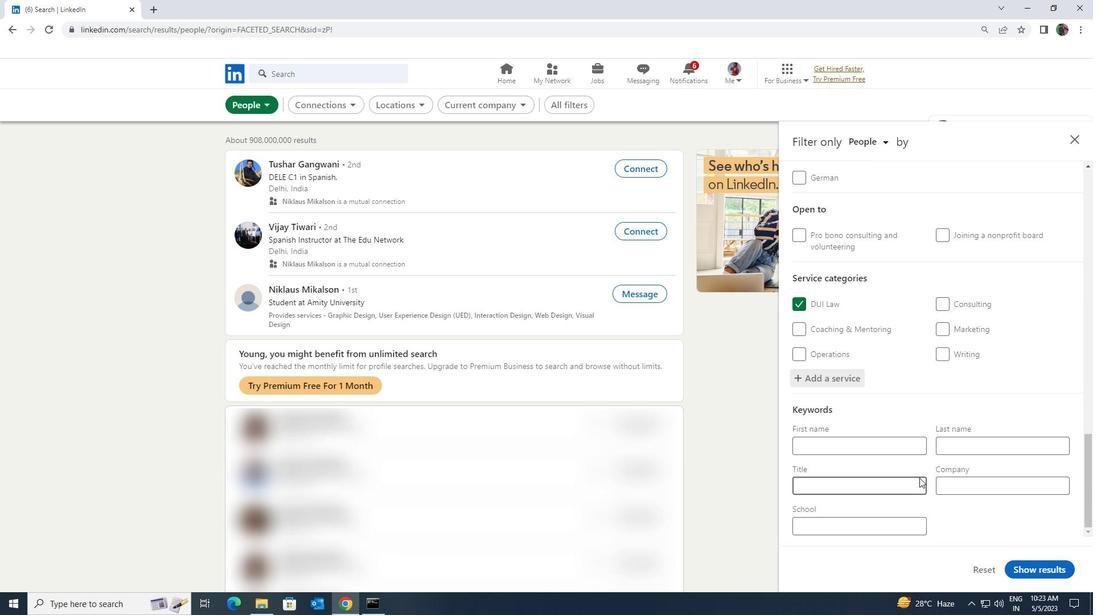 
Action: Key pressed <Key.shift><Key.shift><Key.shift><Key.shift><Key.shift><Key.shift><Key.shift><Key.shift><Key.shift><Key.shift><Key.shift><Key.shift><Key.shift><Key.shift><Key.shift><Key.shift><Key.shift>CHIEF<Key.space><Key.shift>ROBOT<Key.space><Key.shift>WHISPERER
Screenshot: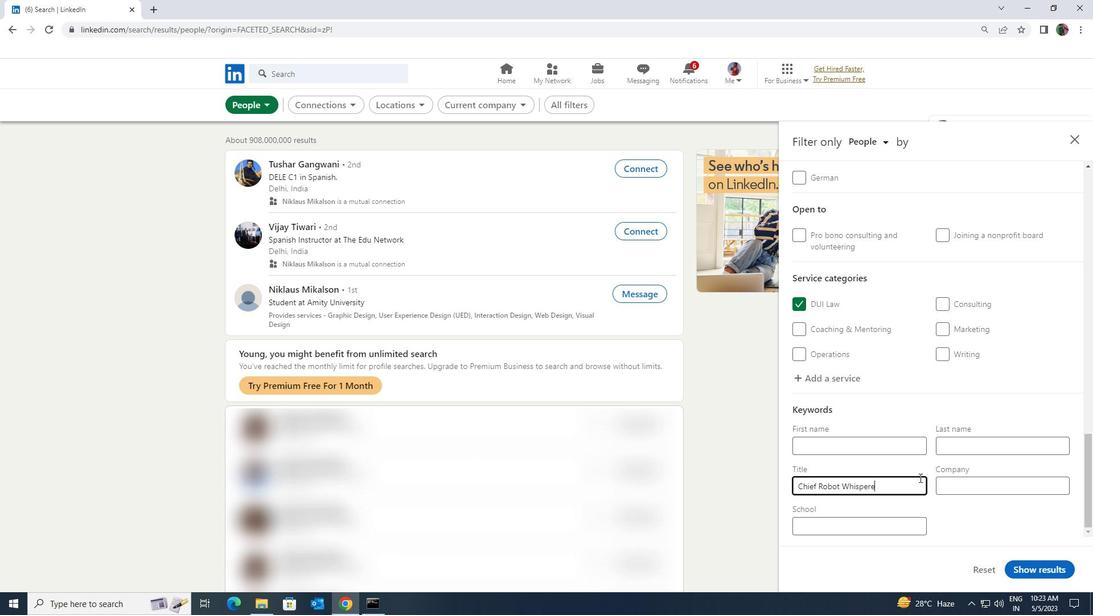 
Action: Mouse moved to (1017, 565)
Screenshot: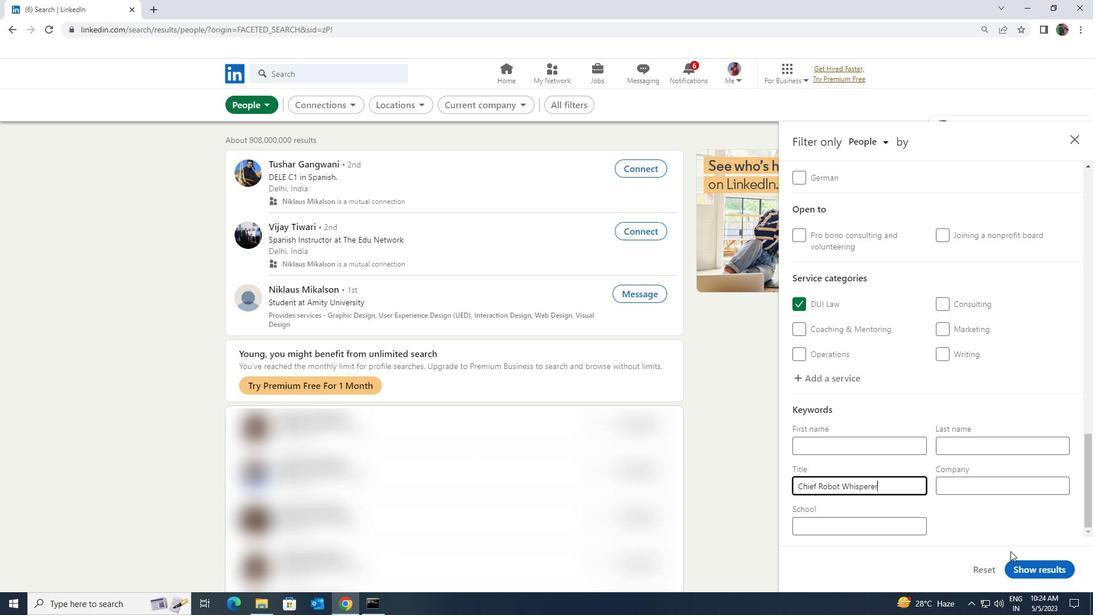 
Action: Mouse pressed left at (1017, 565)
Screenshot: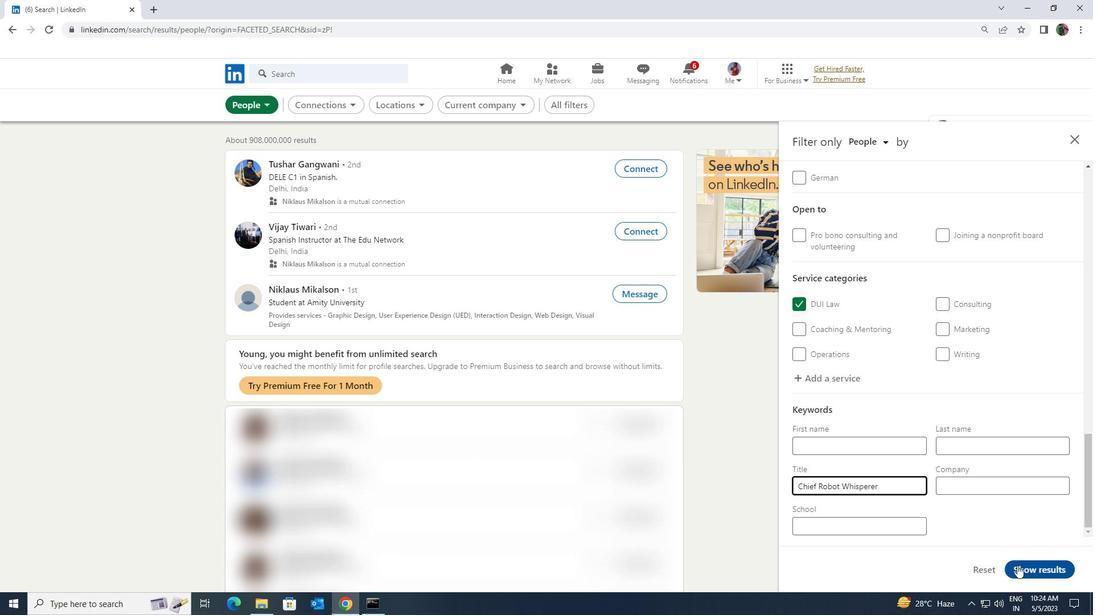 
Action: Mouse moved to (1017, 567)
Screenshot: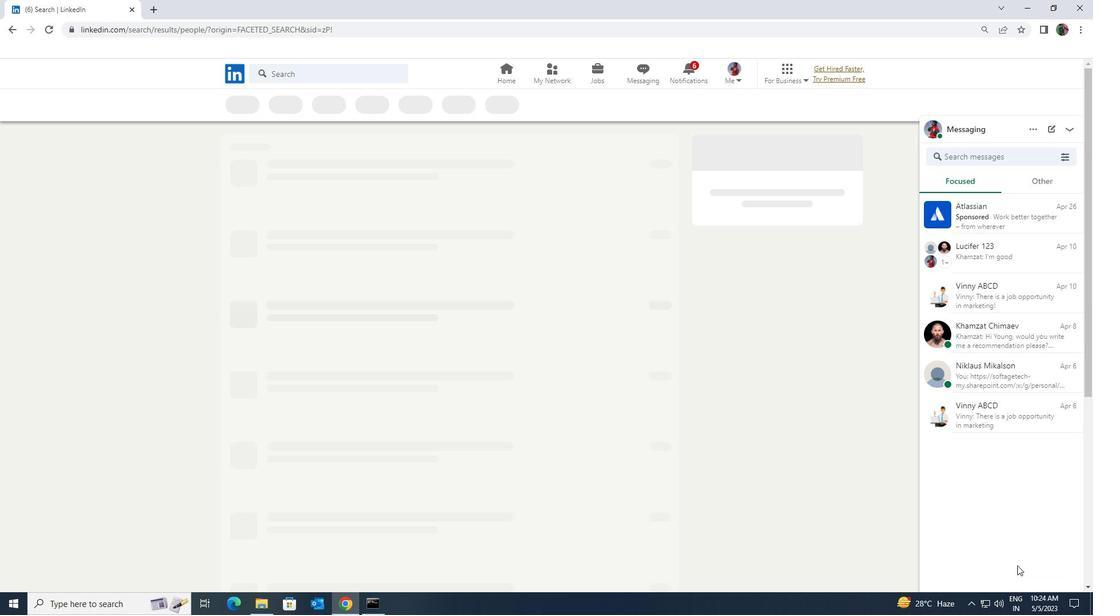 
